 Task: Find connections with filter location Luxu with filter topic #HRwith filter profile language French with filter current company Diamondpick with filter school Sreenidhi Institute of Science and Technology with filter industry Health and Human Services with filter service category Trade Shows with filter keywords title Habitat for Humanity Builder
Action: Mouse moved to (705, 116)
Screenshot: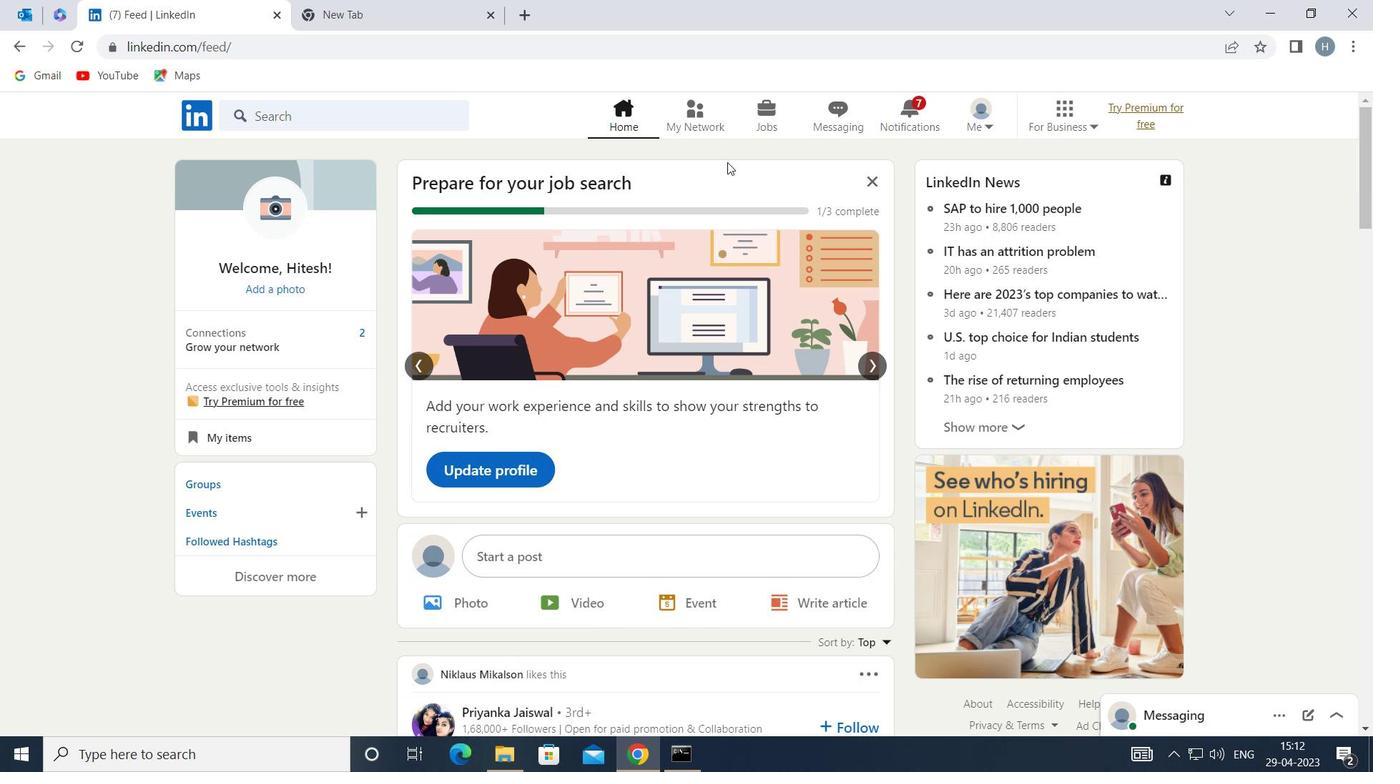 
Action: Mouse pressed left at (705, 116)
Screenshot: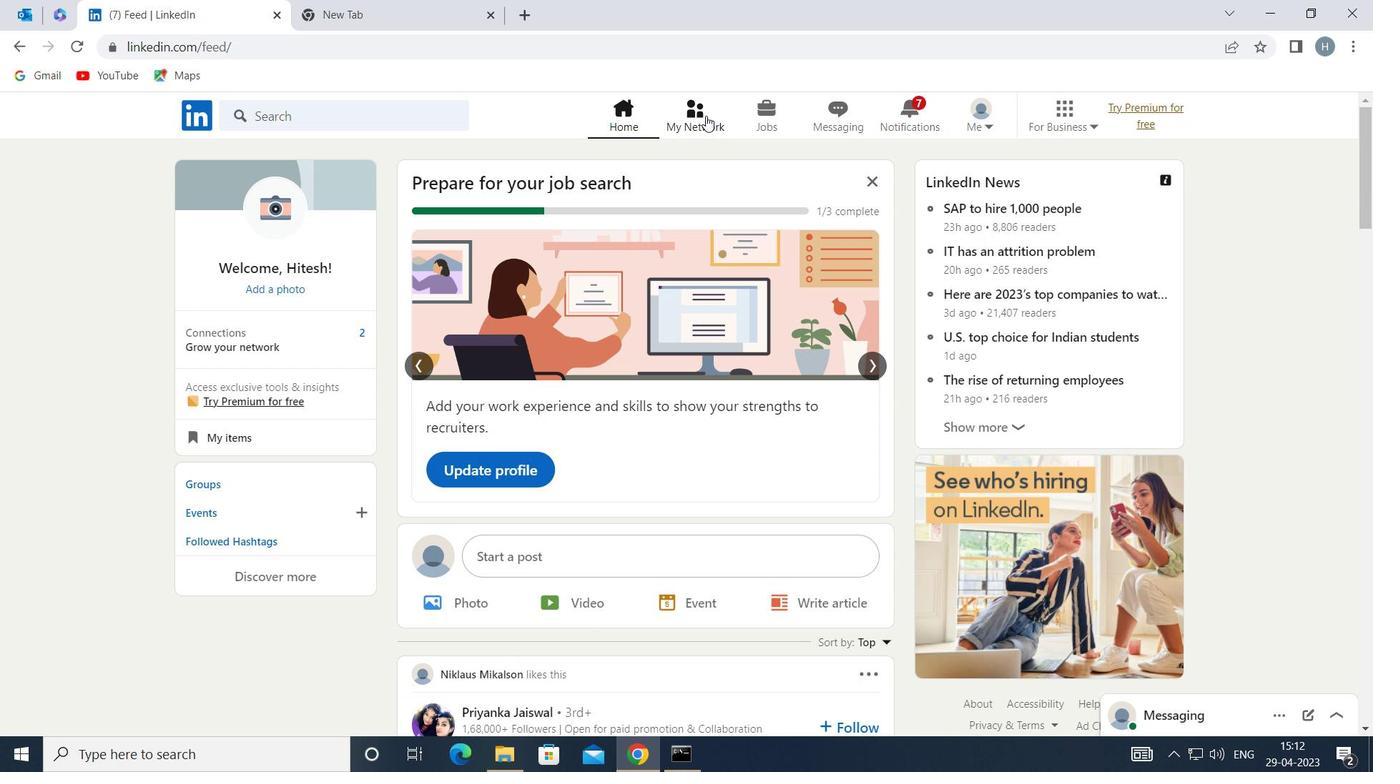 
Action: Mouse moved to (384, 217)
Screenshot: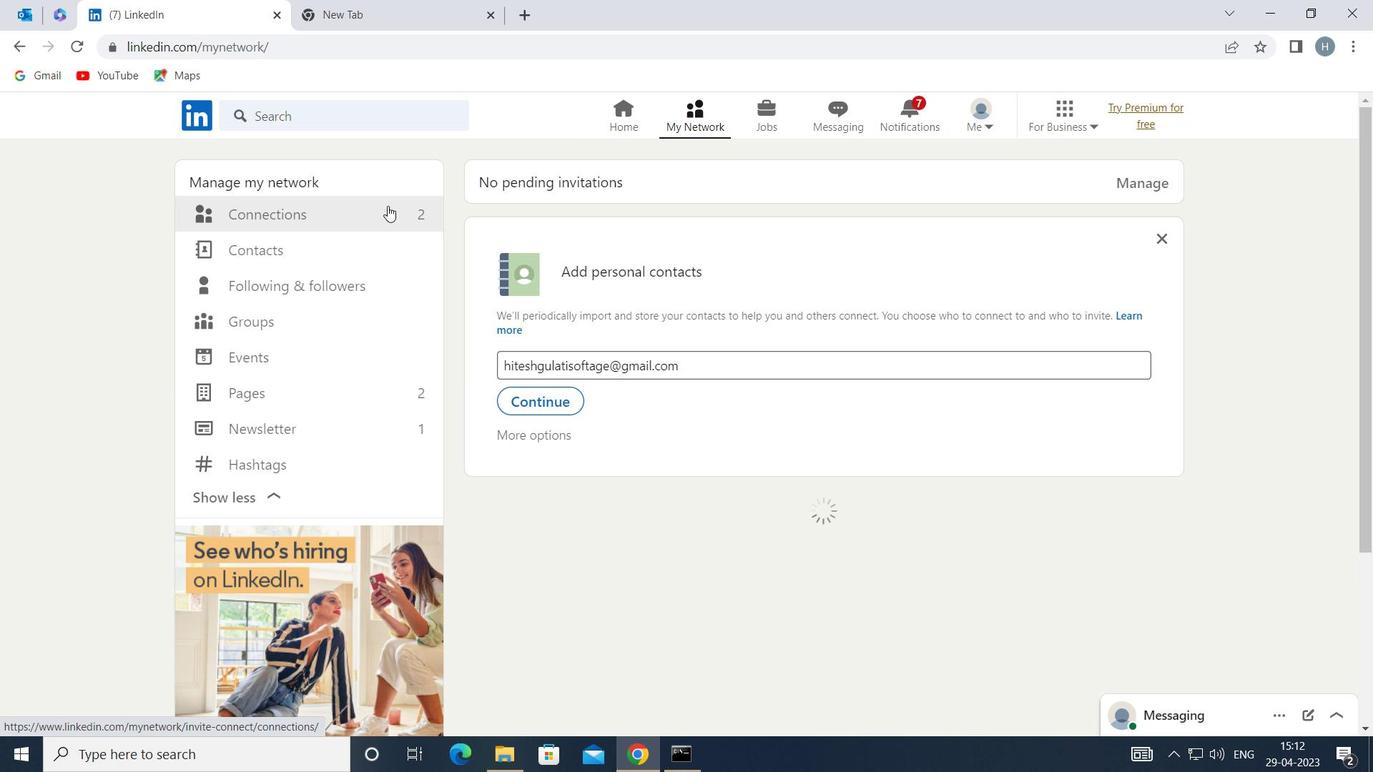
Action: Mouse pressed left at (384, 217)
Screenshot: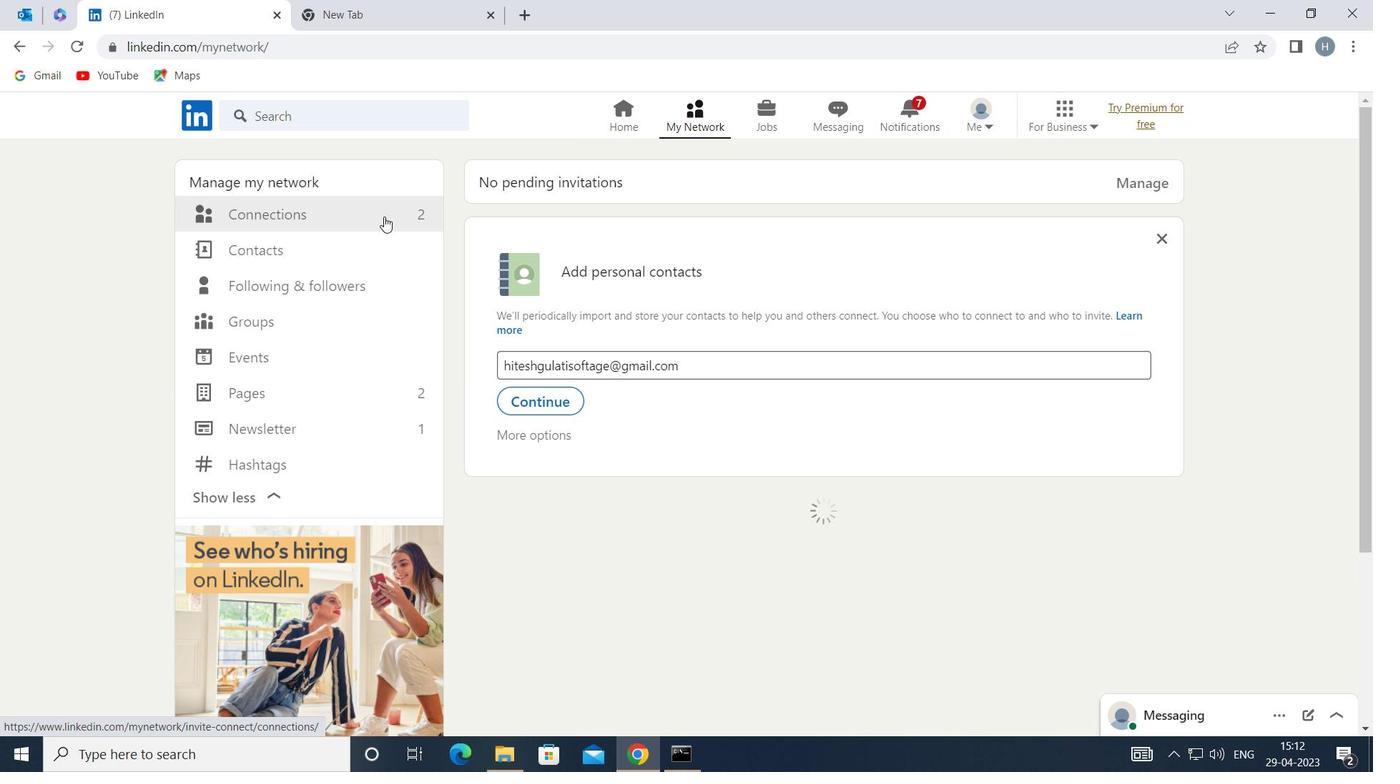 
Action: Mouse moved to (814, 216)
Screenshot: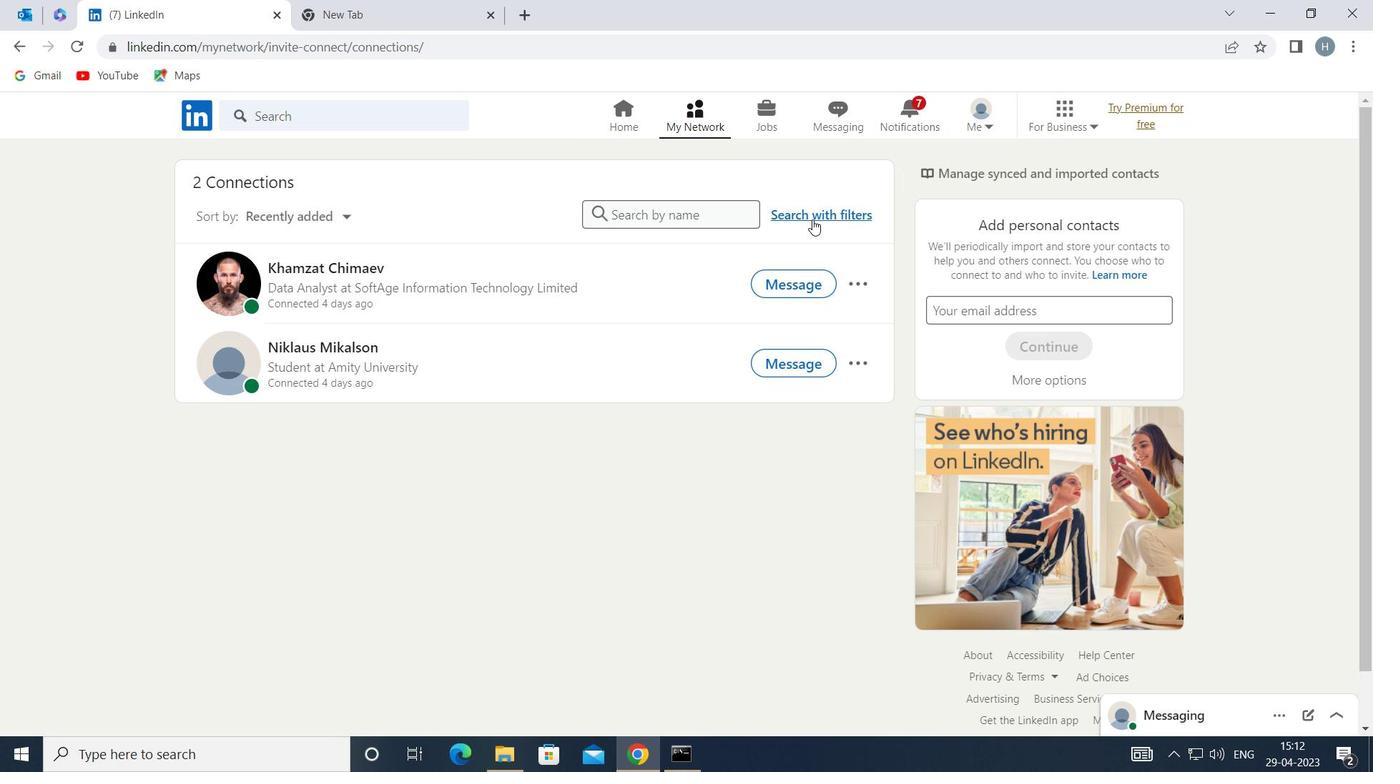 
Action: Mouse pressed left at (814, 216)
Screenshot: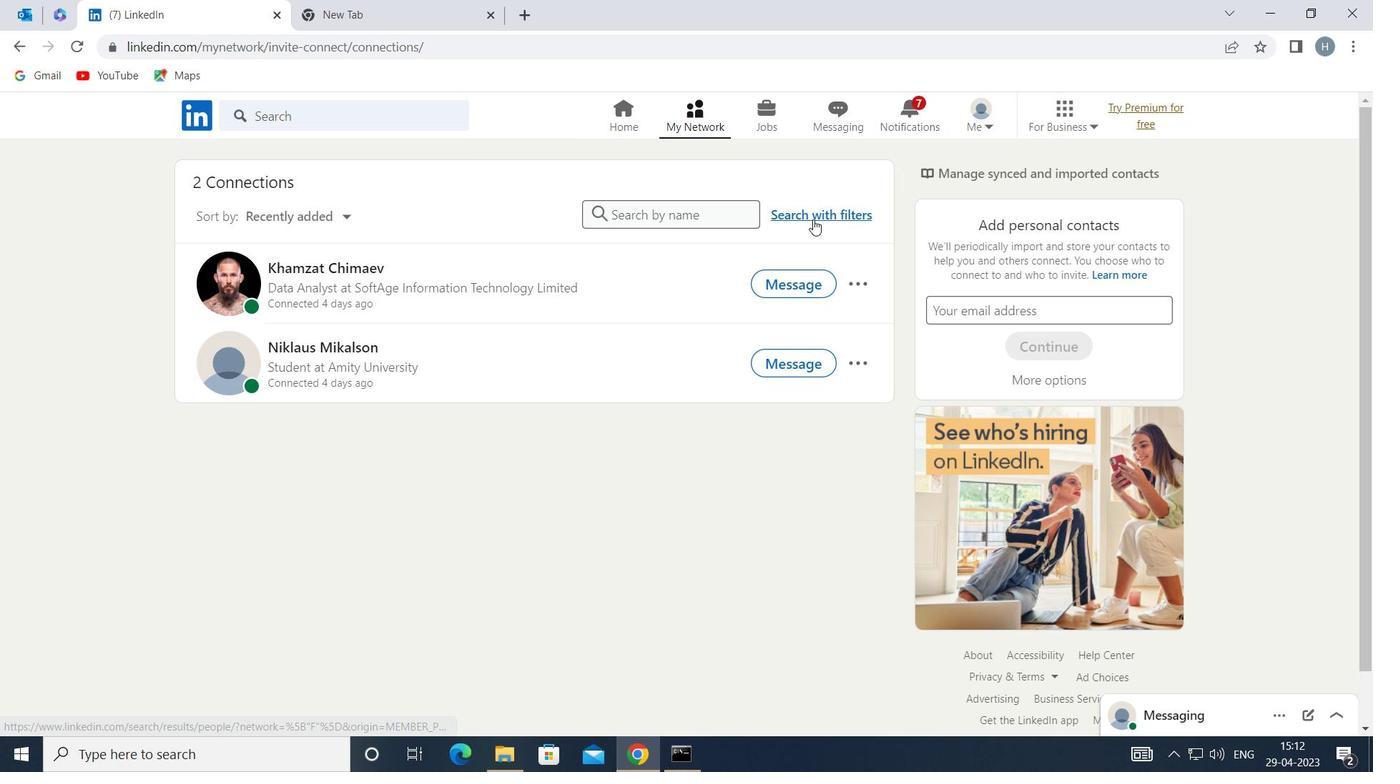 
Action: Mouse moved to (759, 168)
Screenshot: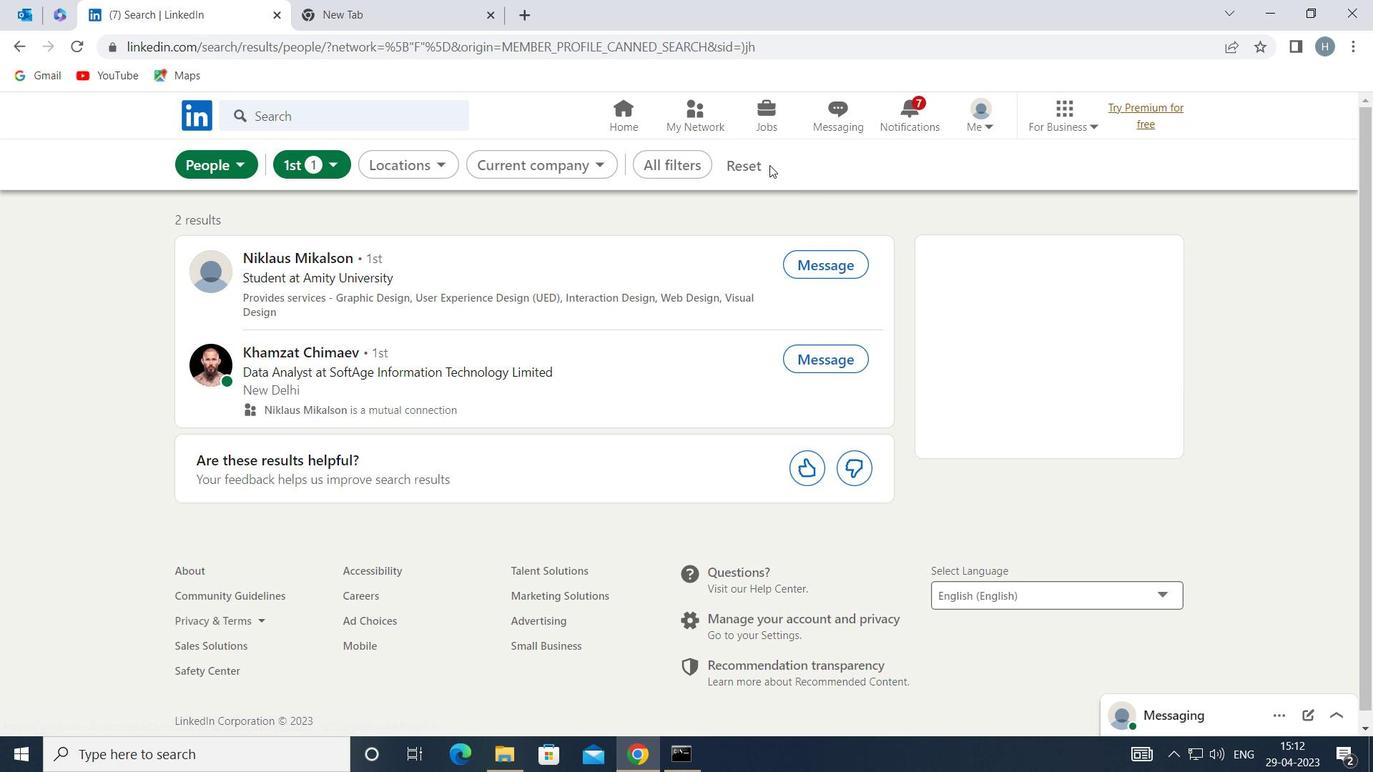 
Action: Mouse pressed left at (759, 168)
Screenshot: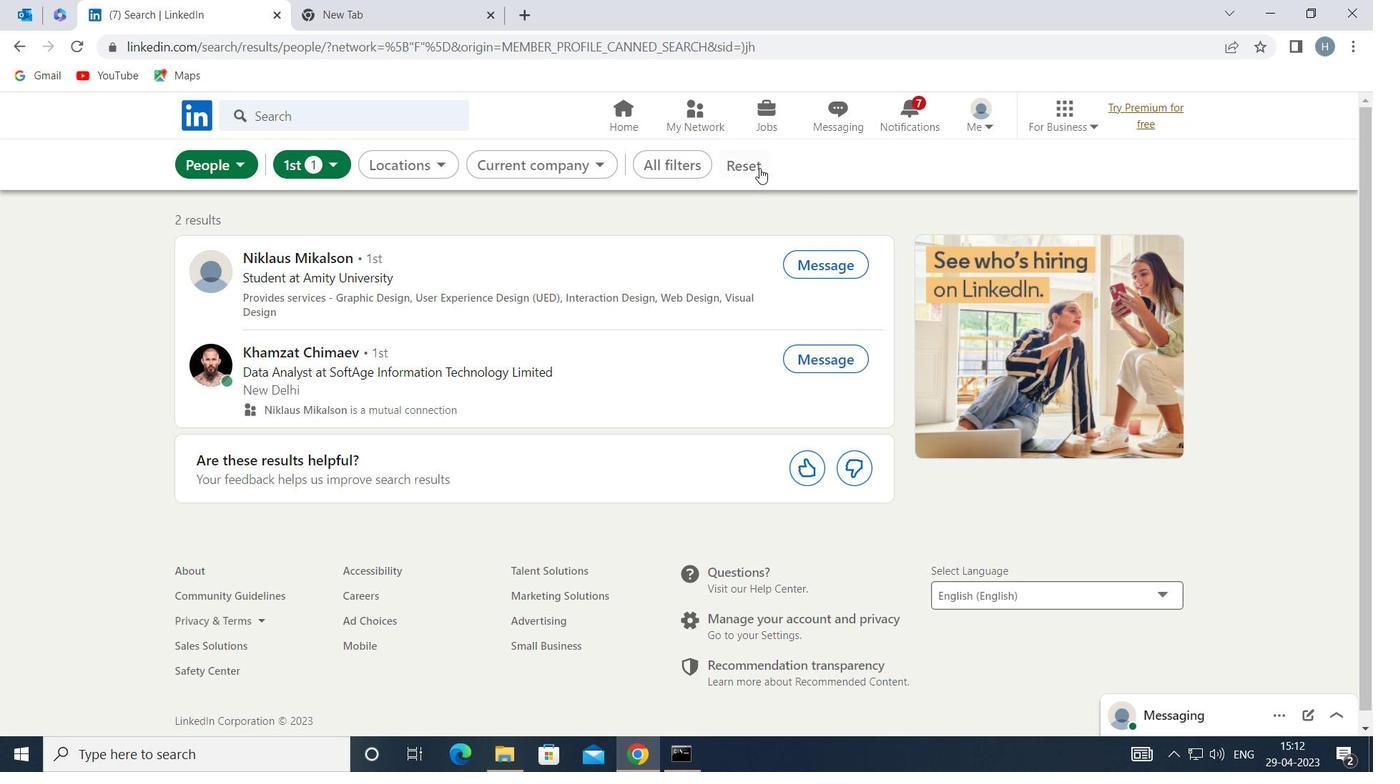 
Action: Mouse moved to (719, 165)
Screenshot: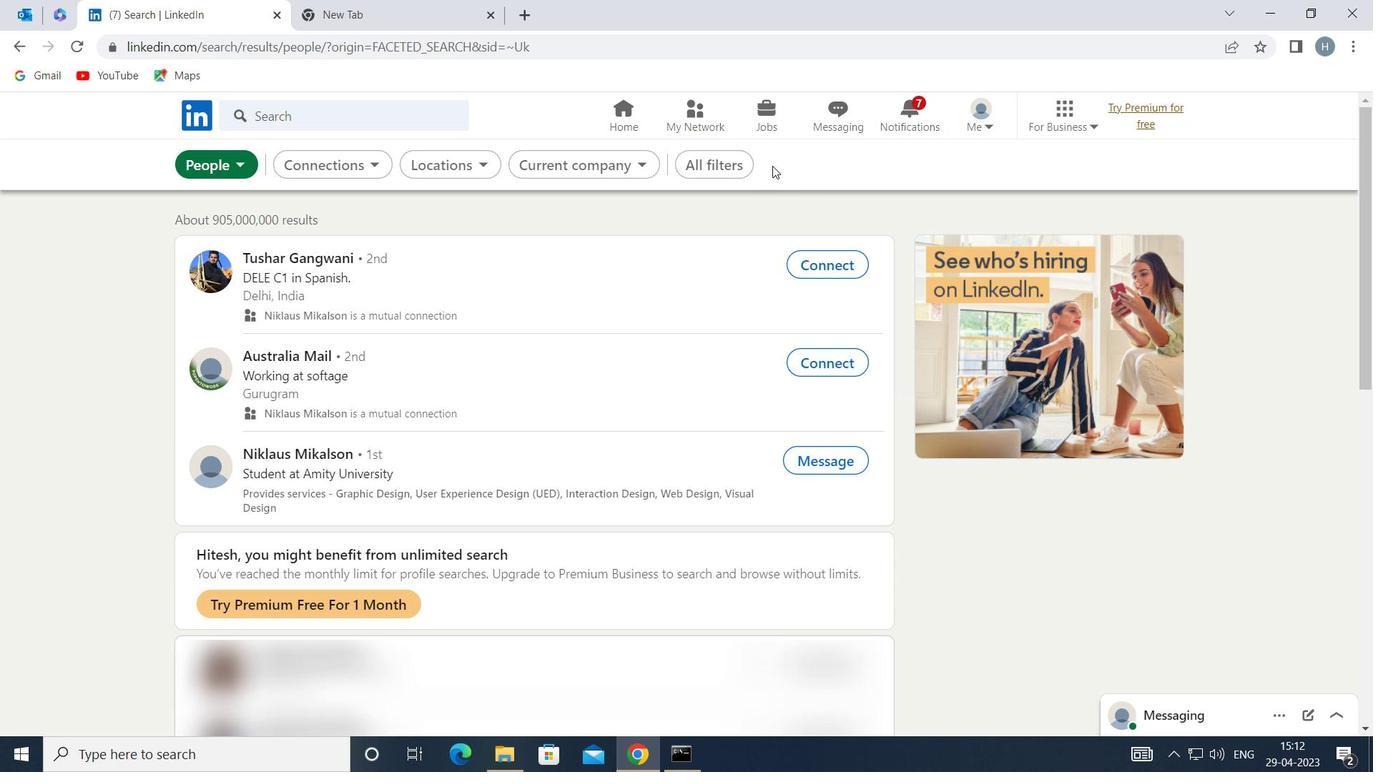 
Action: Mouse pressed left at (719, 165)
Screenshot: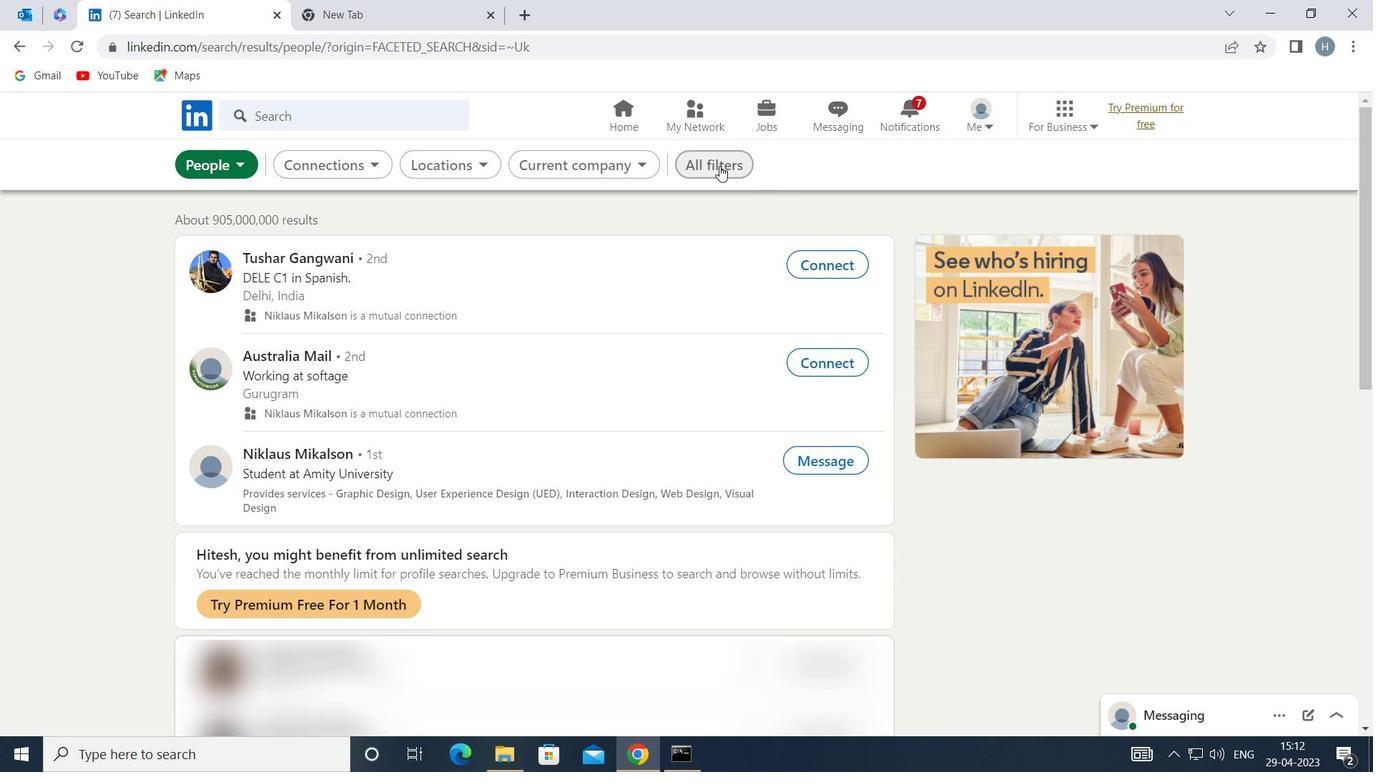 
Action: Mouse moved to (1062, 332)
Screenshot: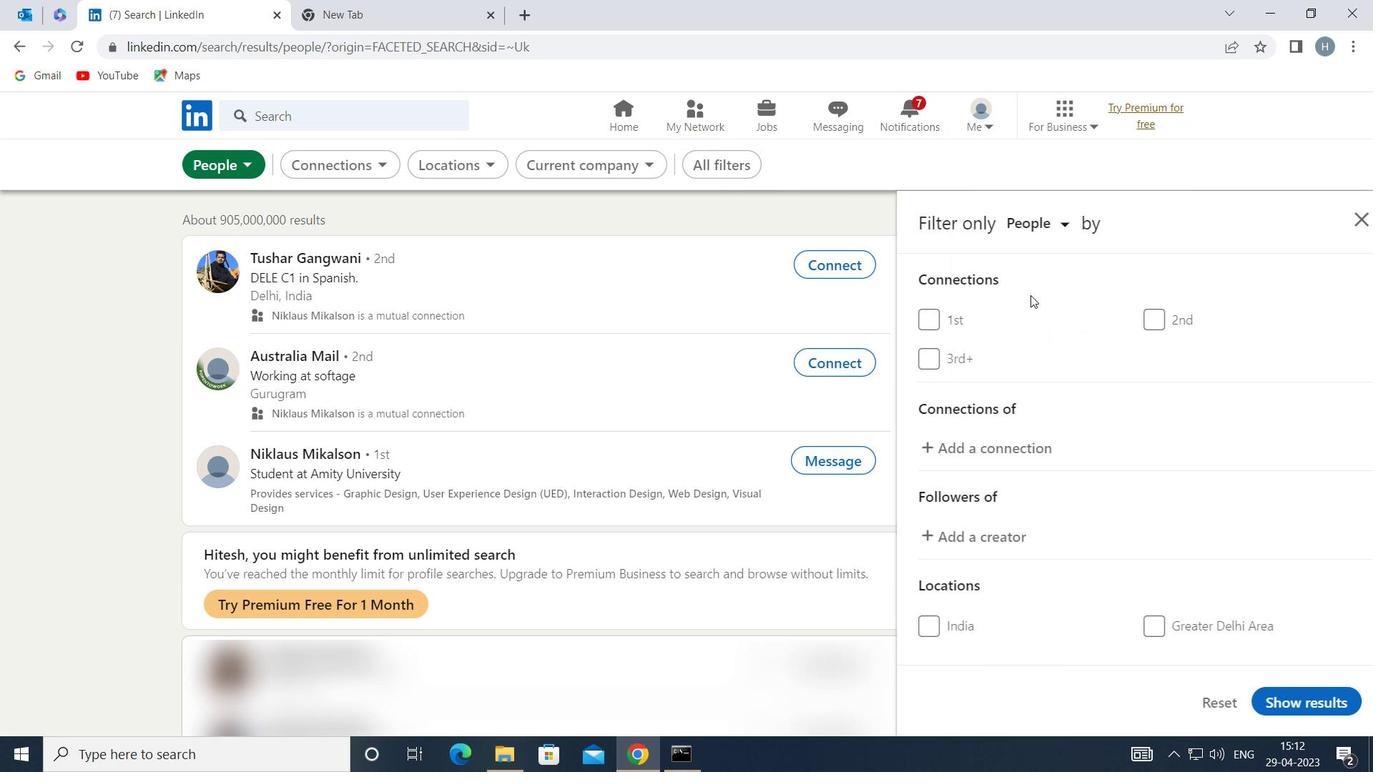 
Action: Mouse scrolled (1062, 331) with delta (0, 0)
Screenshot: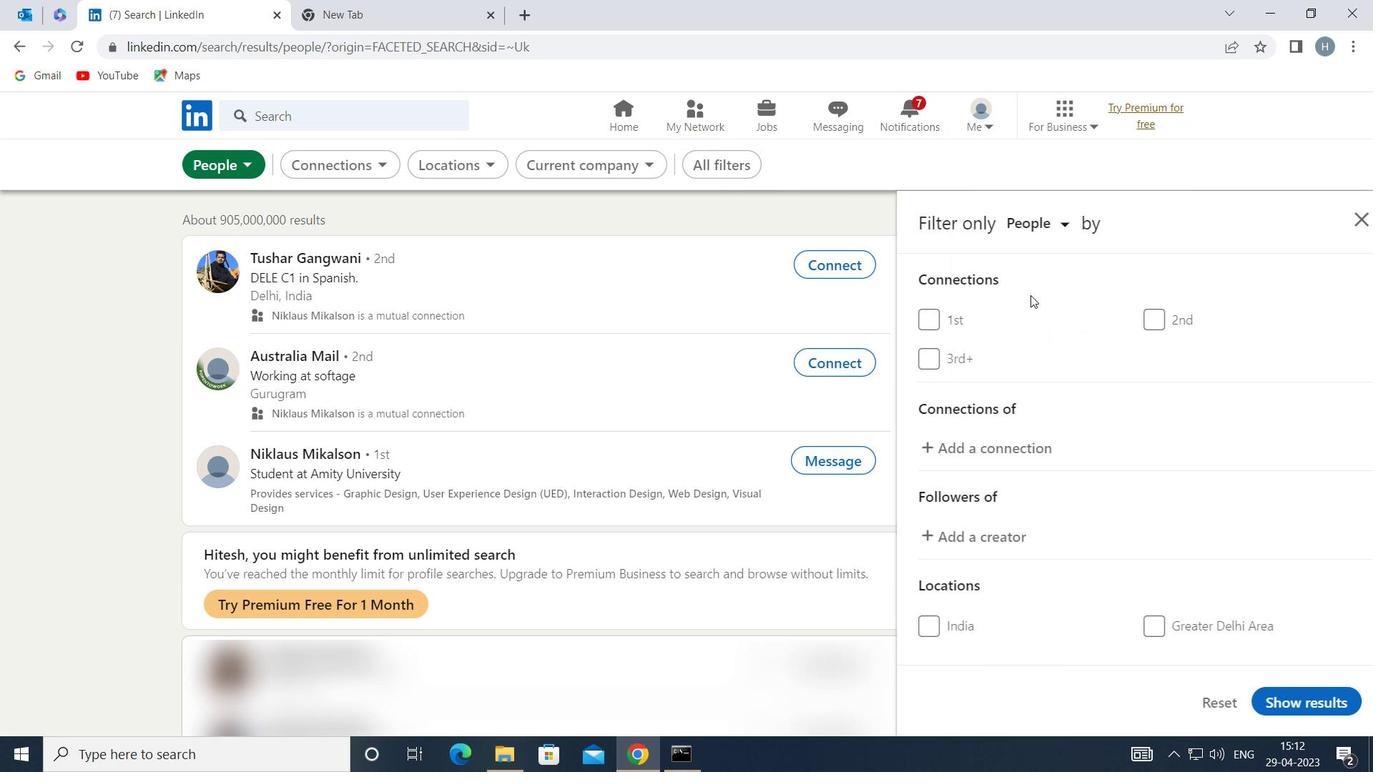 
Action: Mouse moved to (1065, 336)
Screenshot: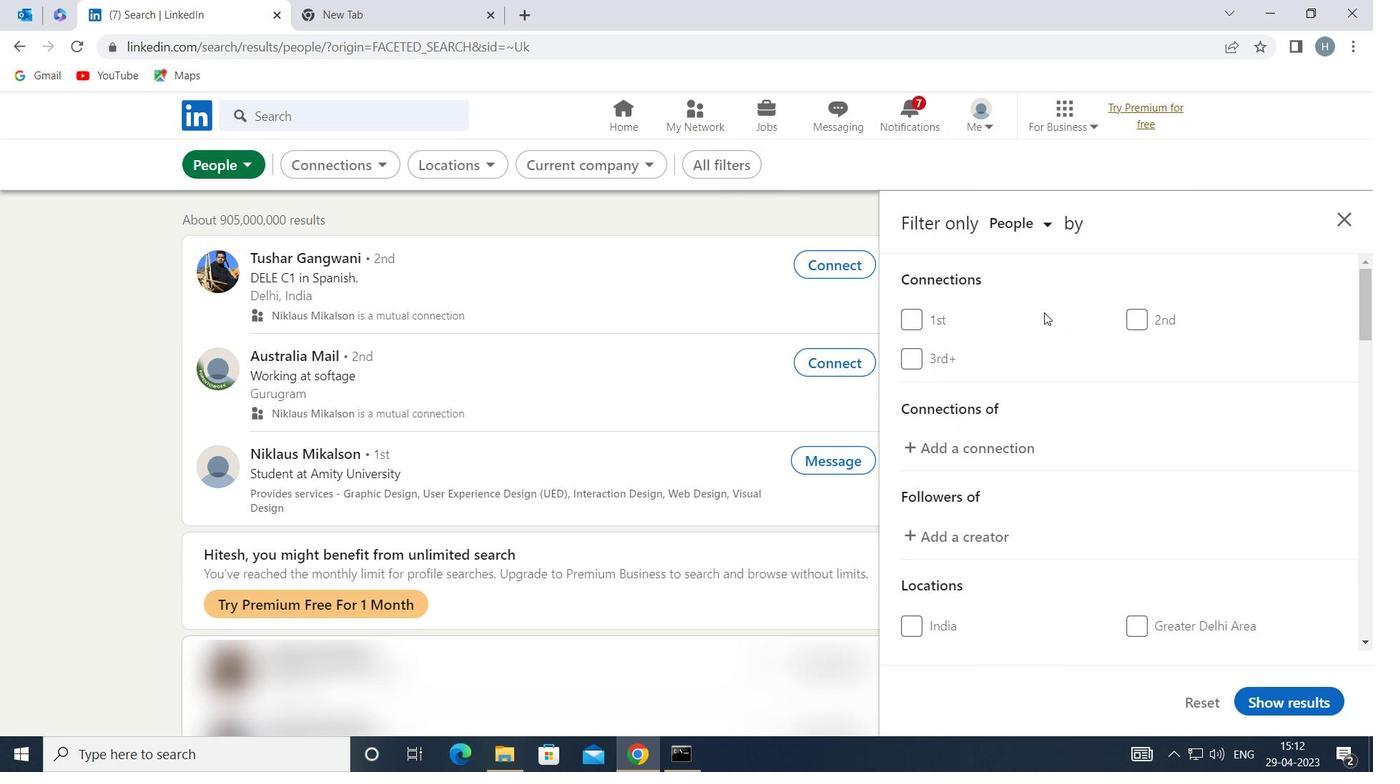 
Action: Mouse scrolled (1065, 336) with delta (0, 0)
Screenshot: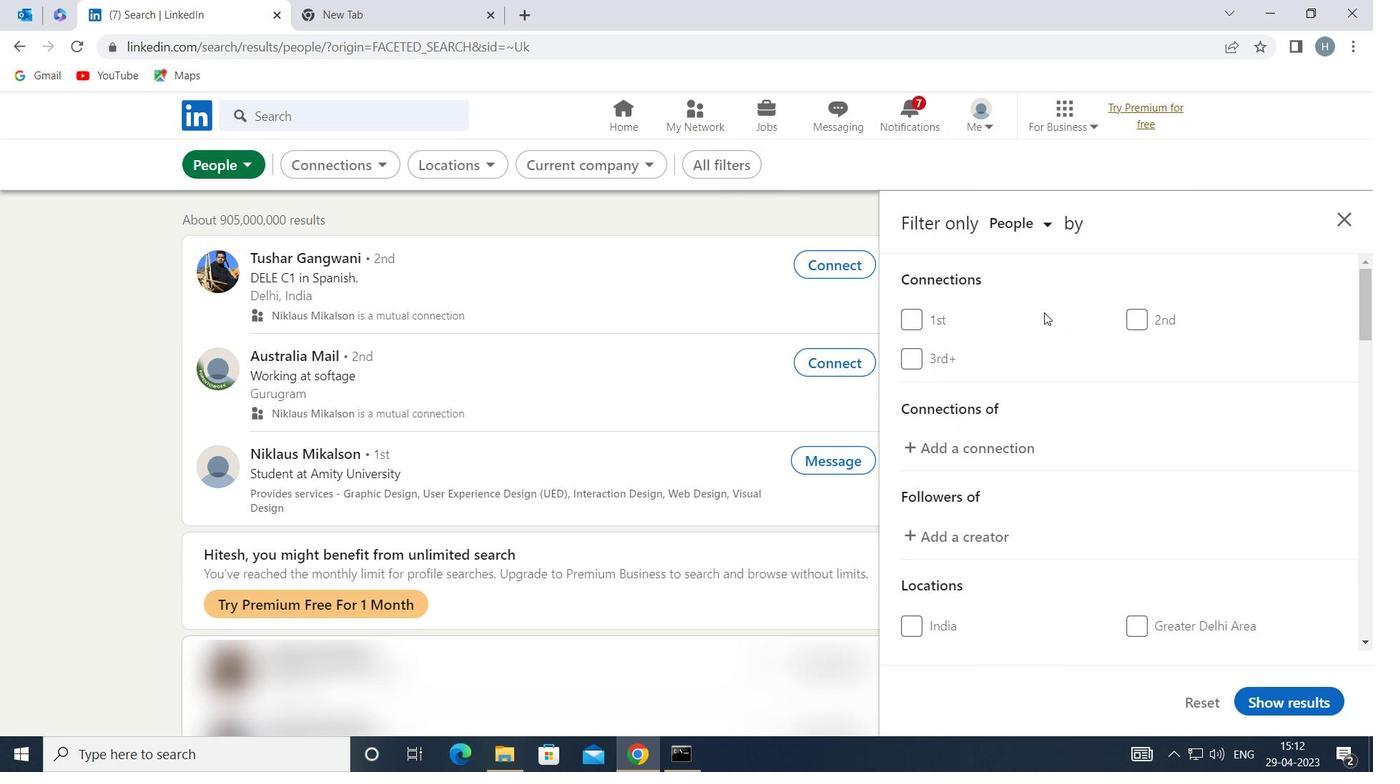 
Action: Mouse scrolled (1065, 336) with delta (0, 0)
Screenshot: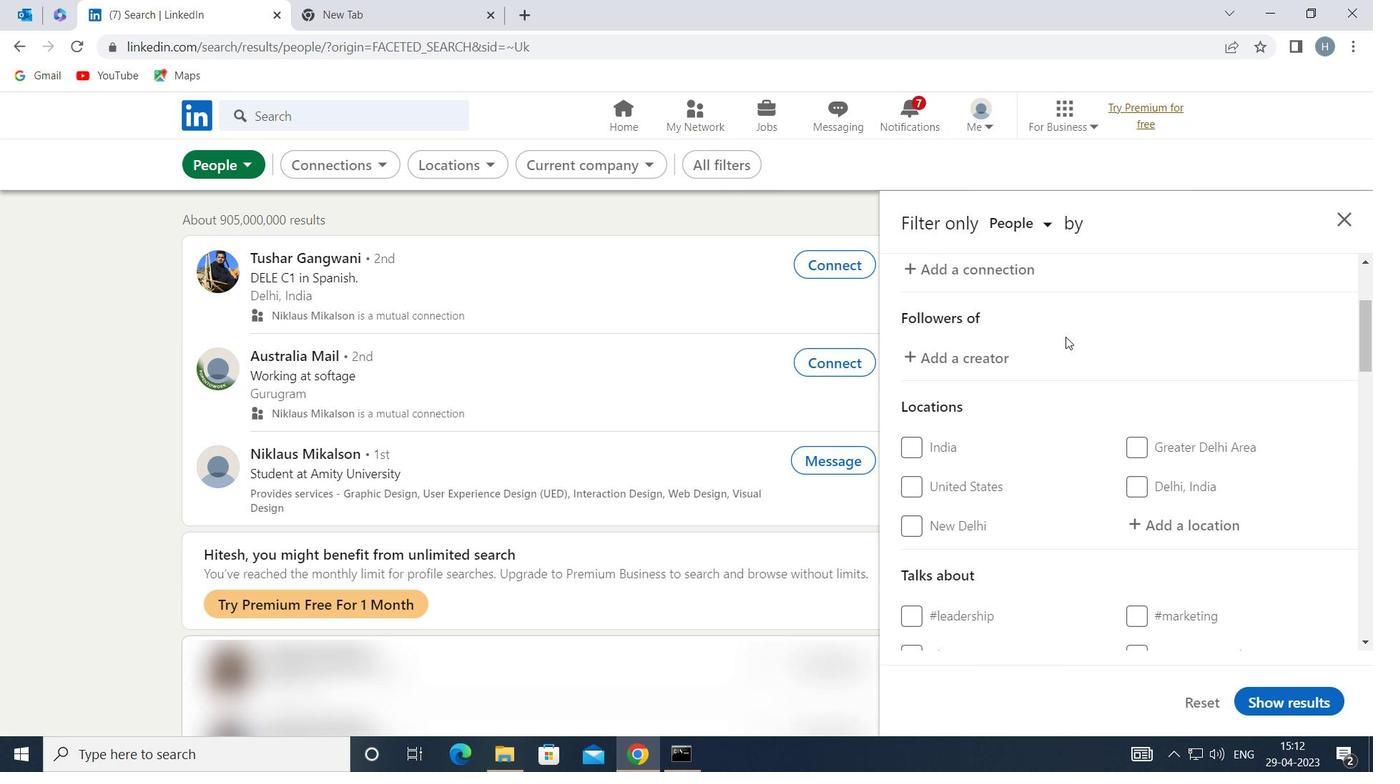 
Action: Mouse moved to (1164, 435)
Screenshot: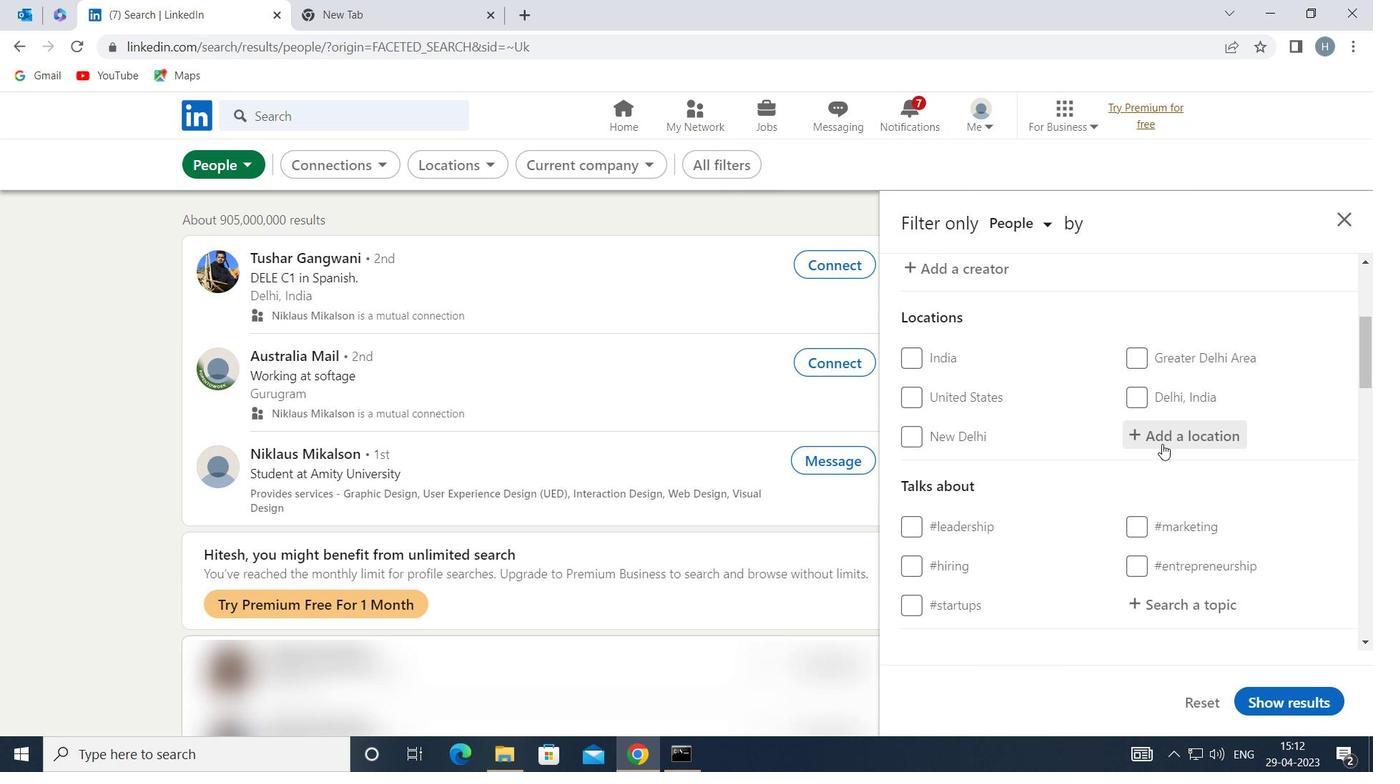 
Action: Mouse pressed left at (1164, 435)
Screenshot: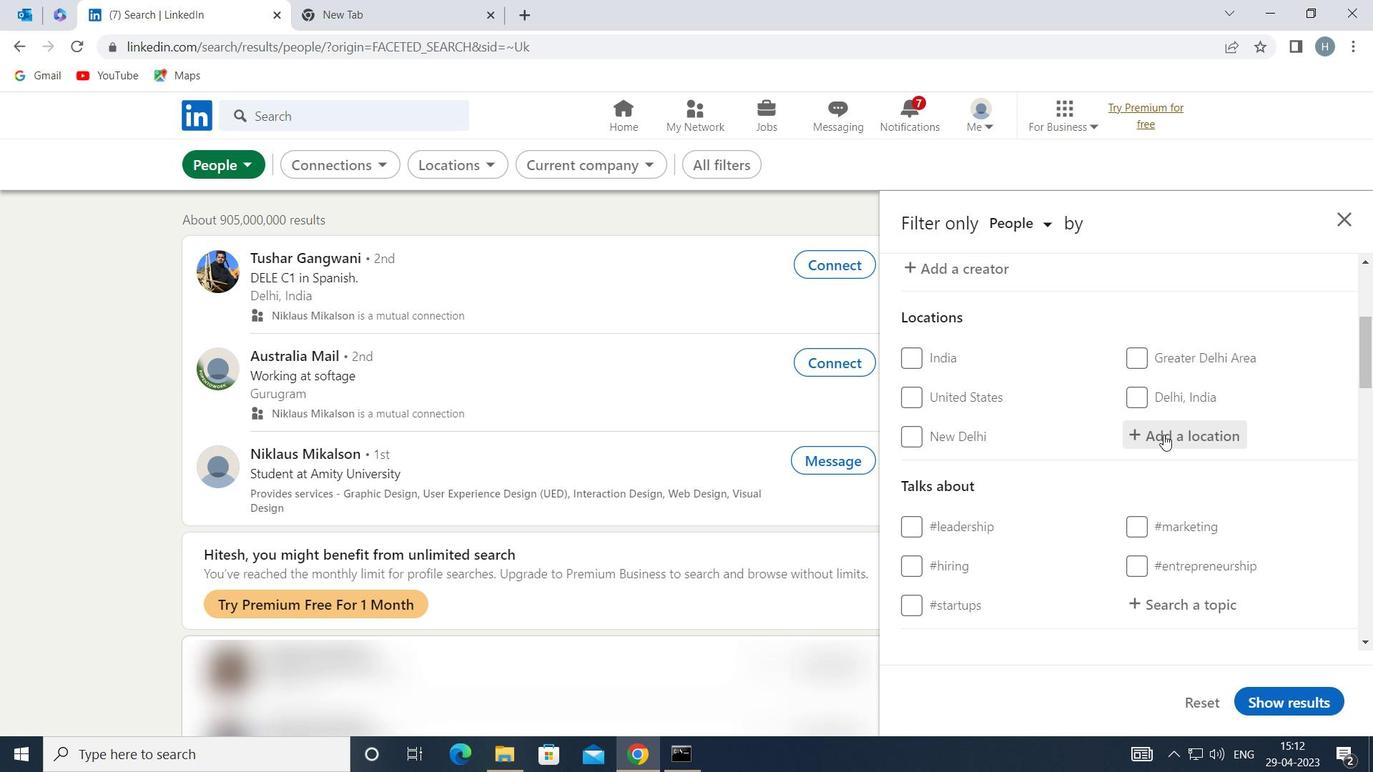 
Action: Mouse moved to (1166, 434)
Screenshot: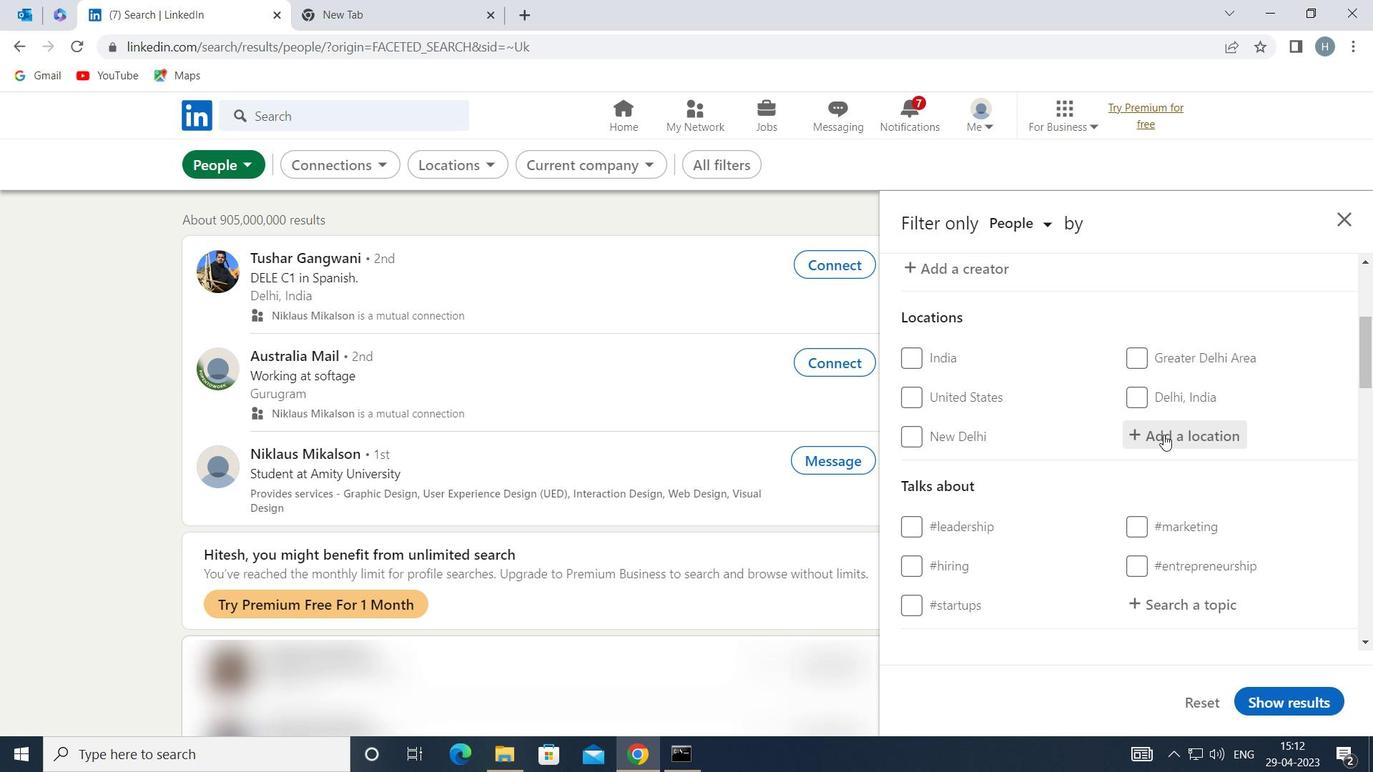 
Action: Key pressed <Key.shift>LUXU<Key.space><Key.enter>
Screenshot: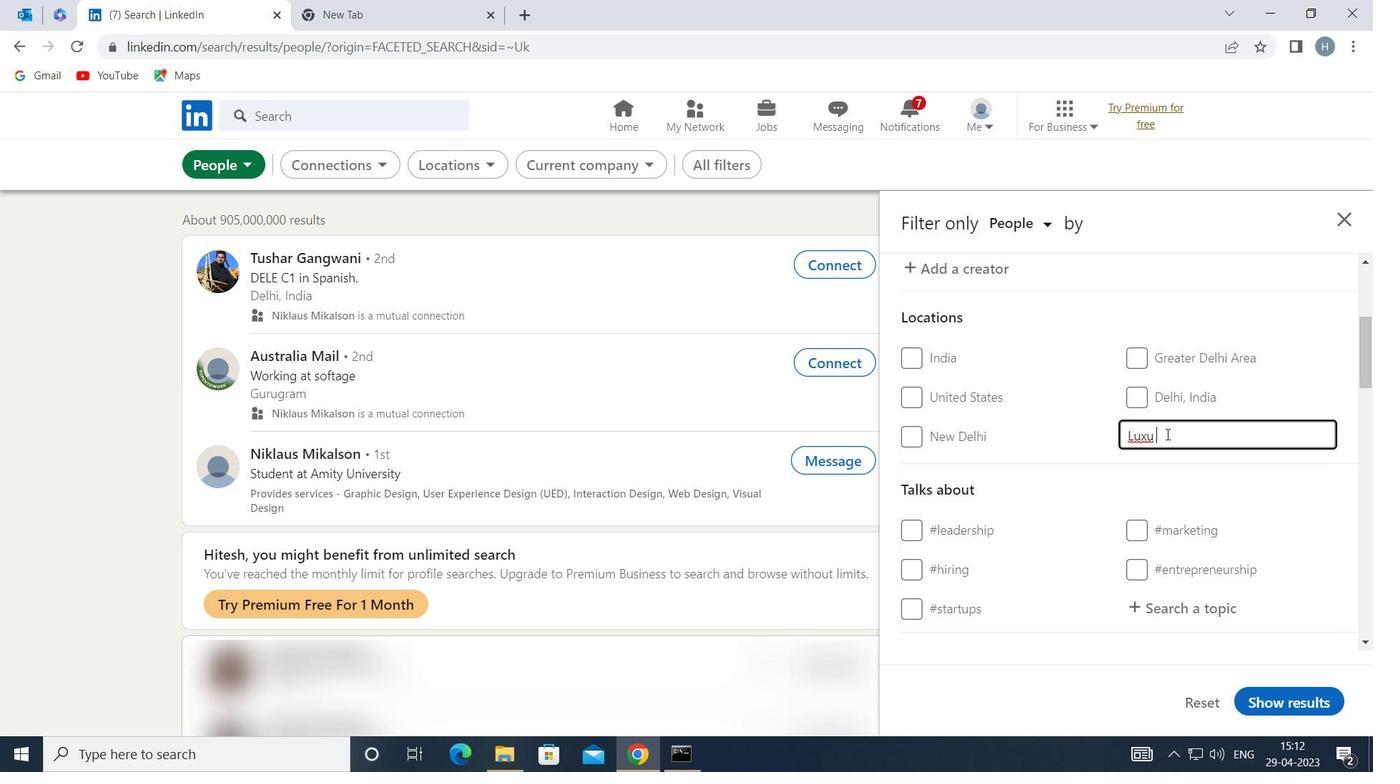 
Action: Mouse moved to (1243, 551)
Screenshot: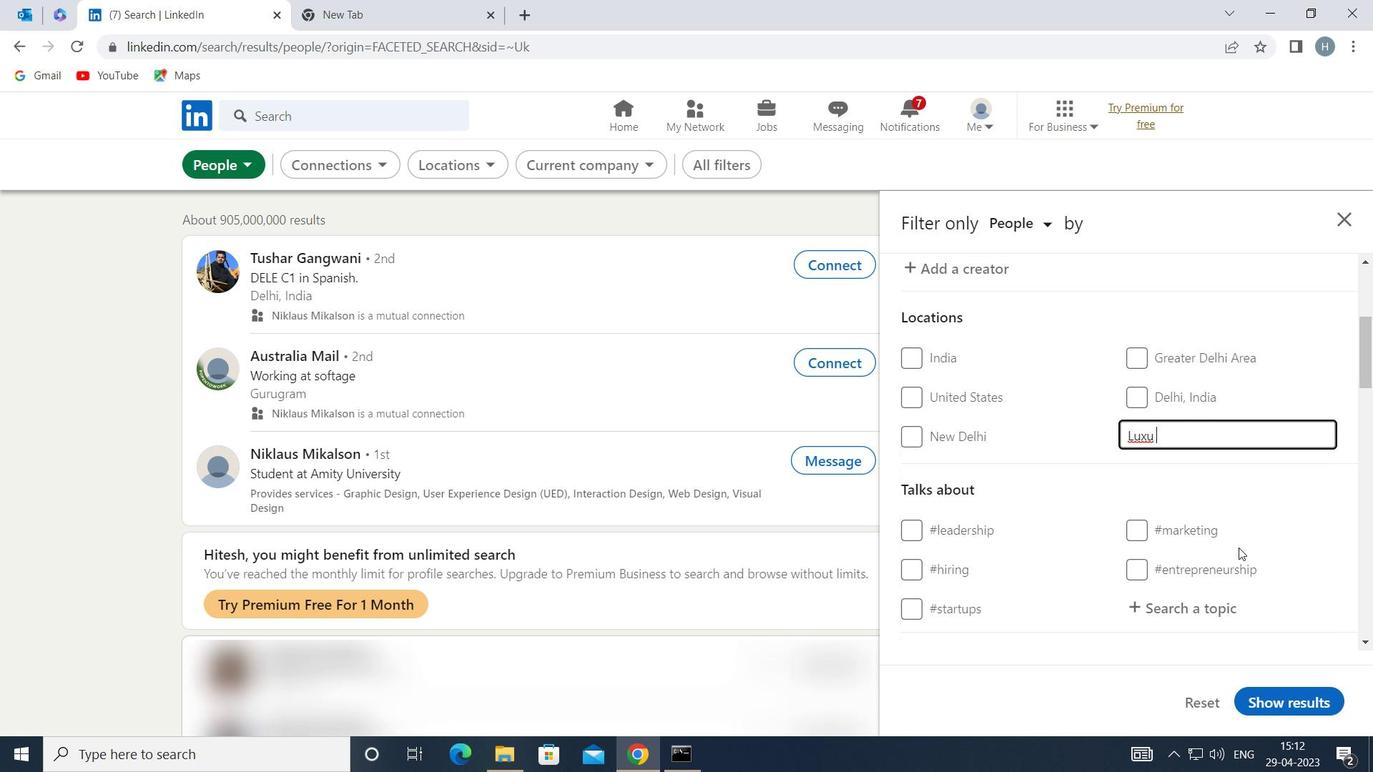 
Action: Mouse scrolled (1243, 550) with delta (0, 0)
Screenshot: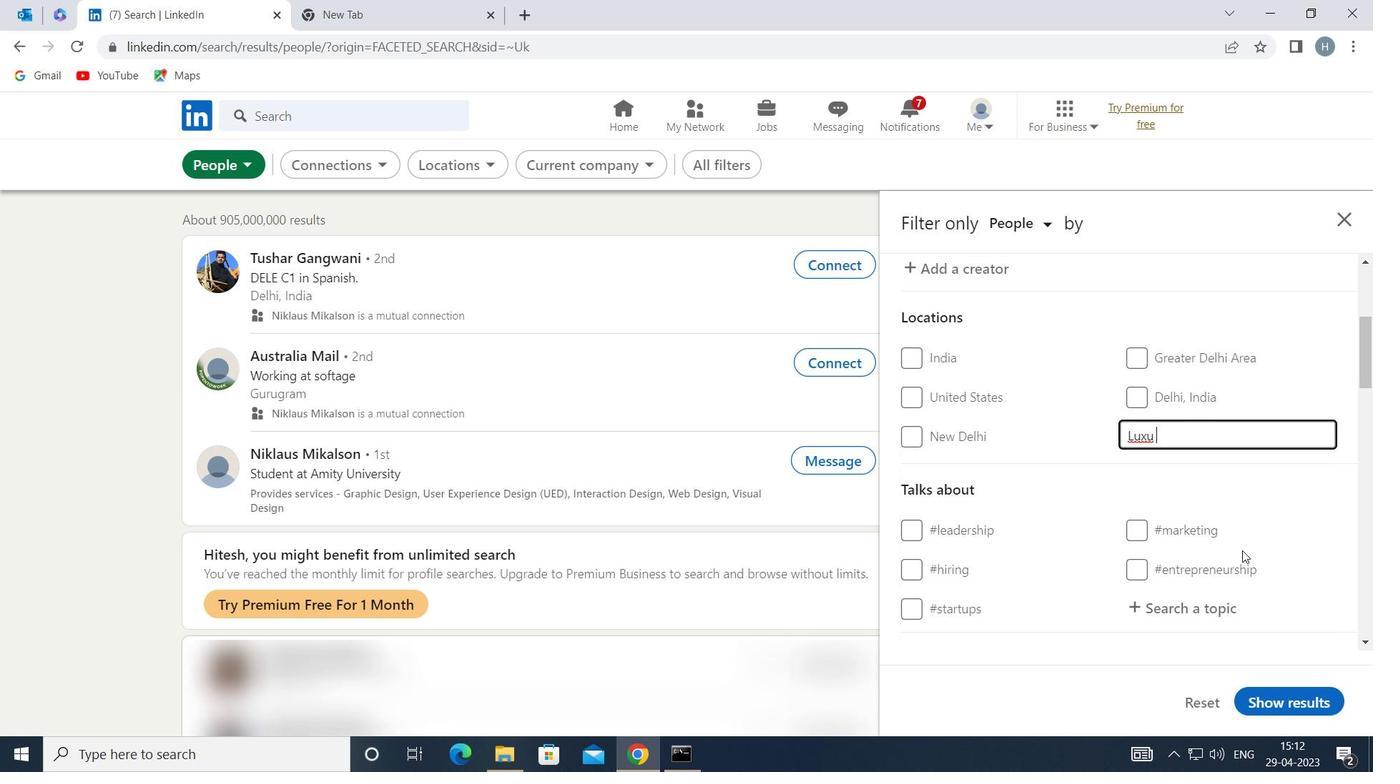 
Action: Mouse moved to (1219, 512)
Screenshot: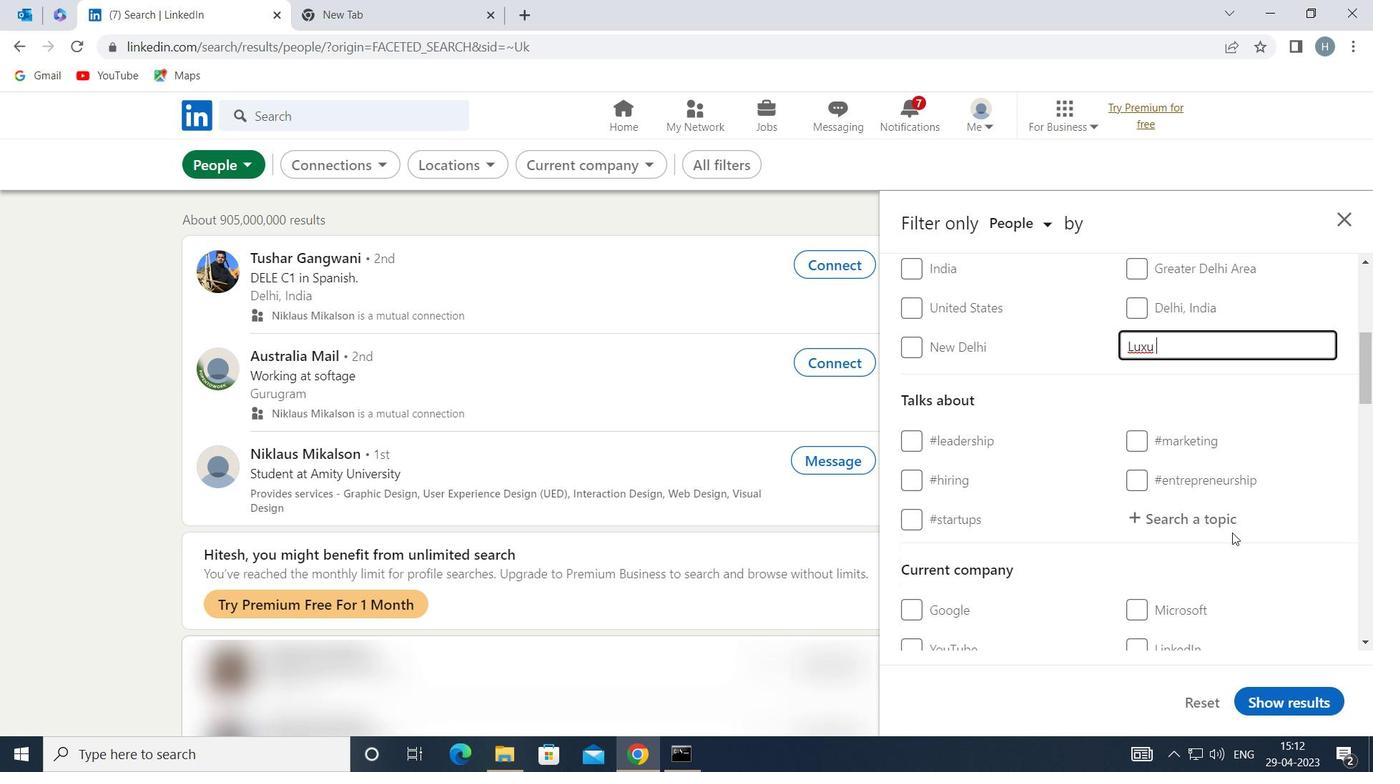 
Action: Mouse pressed left at (1219, 512)
Screenshot: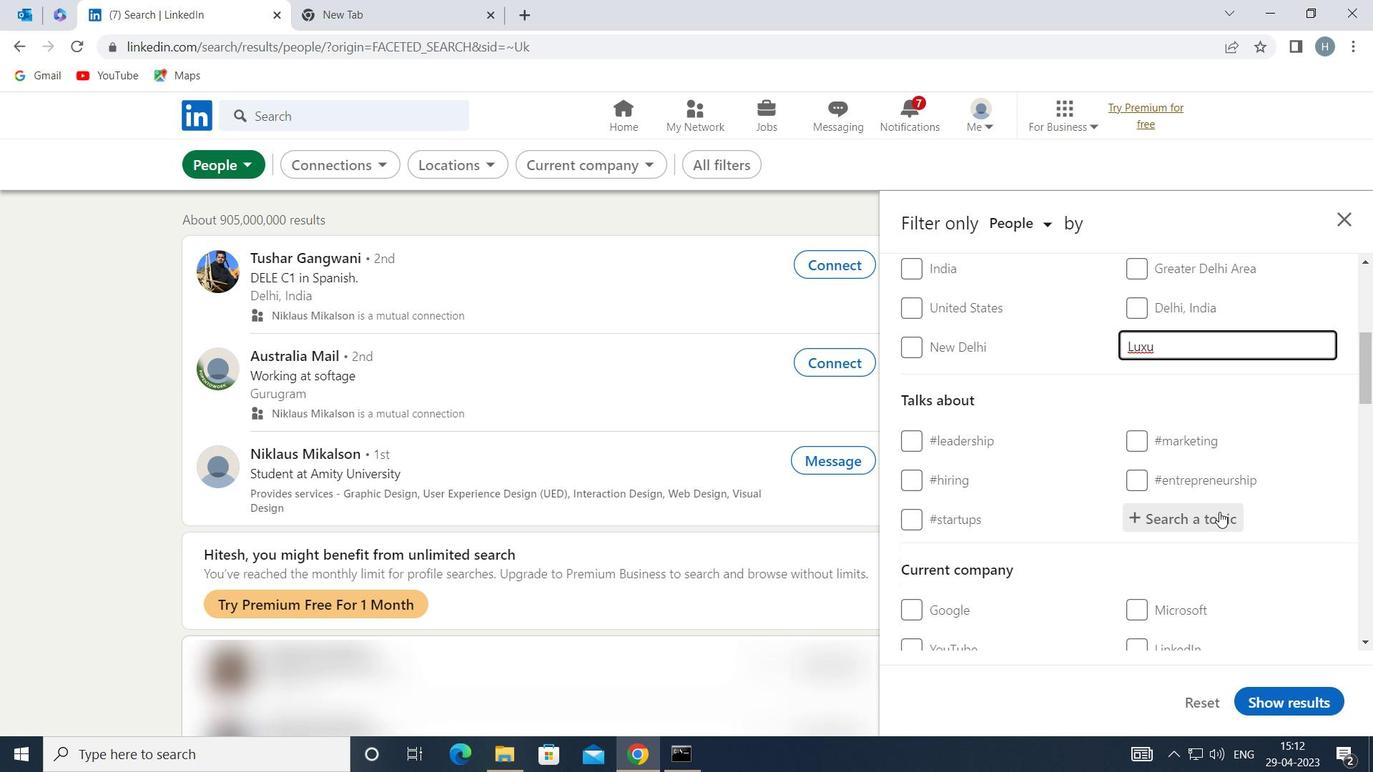
Action: Key pressed <Key.shift>#HR
Screenshot: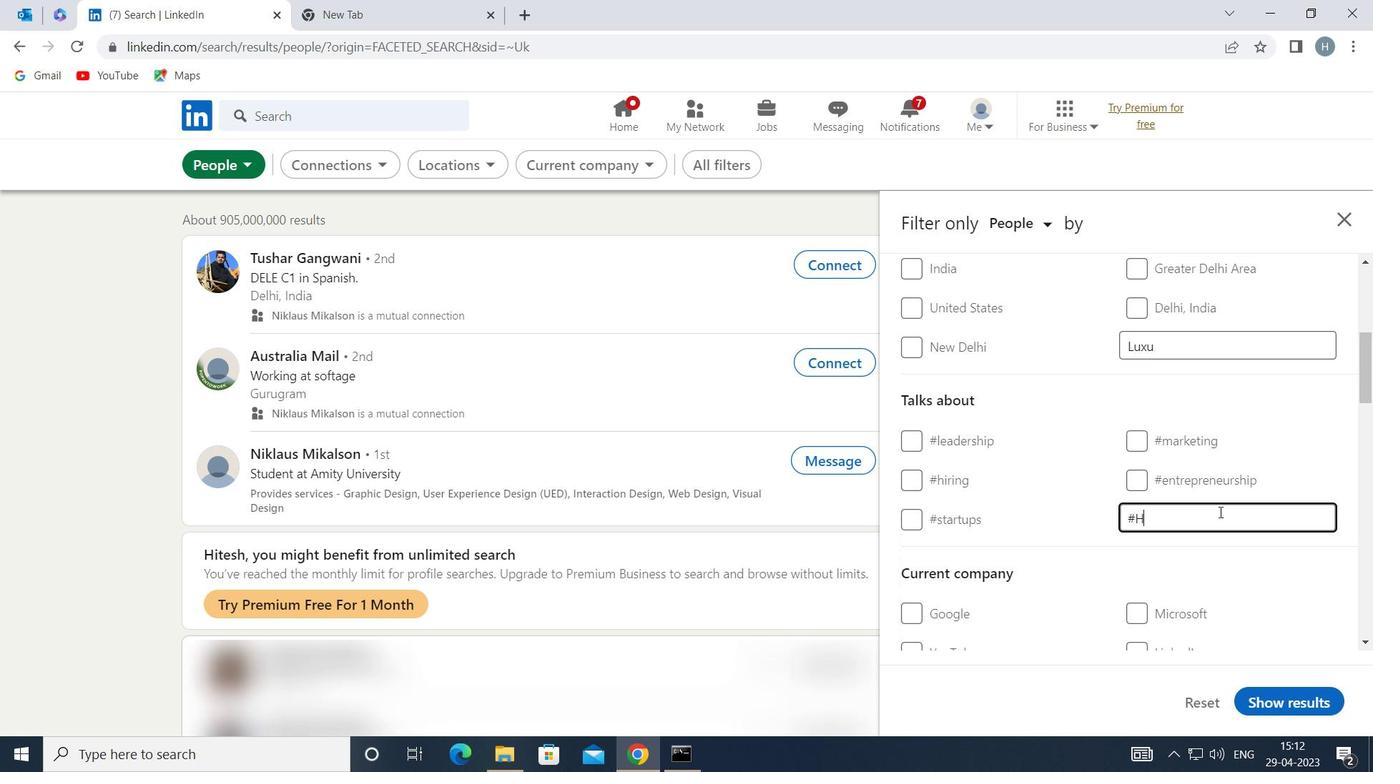 
Action: Mouse moved to (1241, 539)
Screenshot: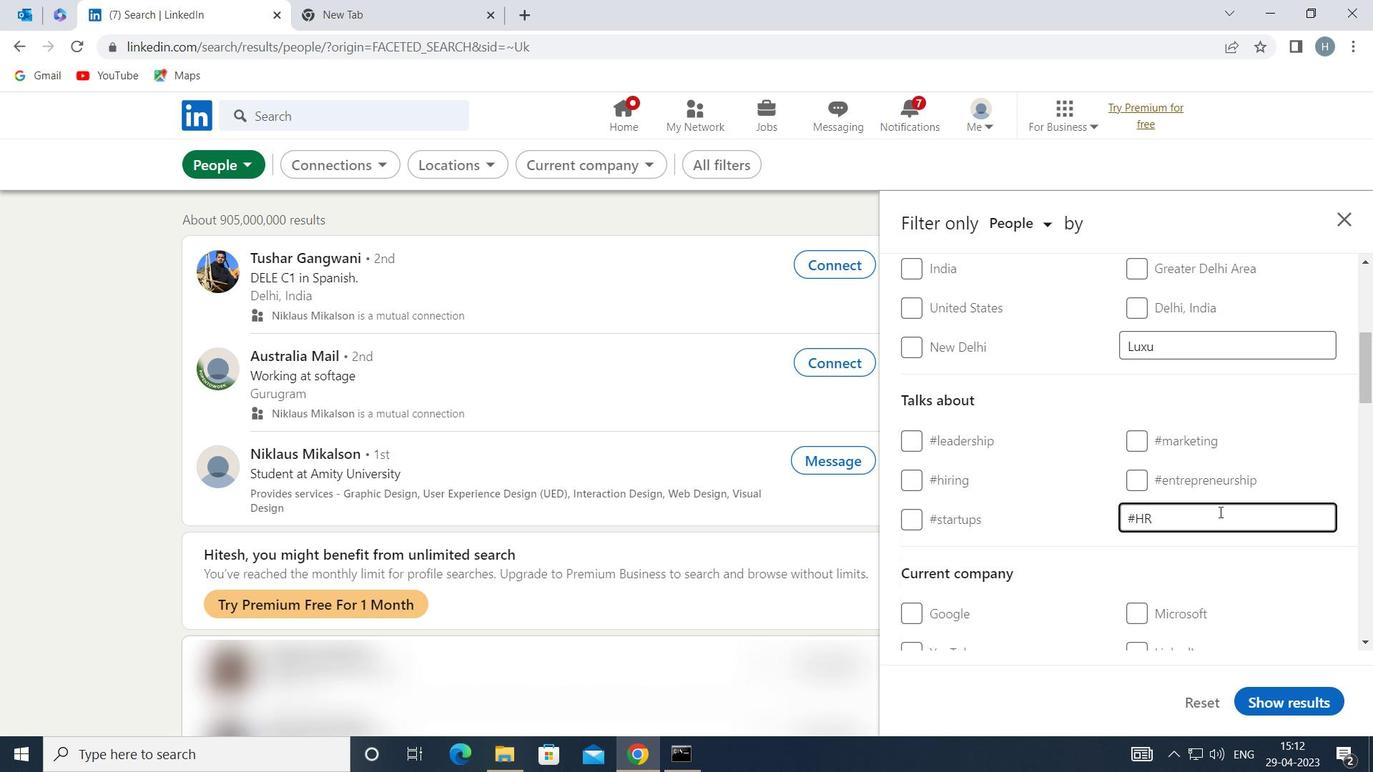 
Action: Mouse pressed left at (1241, 539)
Screenshot: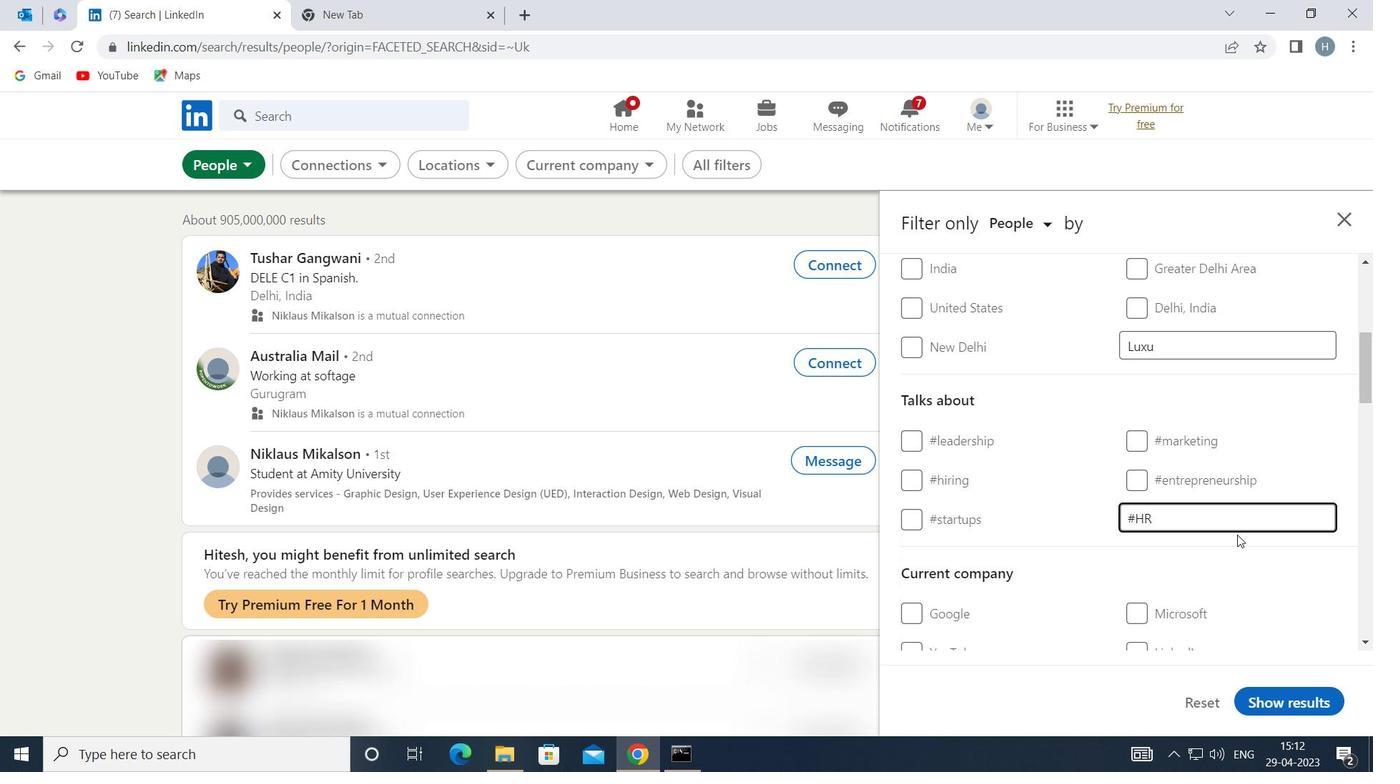 
Action: Mouse scrolled (1241, 538) with delta (0, 0)
Screenshot: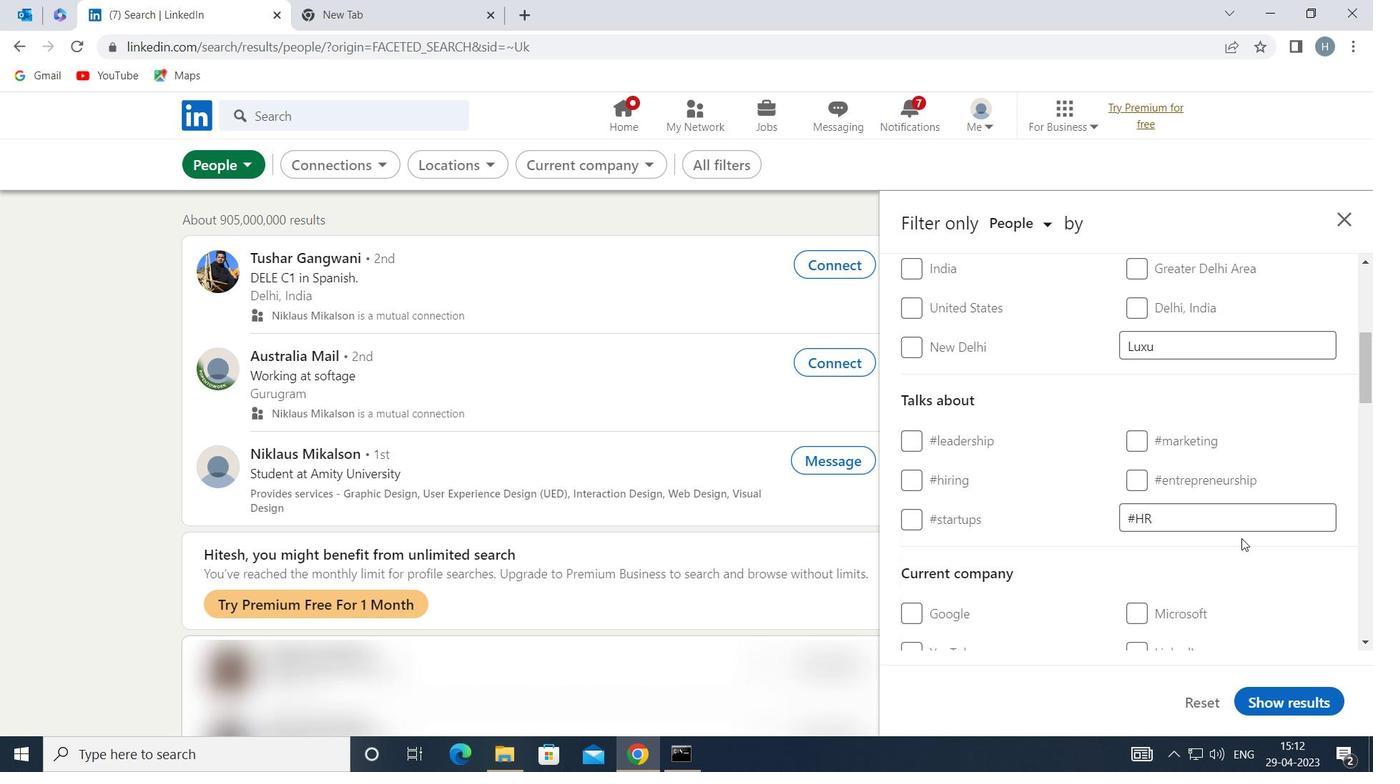 
Action: Mouse moved to (1238, 548)
Screenshot: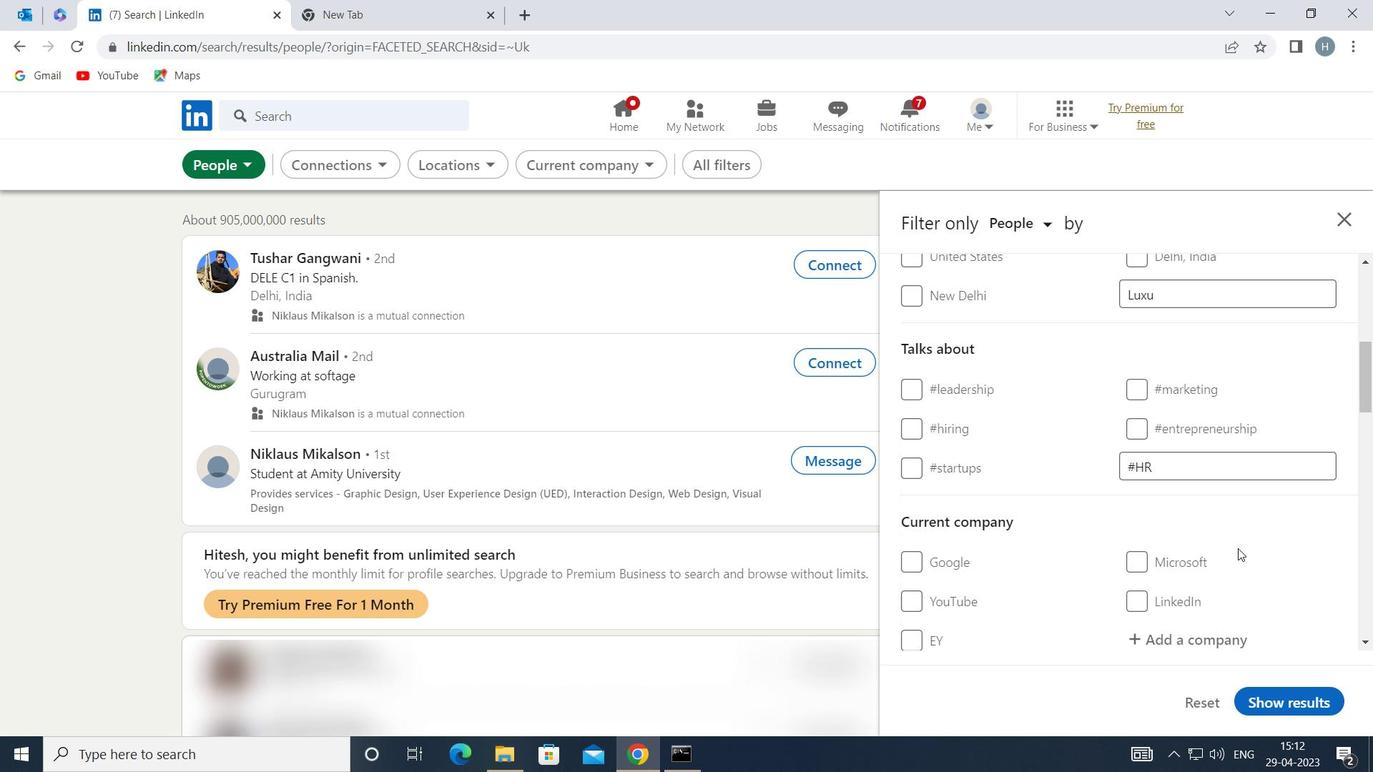 
Action: Mouse scrolled (1238, 547) with delta (0, 0)
Screenshot: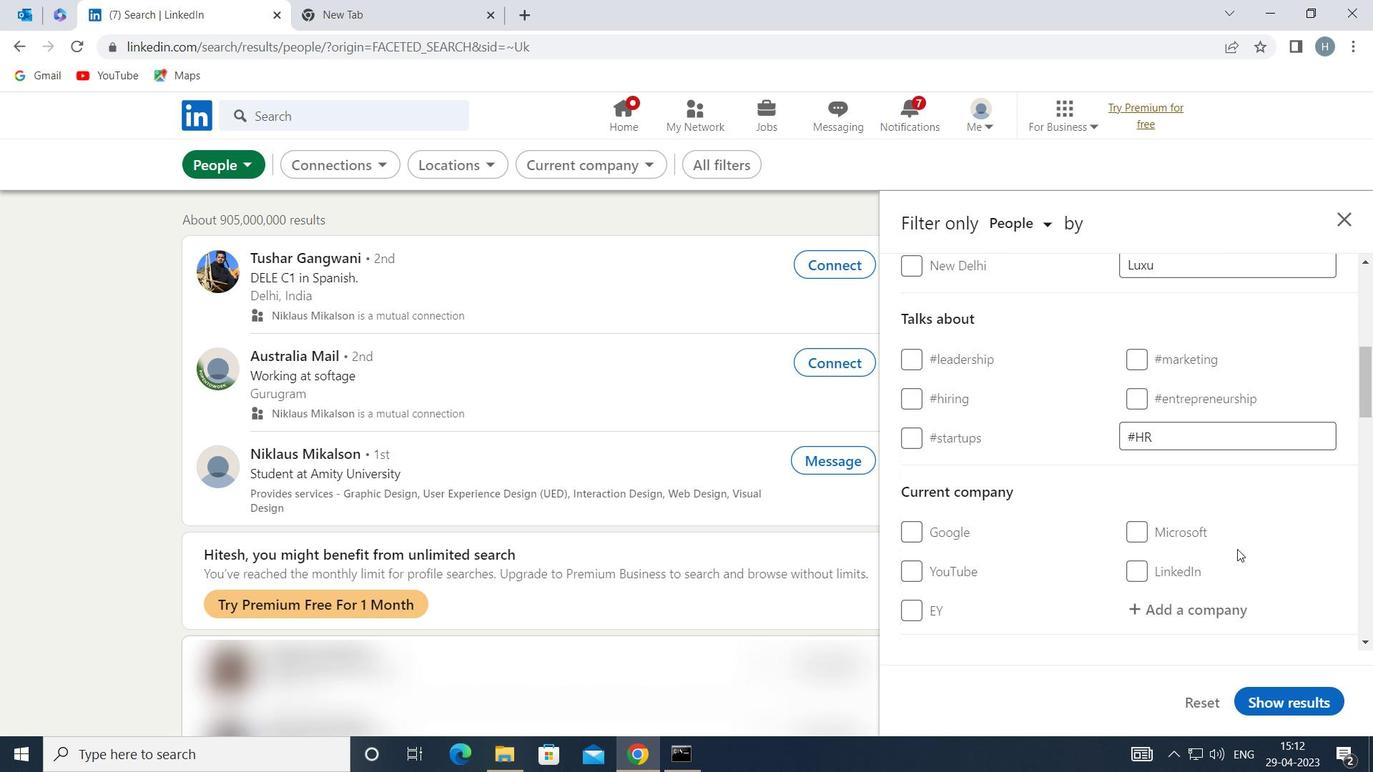 
Action: Mouse moved to (1237, 537)
Screenshot: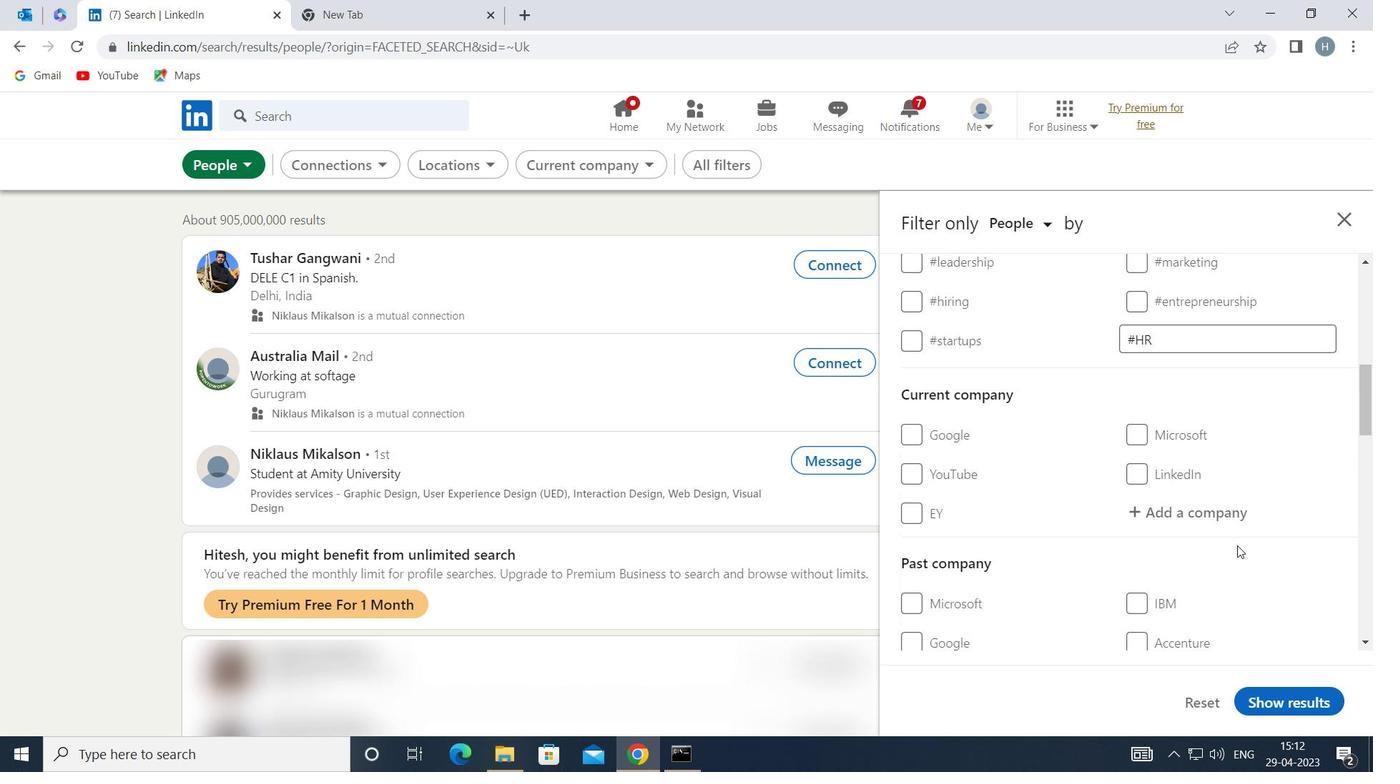 
Action: Mouse scrolled (1237, 536) with delta (0, 0)
Screenshot: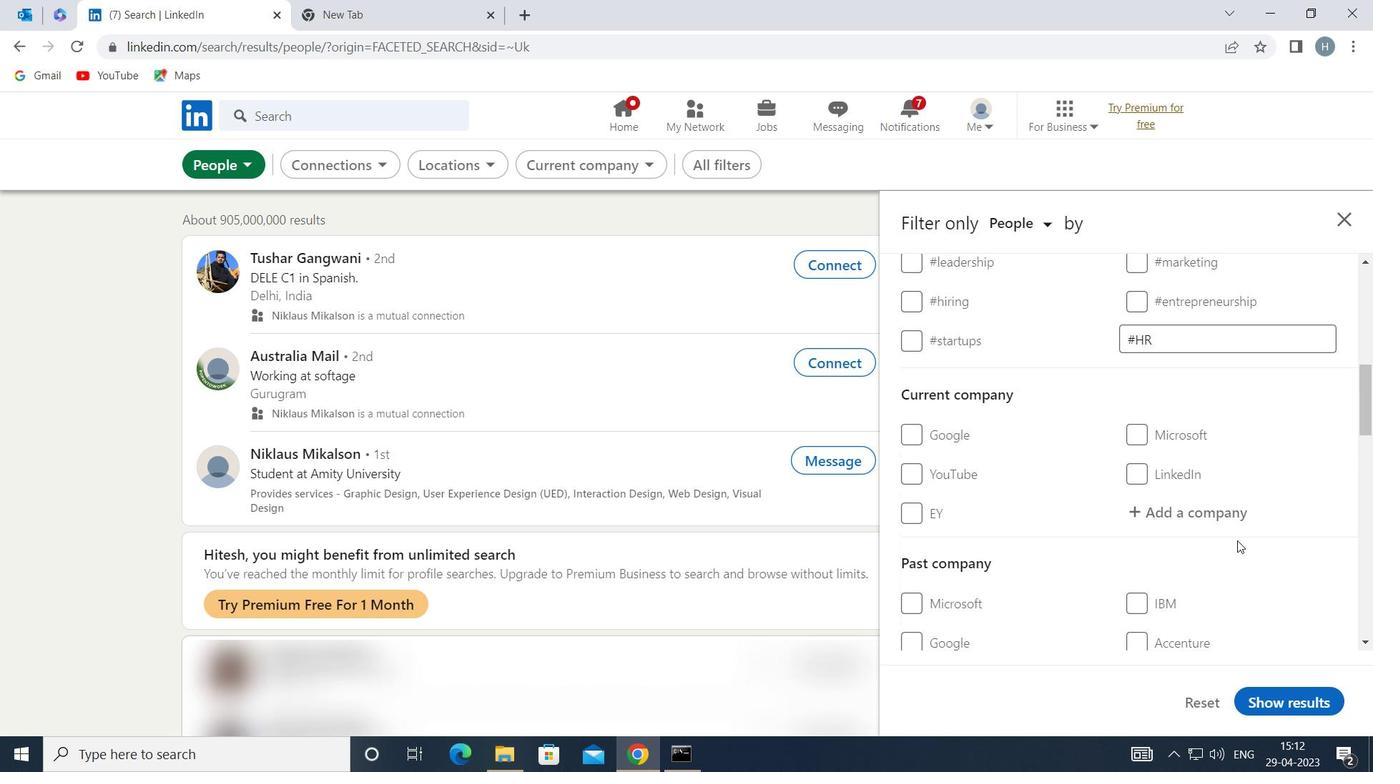 
Action: Mouse moved to (1238, 532)
Screenshot: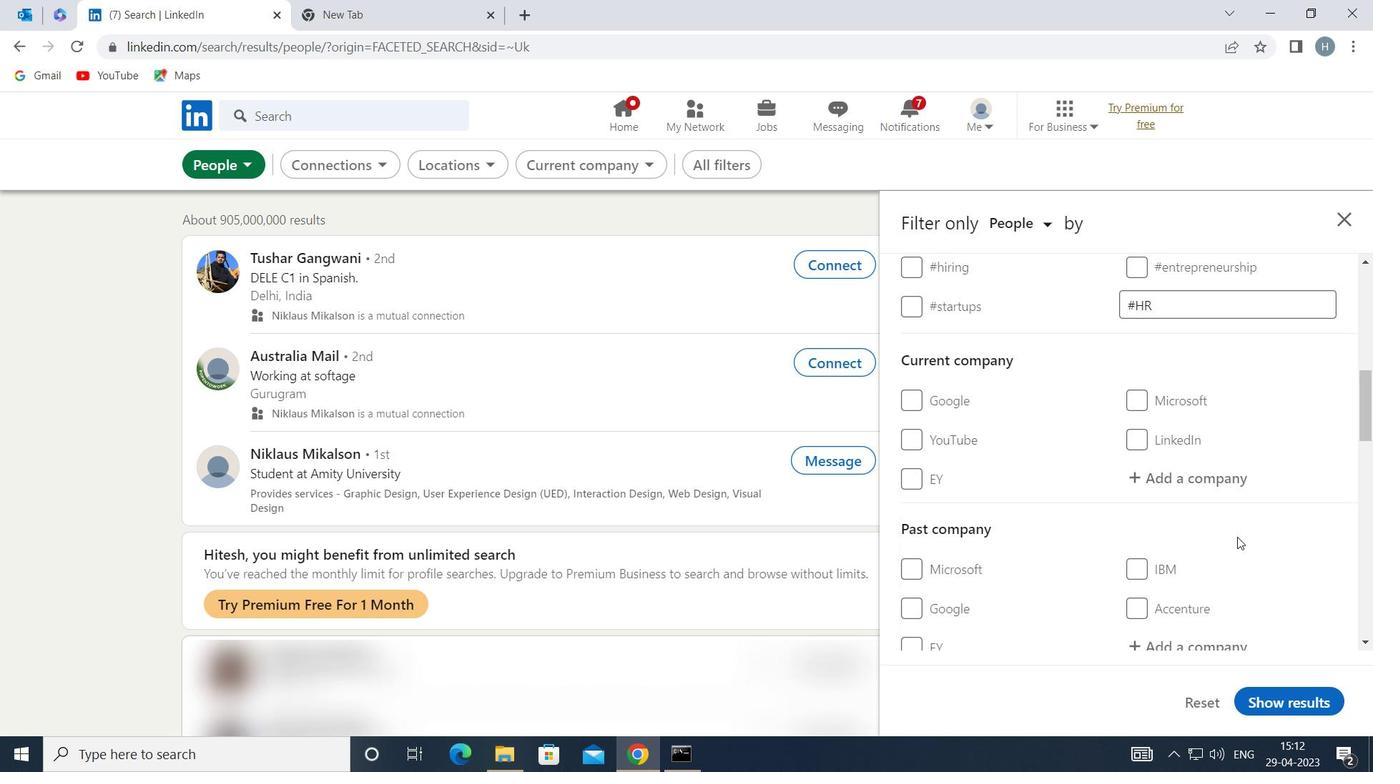 
Action: Mouse scrolled (1238, 532) with delta (0, 0)
Screenshot: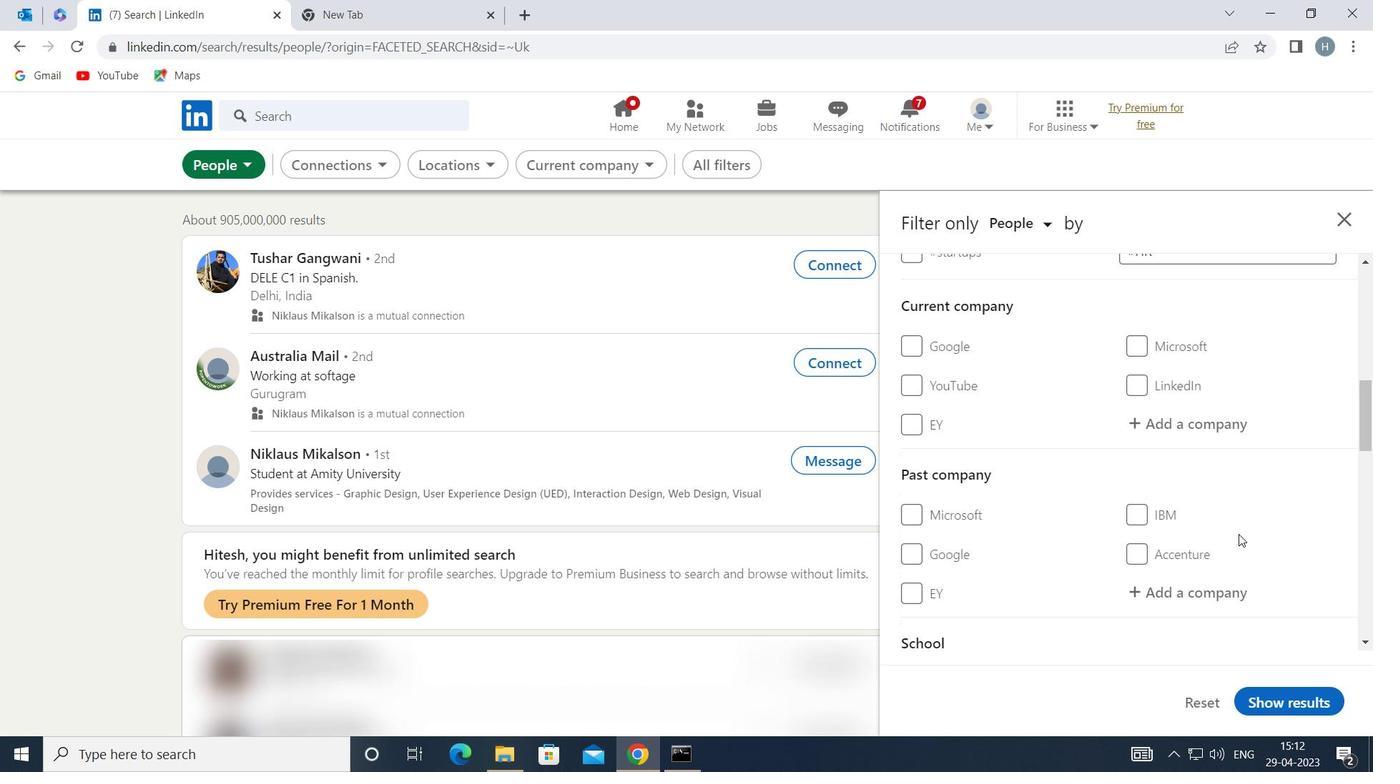 
Action: Mouse moved to (1241, 532)
Screenshot: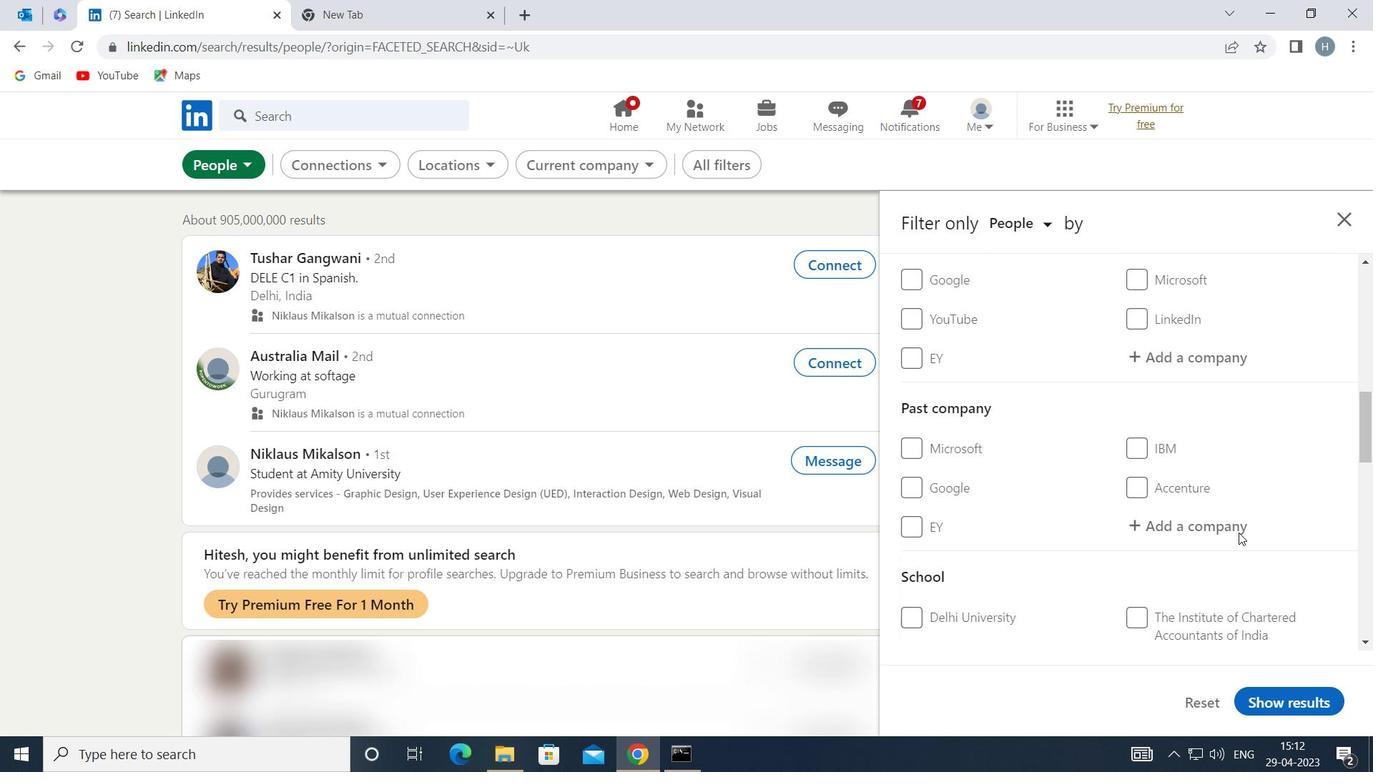 
Action: Mouse scrolled (1241, 532) with delta (0, 0)
Screenshot: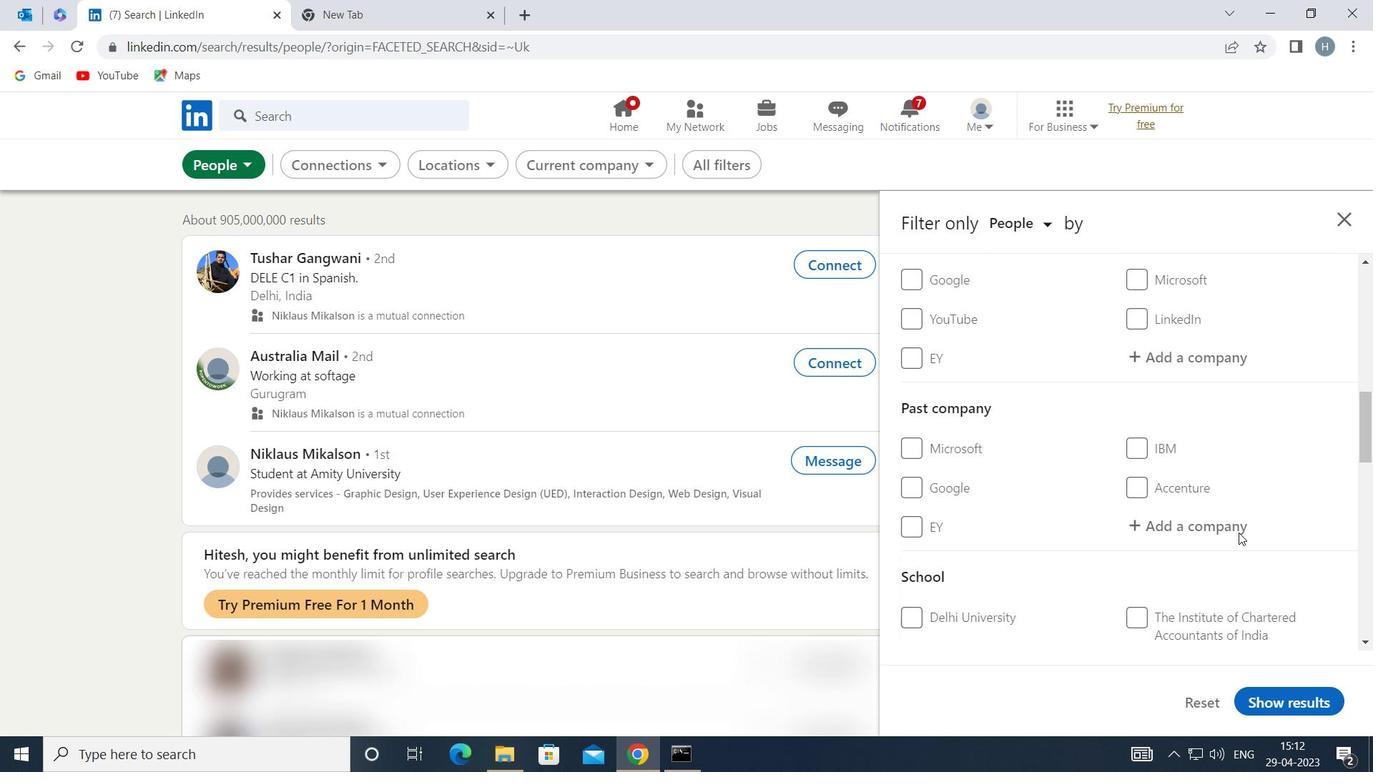 
Action: Mouse moved to (1242, 531)
Screenshot: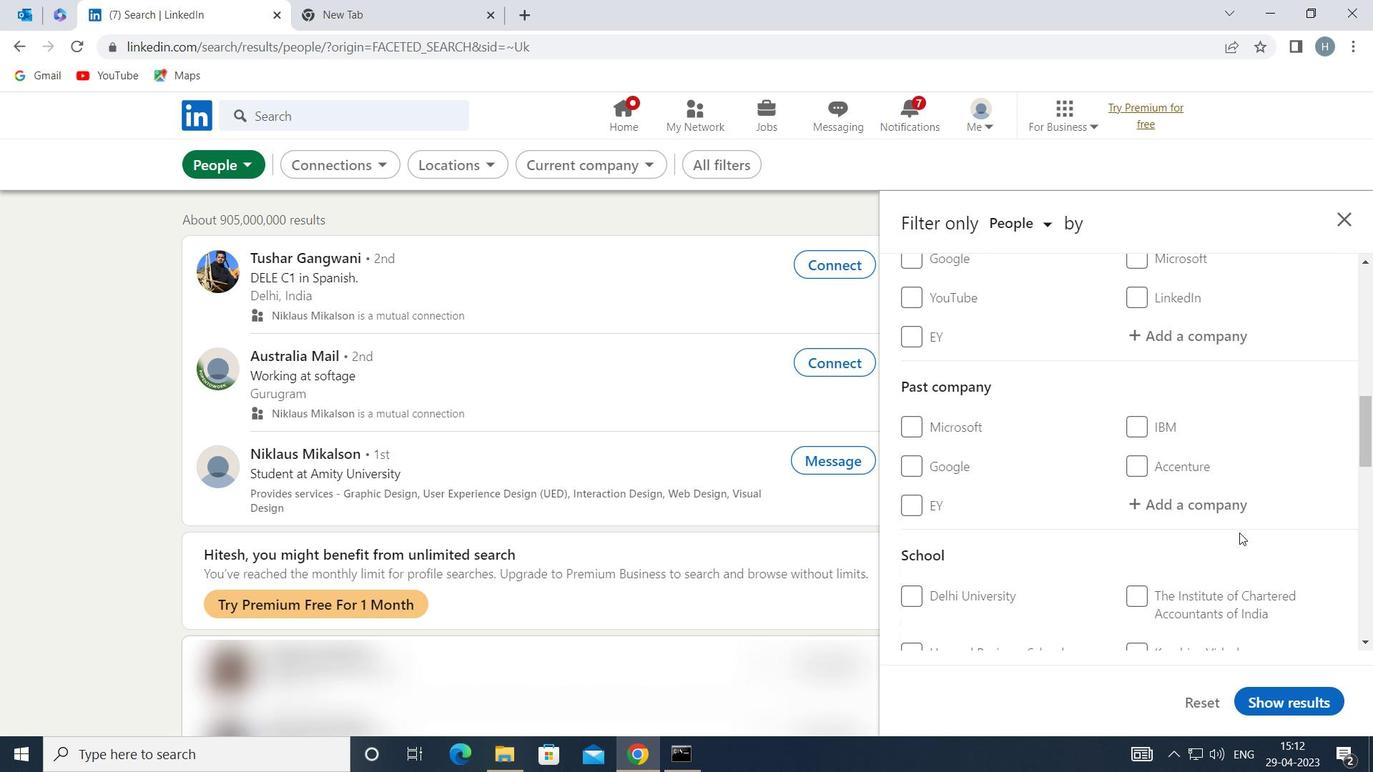 
Action: Mouse scrolled (1242, 530) with delta (0, 0)
Screenshot: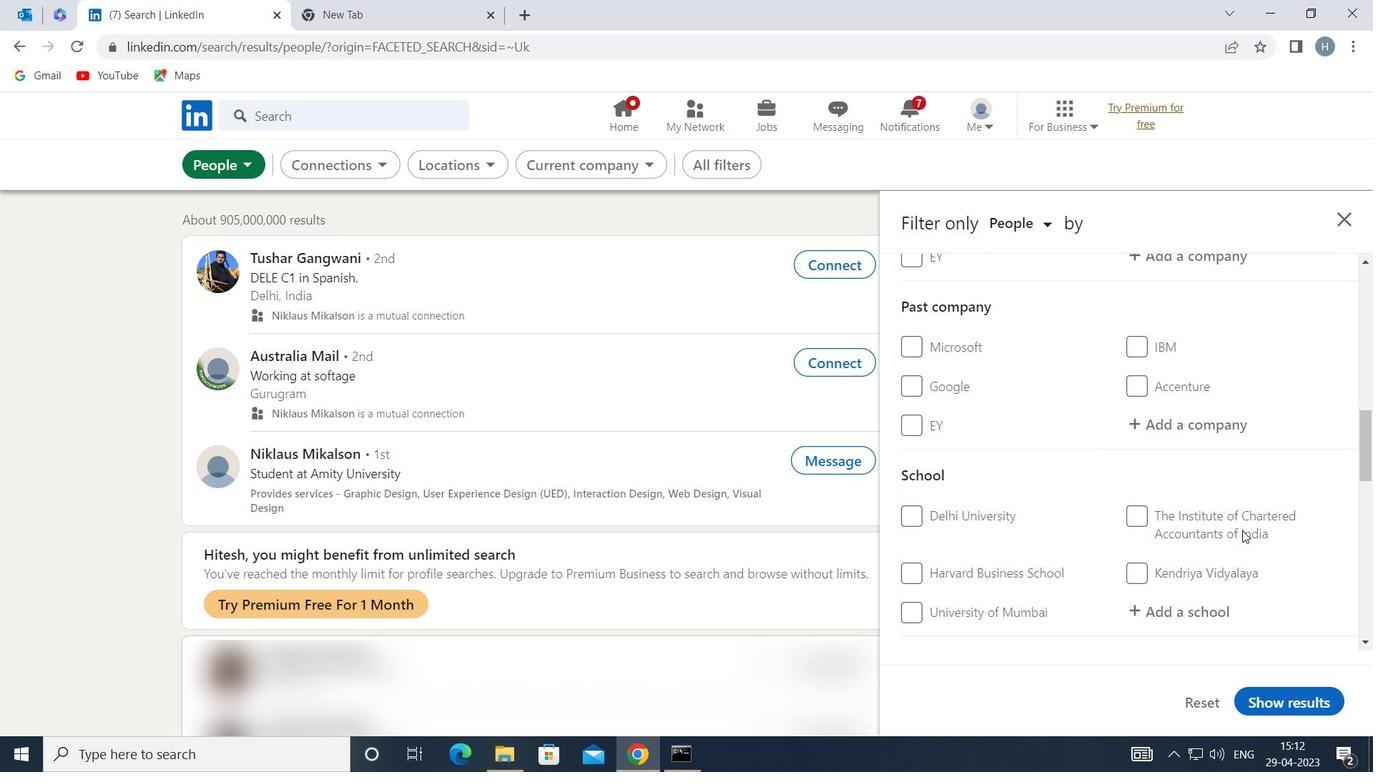 
Action: Mouse moved to (1242, 531)
Screenshot: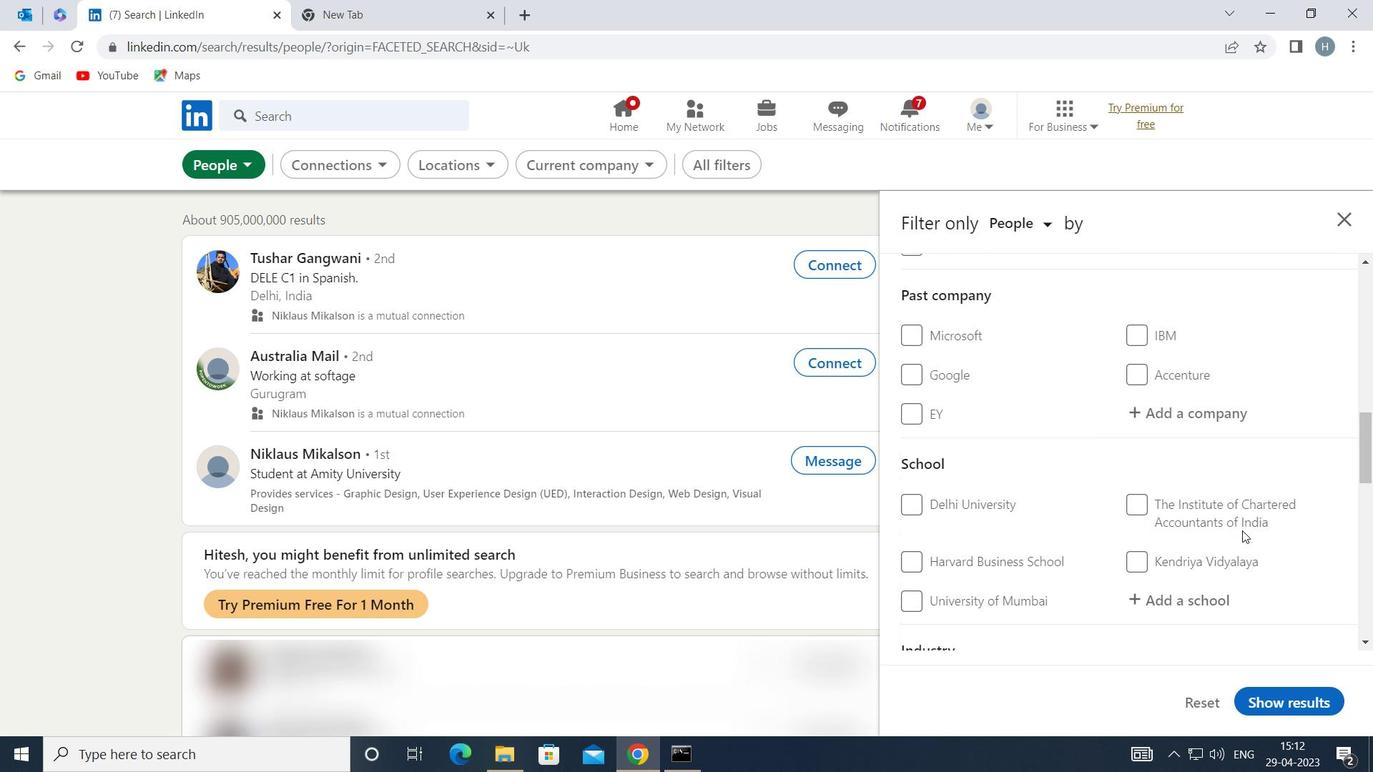 
Action: Mouse scrolled (1242, 530) with delta (0, 0)
Screenshot: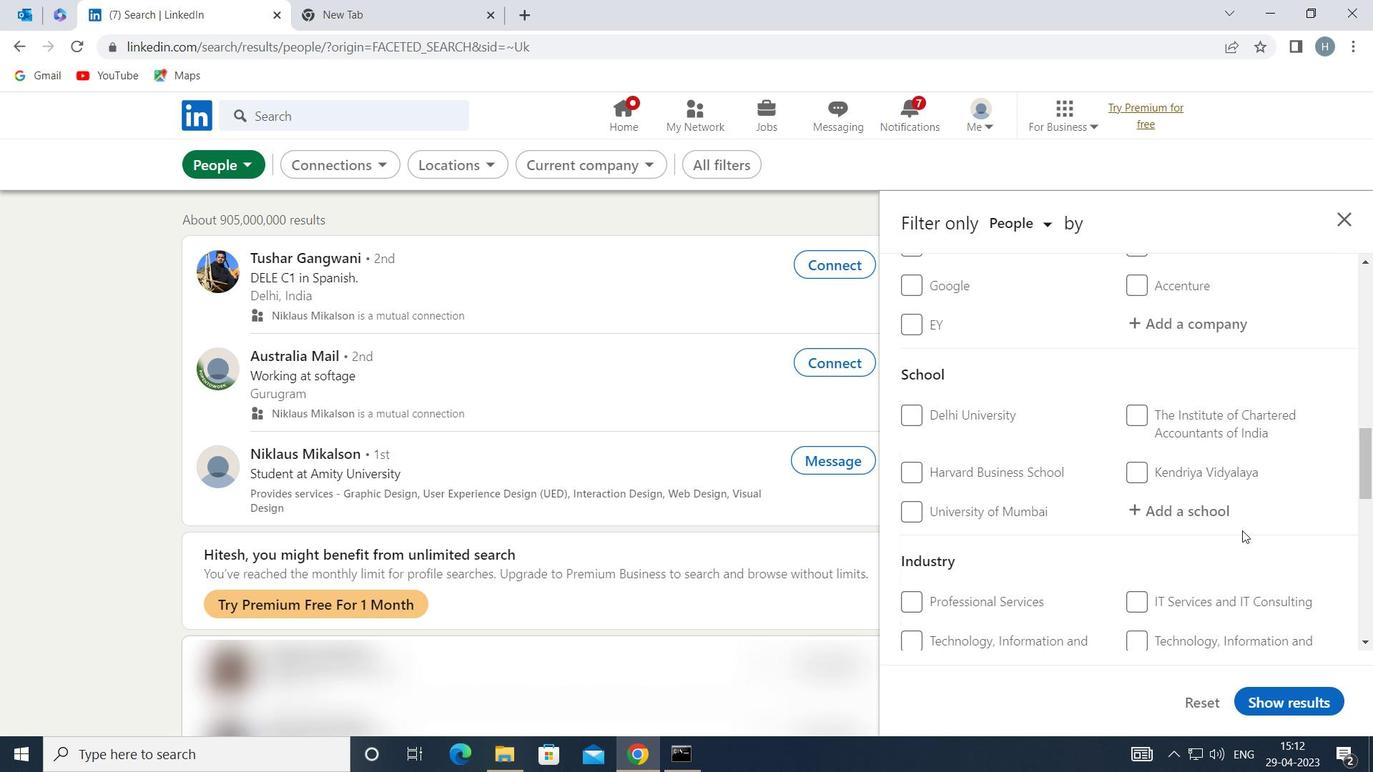 
Action: Mouse scrolled (1242, 530) with delta (0, 0)
Screenshot: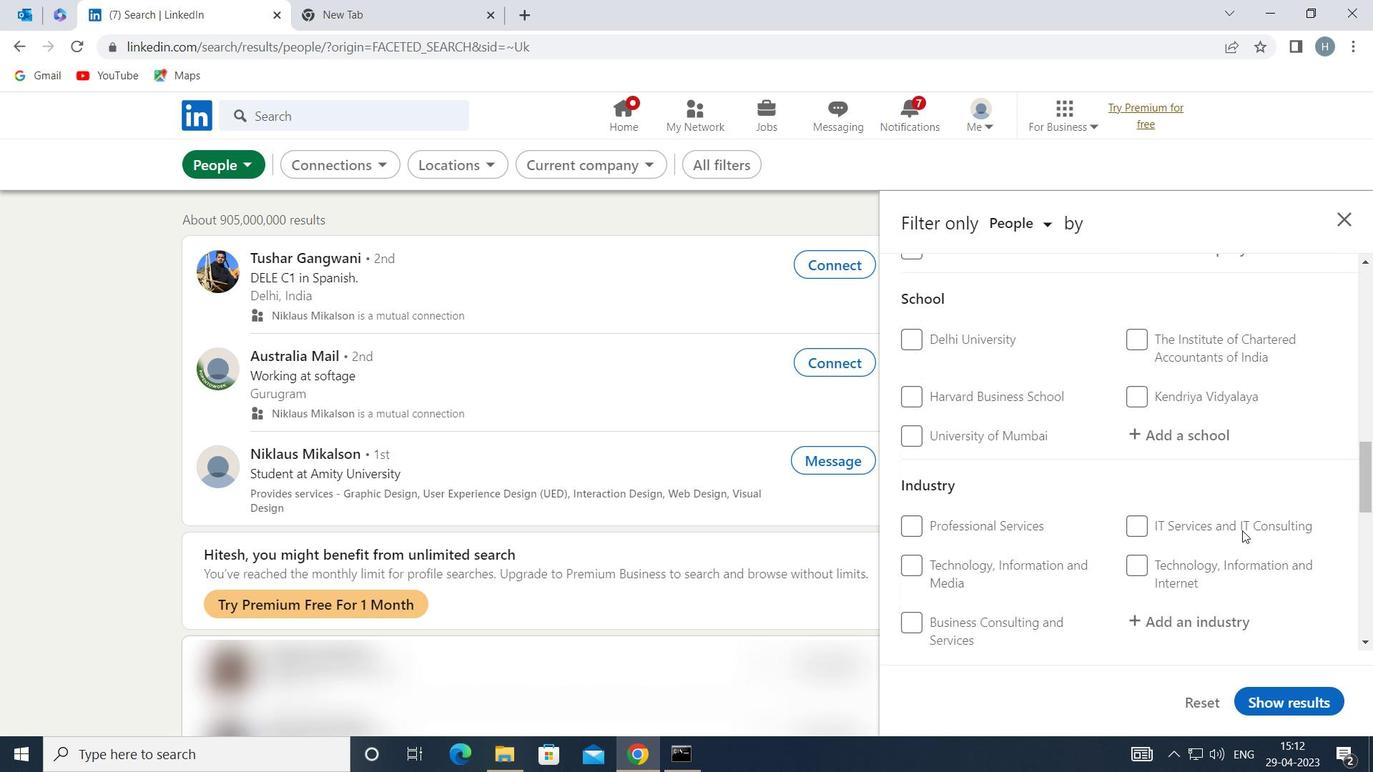
Action: Mouse scrolled (1242, 530) with delta (0, 0)
Screenshot: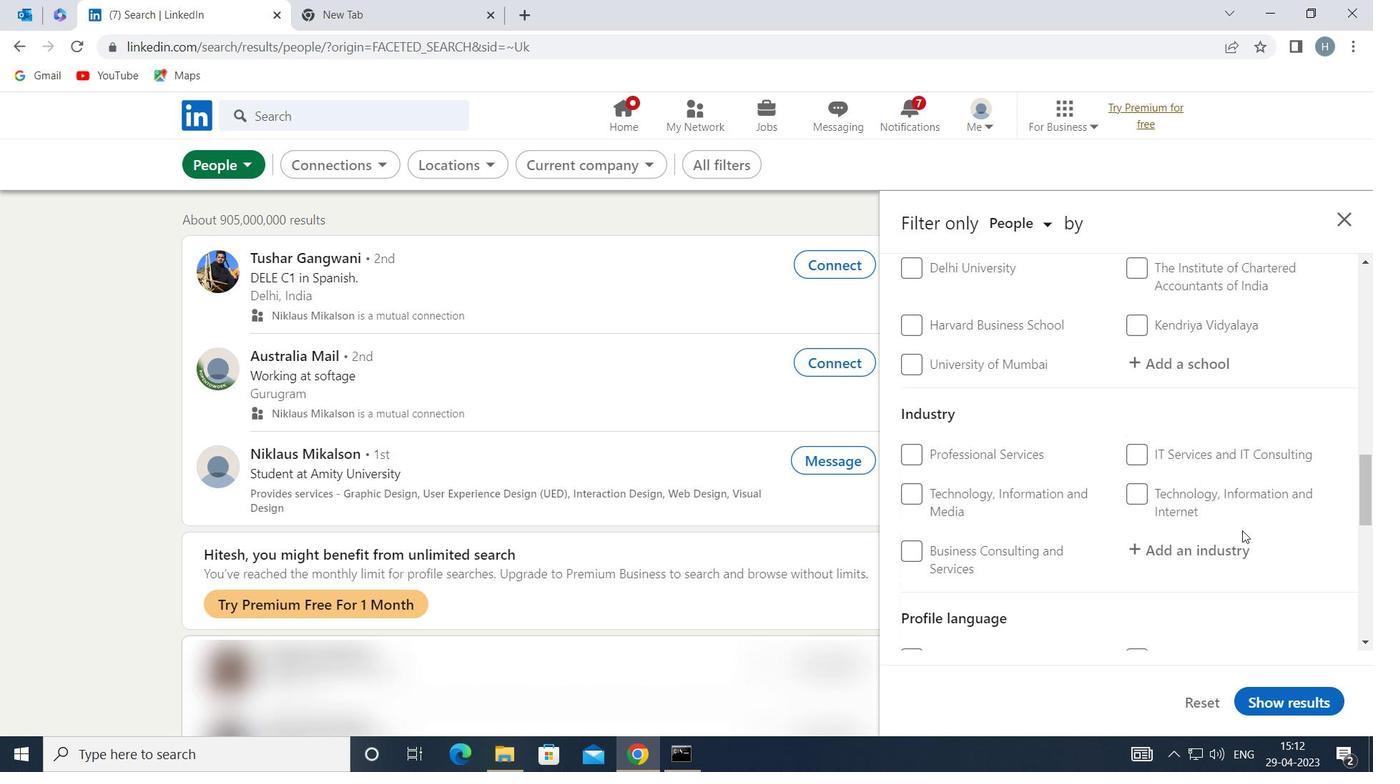 
Action: Mouse moved to (1142, 543)
Screenshot: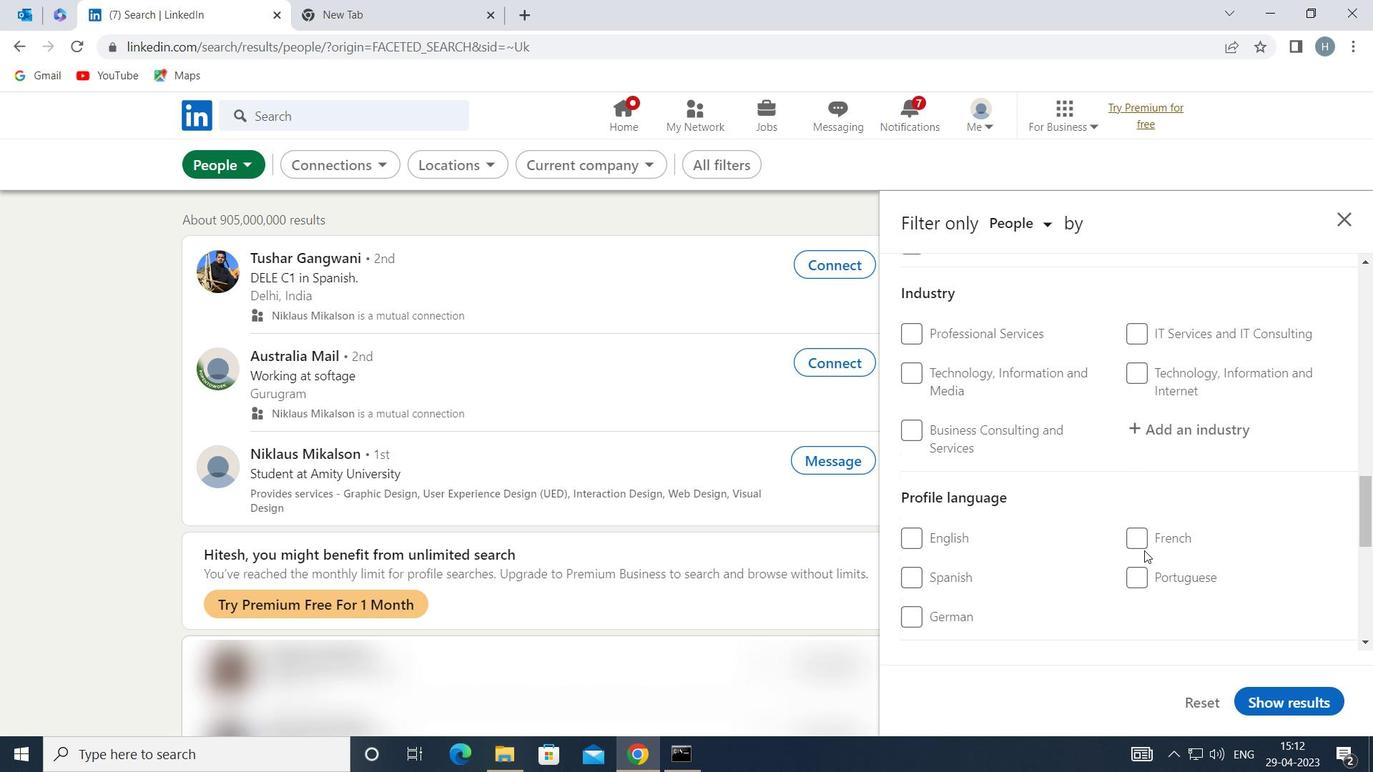 
Action: Mouse pressed left at (1142, 543)
Screenshot: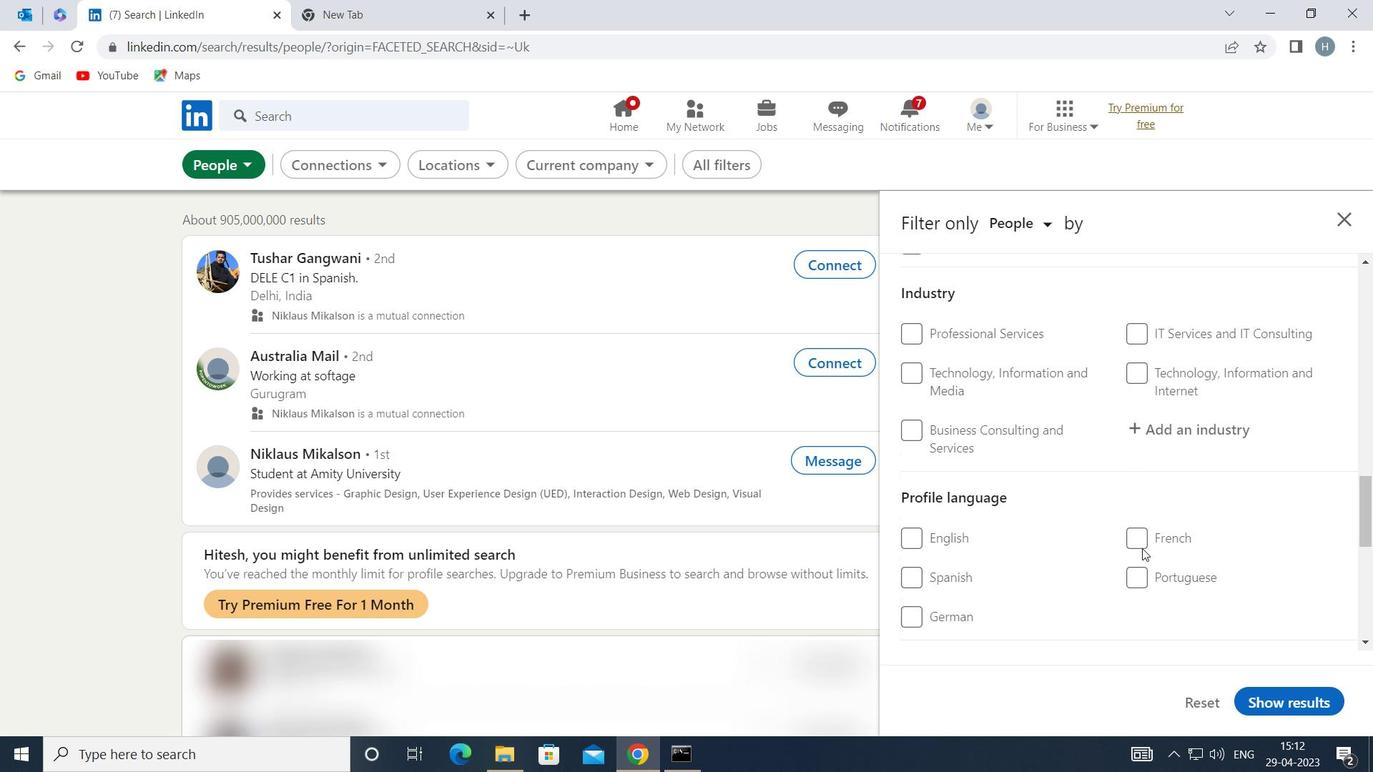 
Action: Mouse moved to (1222, 523)
Screenshot: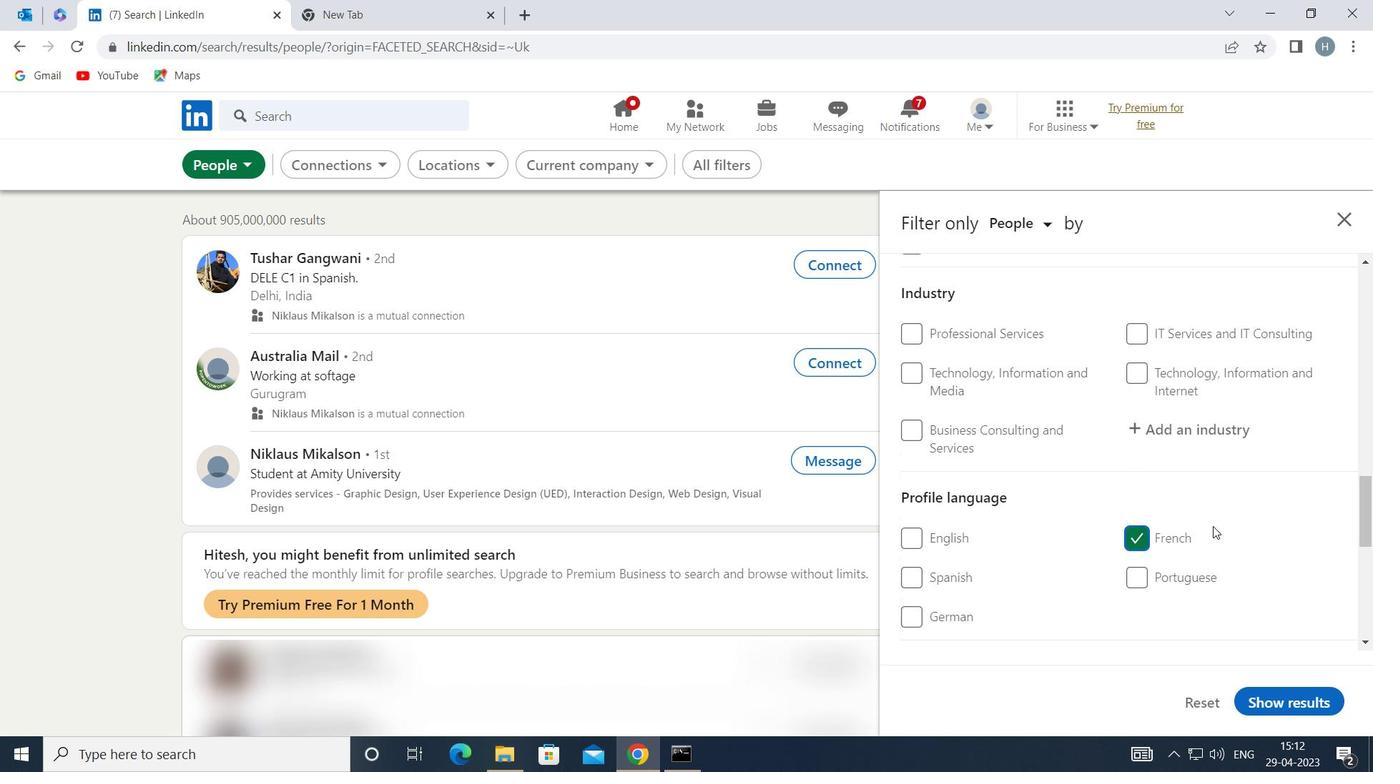
Action: Mouse scrolled (1222, 524) with delta (0, 0)
Screenshot: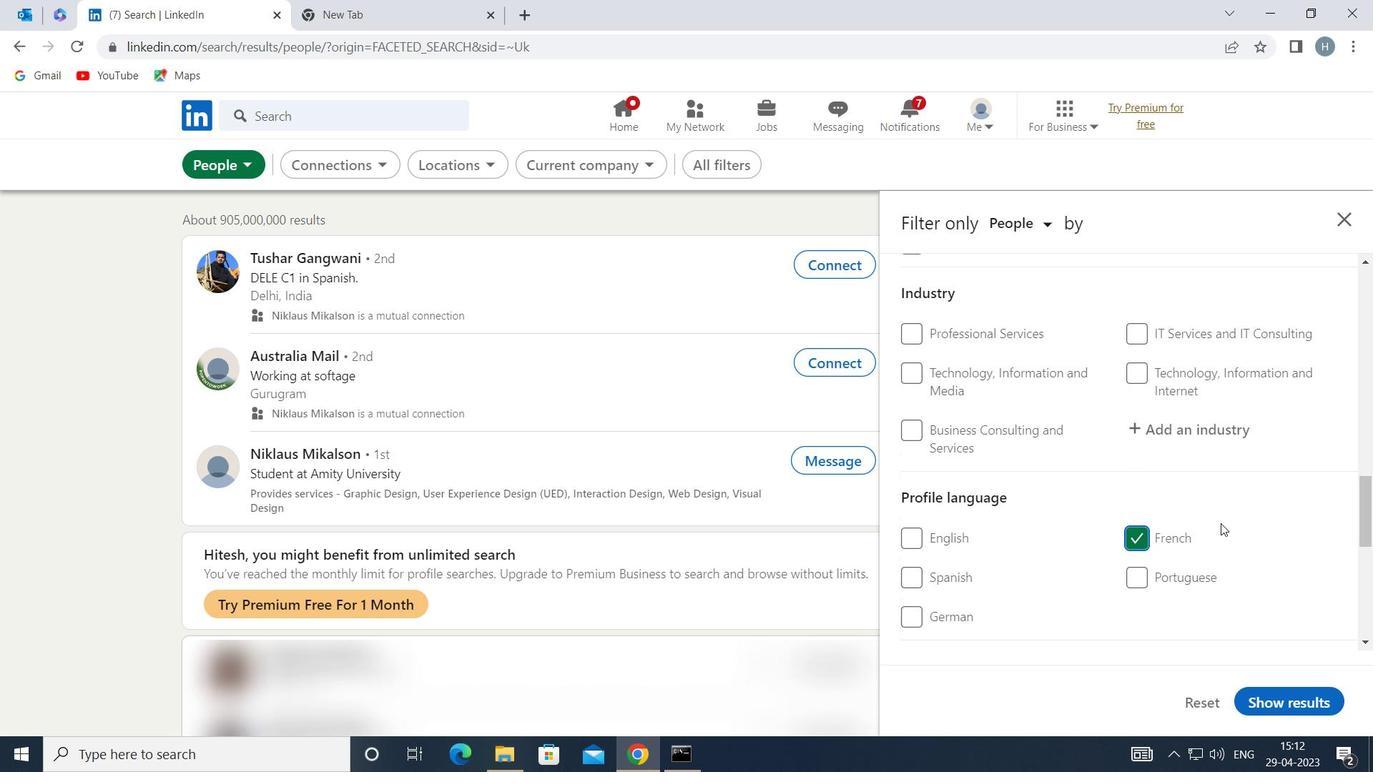 
Action: Mouse moved to (1223, 523)
Screenshot: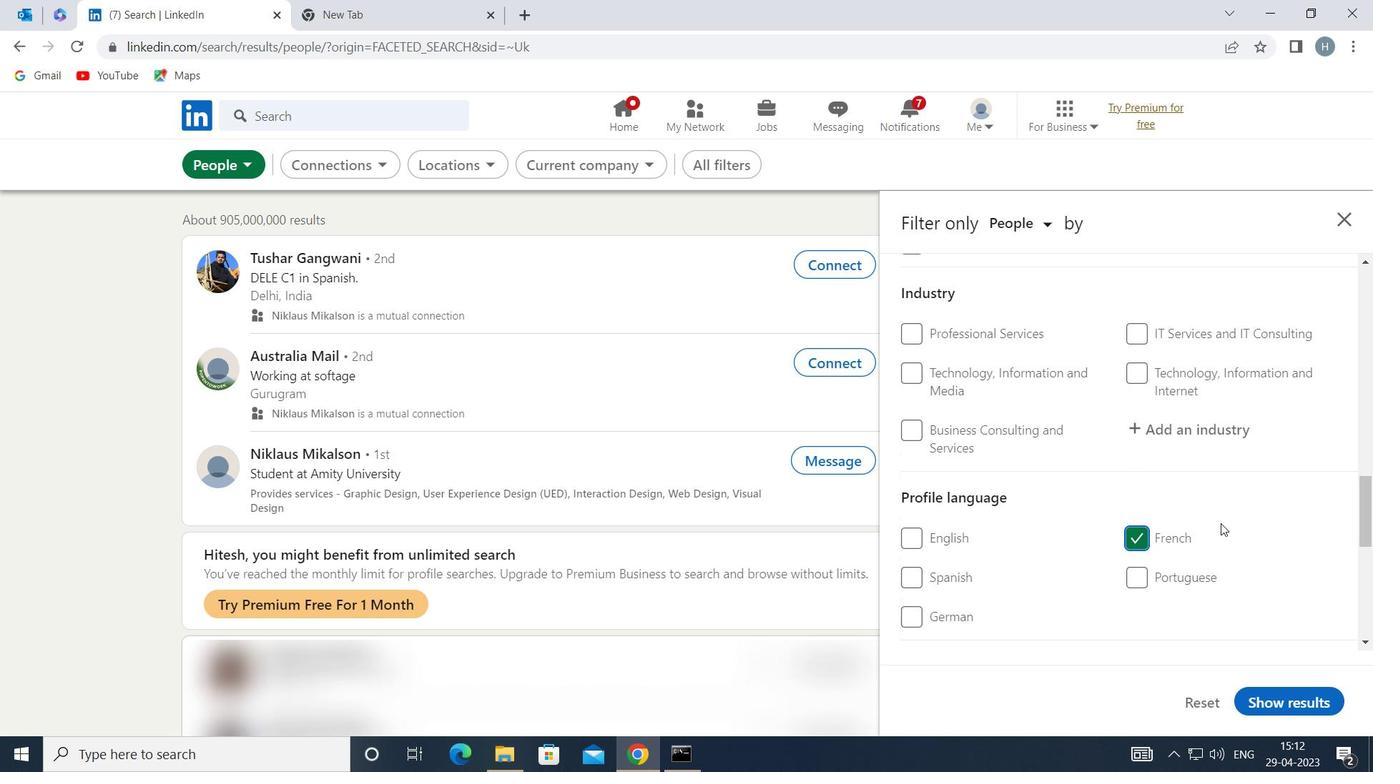 
Action: Mouse scrolled (1223, 524) with delta (0, 0)
Screenshot: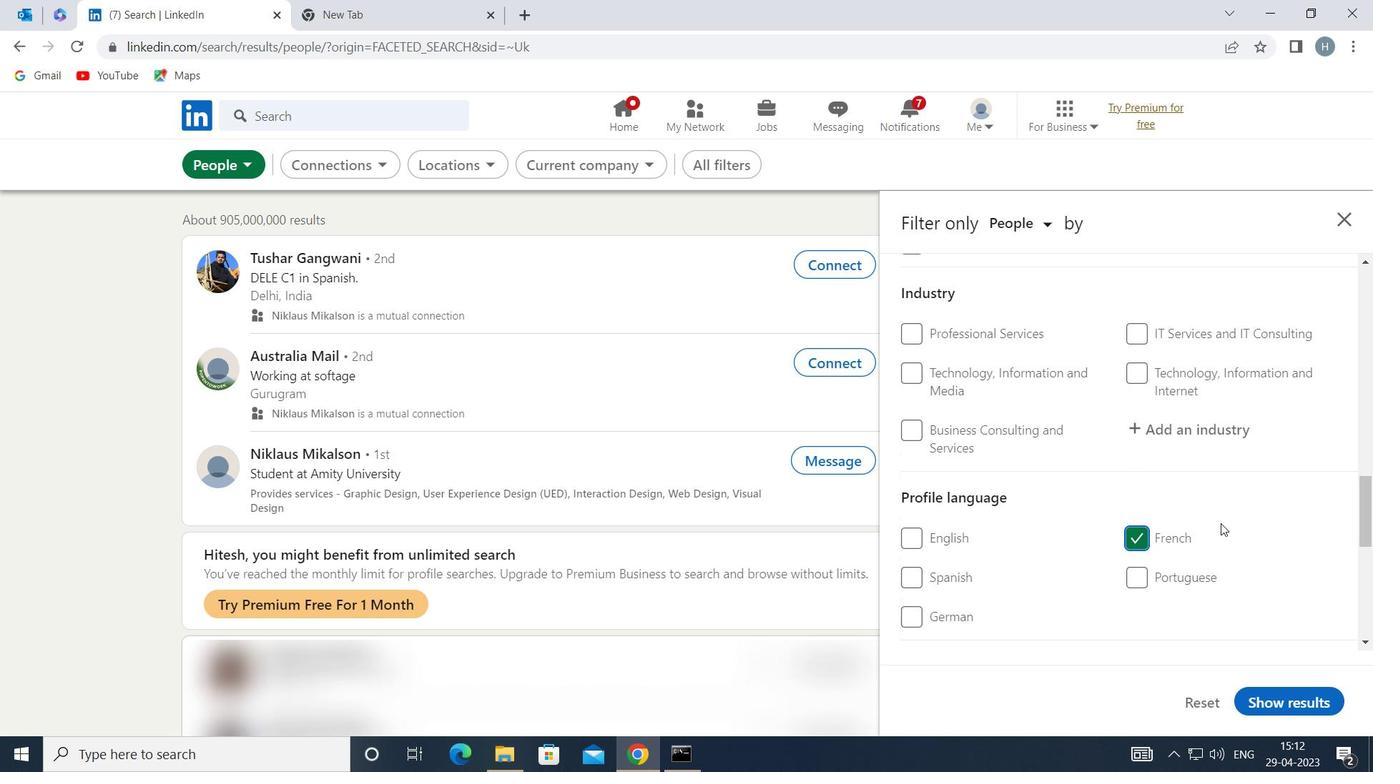 
Action: Mouse moved to (1228, 516)
Screenshot: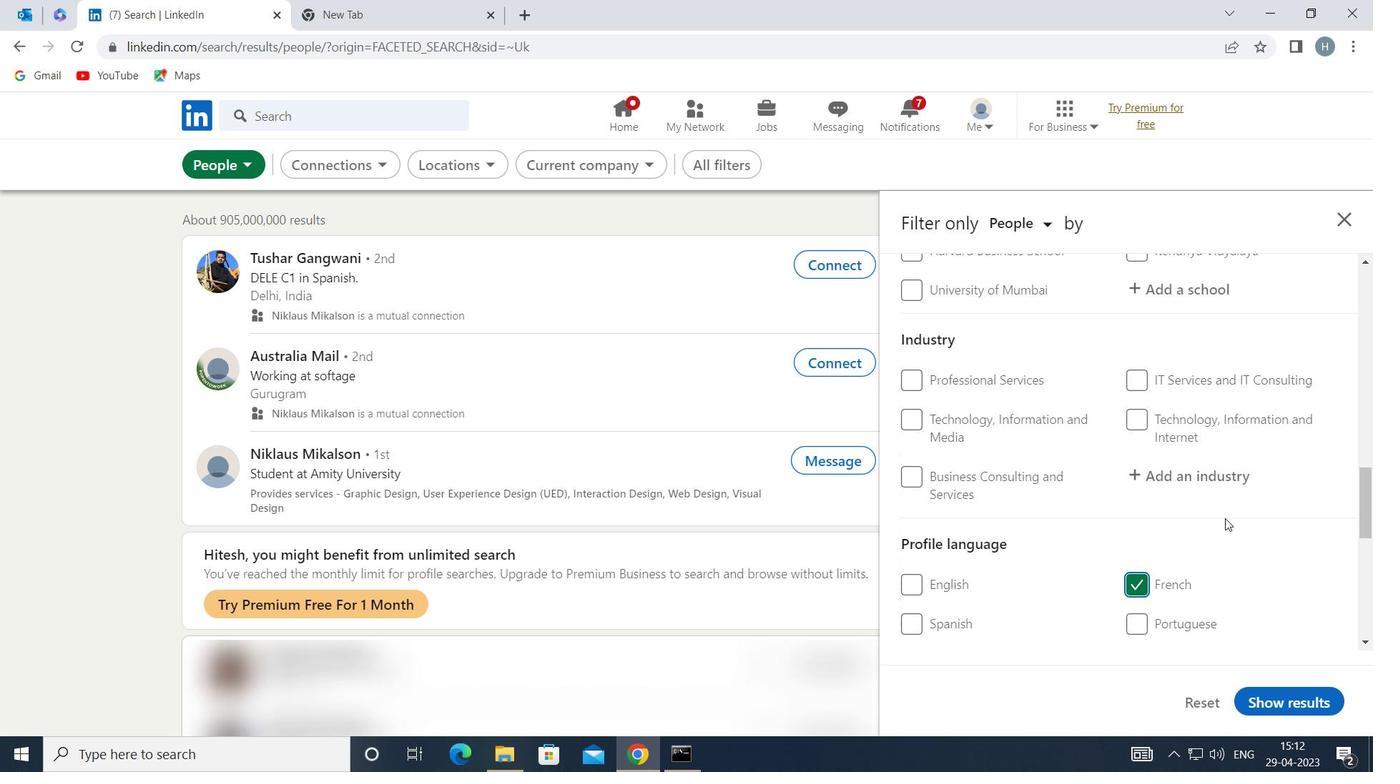 
Action: Mouse scrolled (1228, 517) with delta (0, 0)
Screenshot: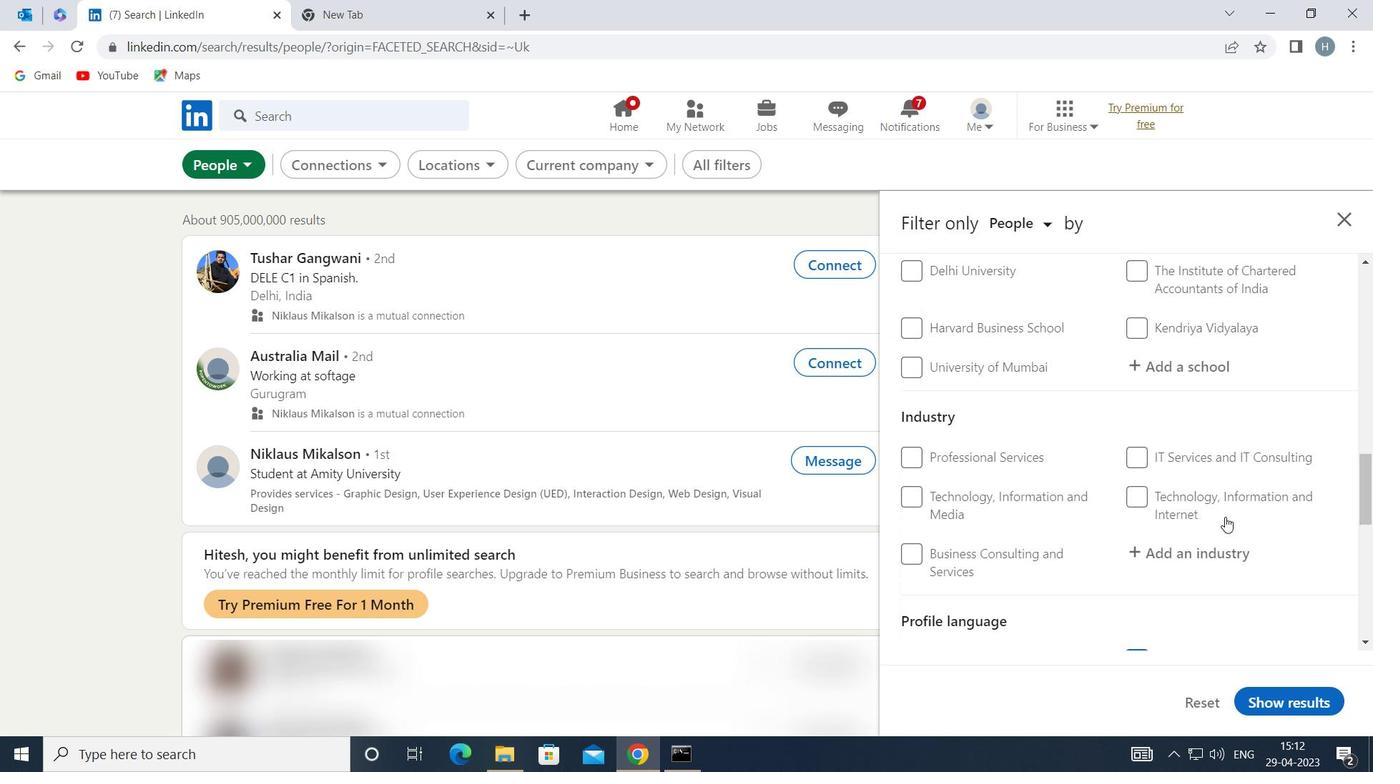 
Action: Mouse scrolled (1228, 517) with delta (0, 0)
Screenshot: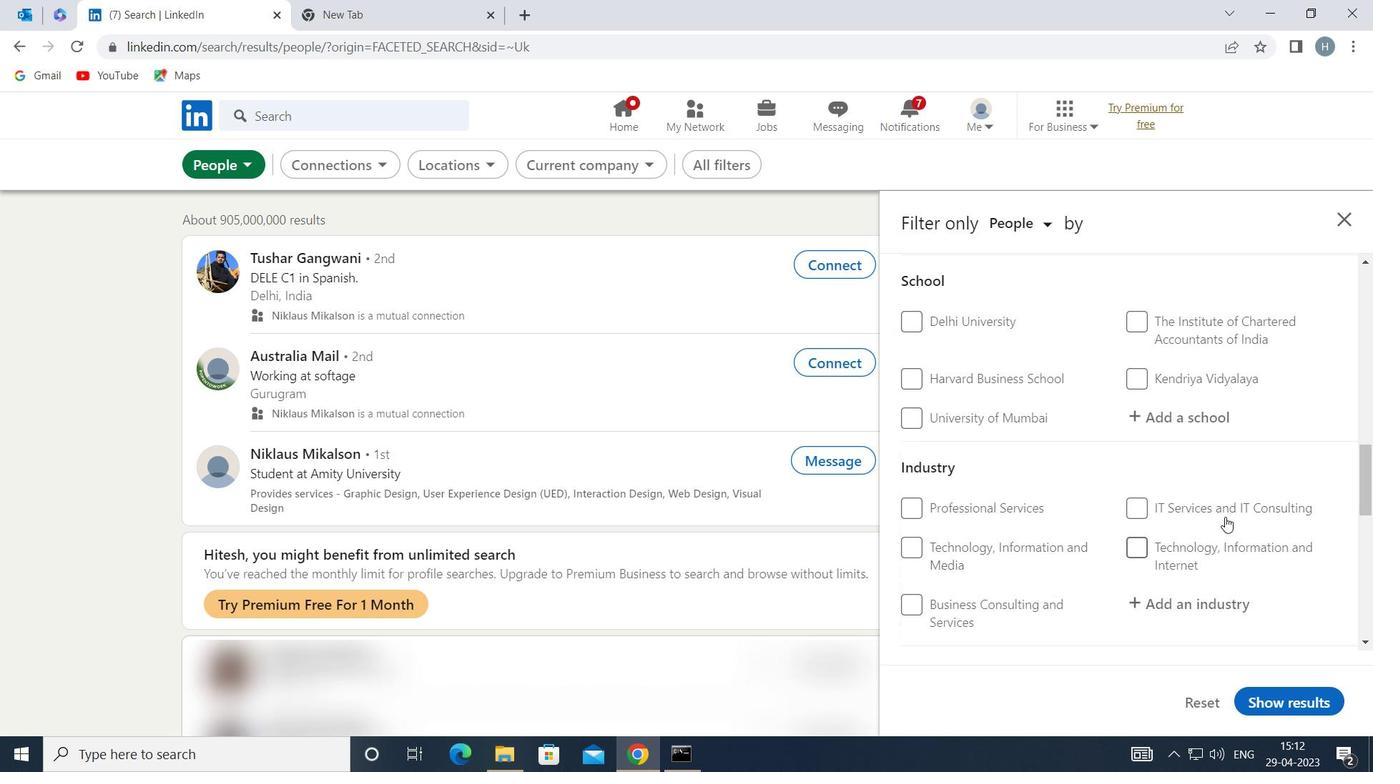
Action: Mouse moved to (1229, 515)
Screenshot: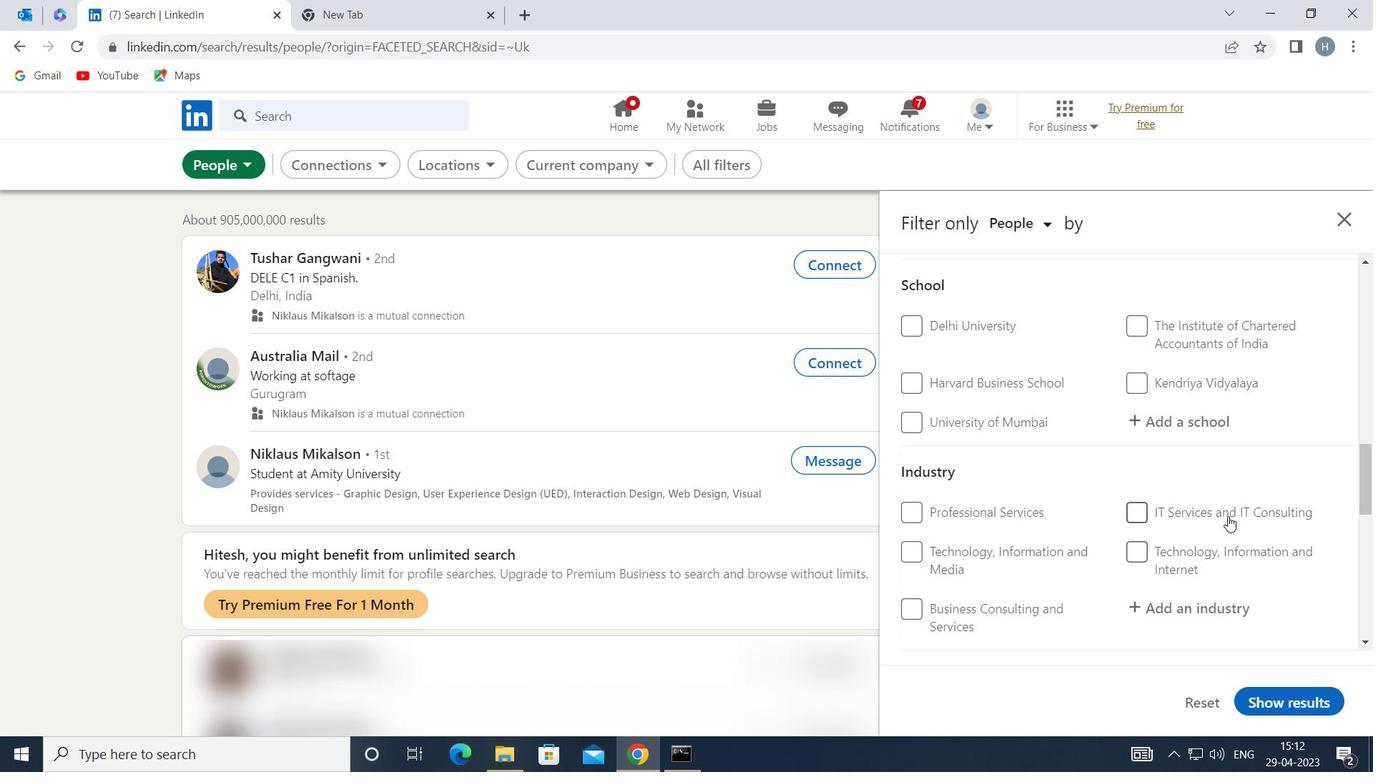 
Action: Mouse scrolled (1229, 516) with delta (0, 0)
Screenshot: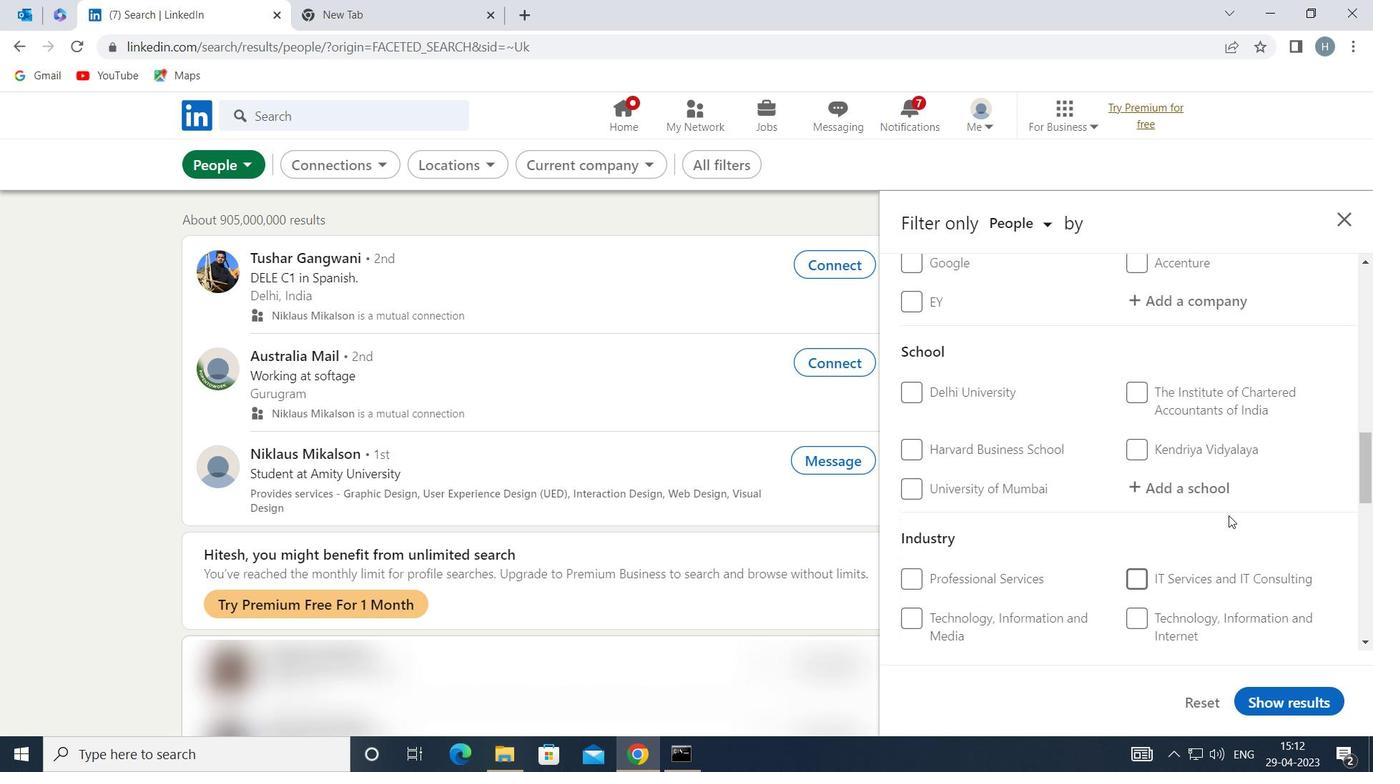 
Action: Mouse scrolled (1229, 516) with delta (0, 0)
Screenshot: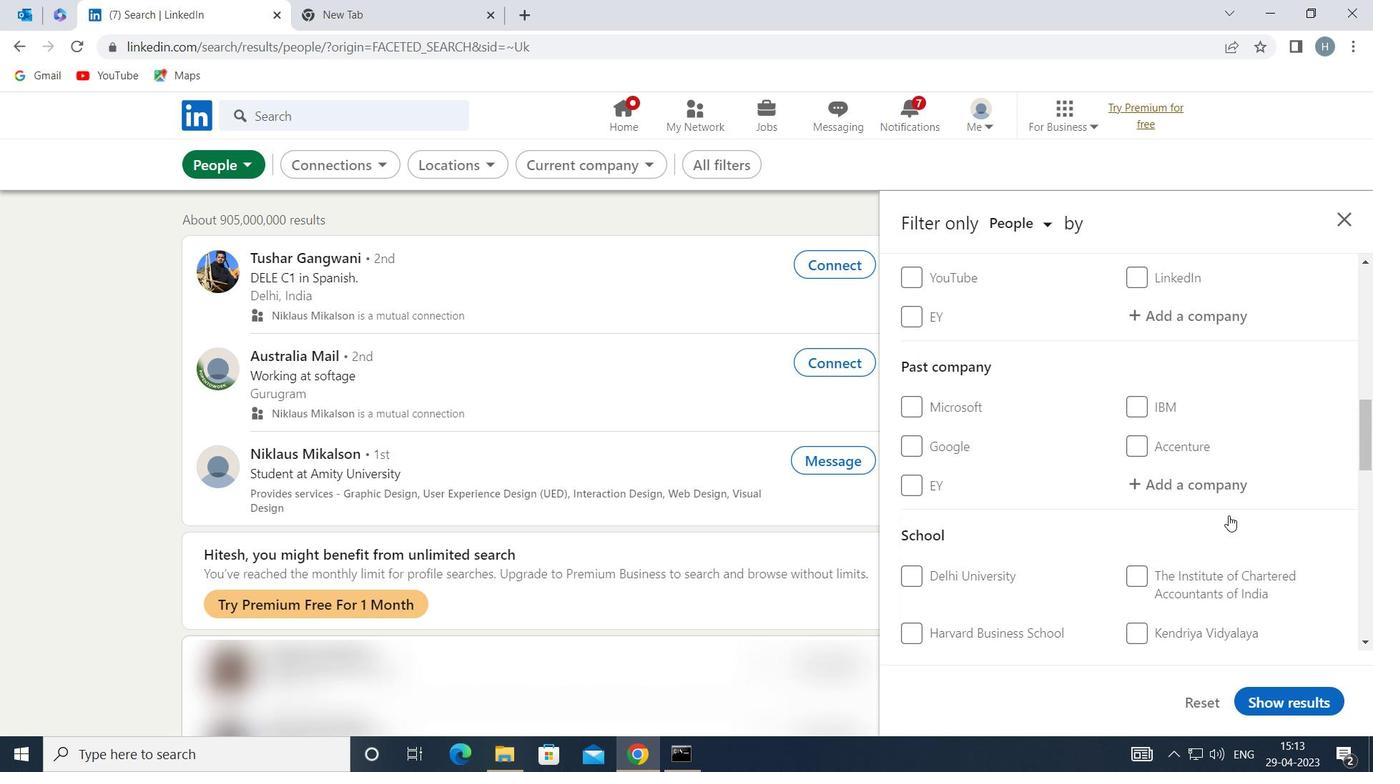 
Action: Mouse moved to (1220, 426)
Screenshot: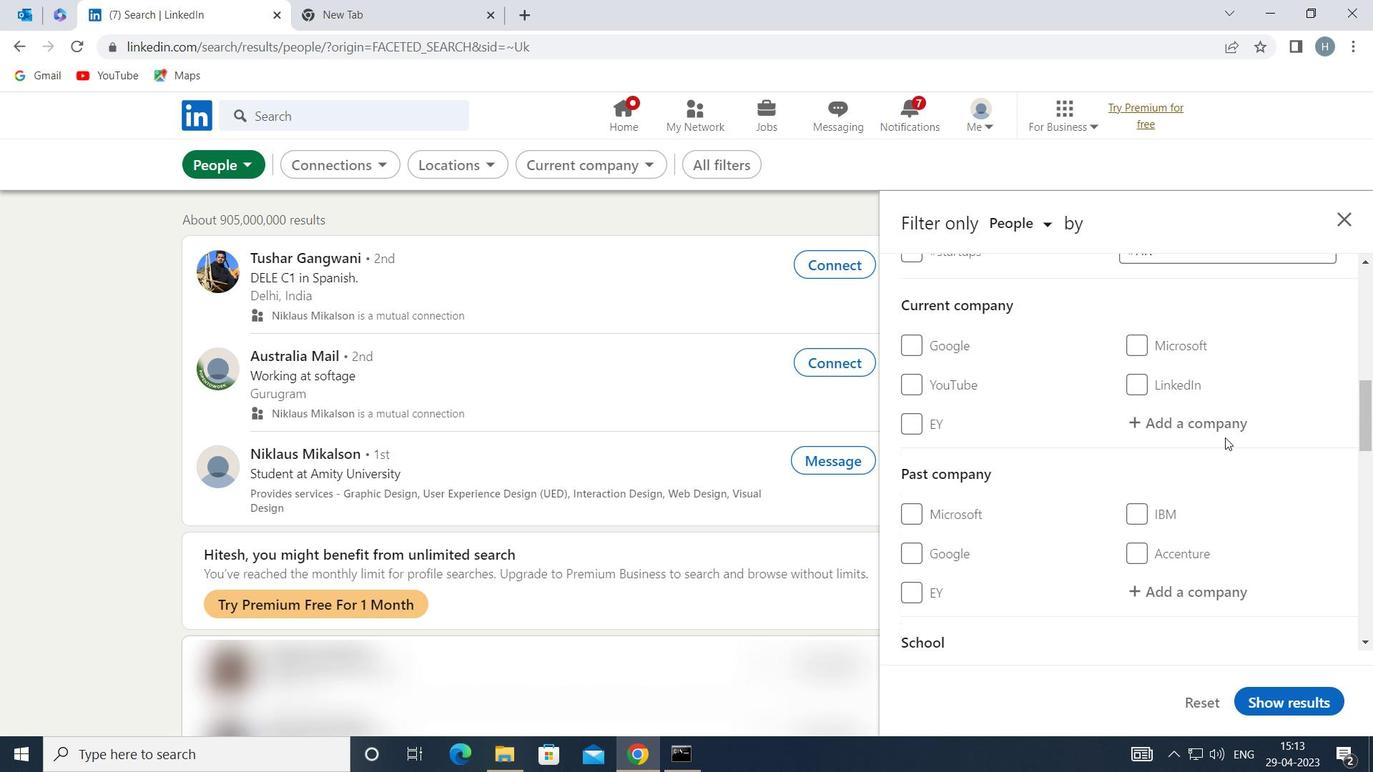 
Action: Mouse pressed left at (1220, 426)
Screenshot: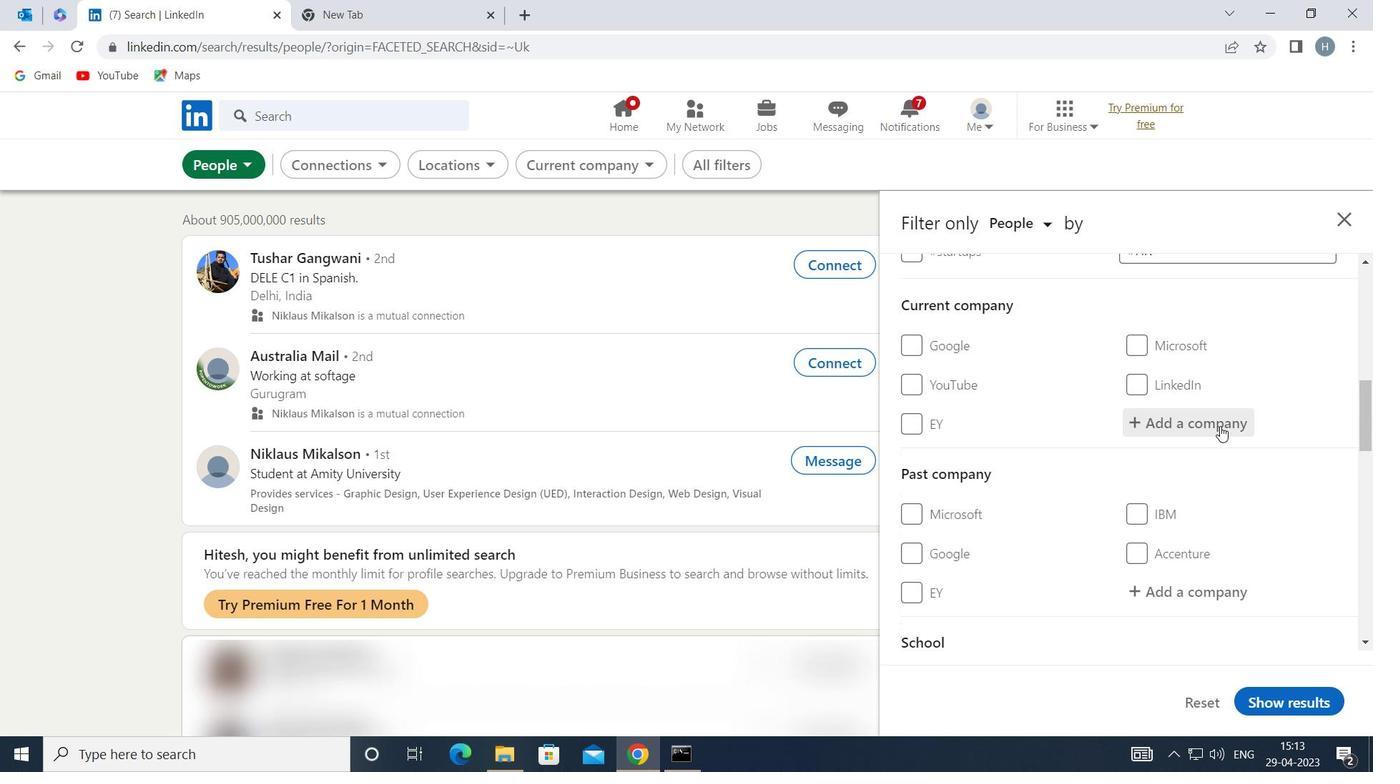 
Action: Mouse moved to (1223, 418)
Screenshot: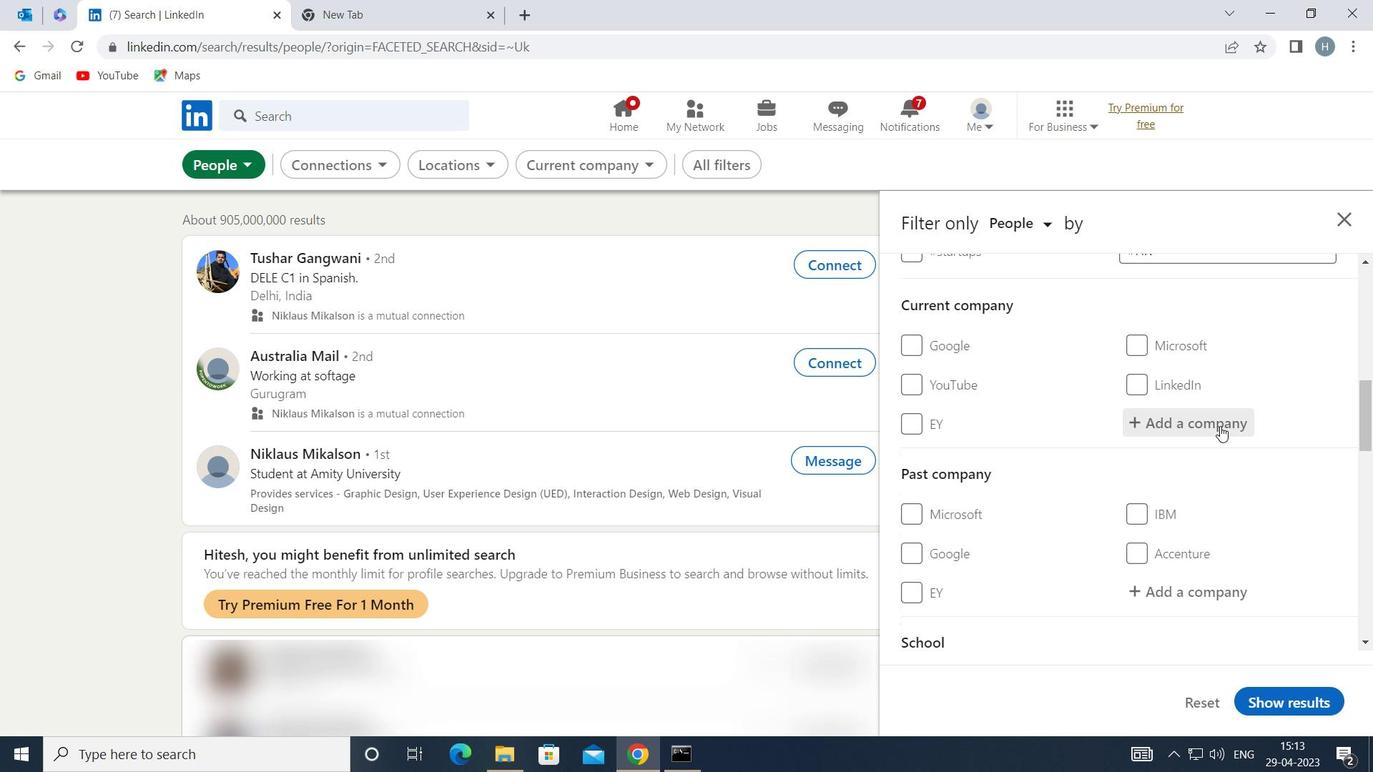 
Action: Key pressed <Key.shift>DIAMONDPI
Screenshot: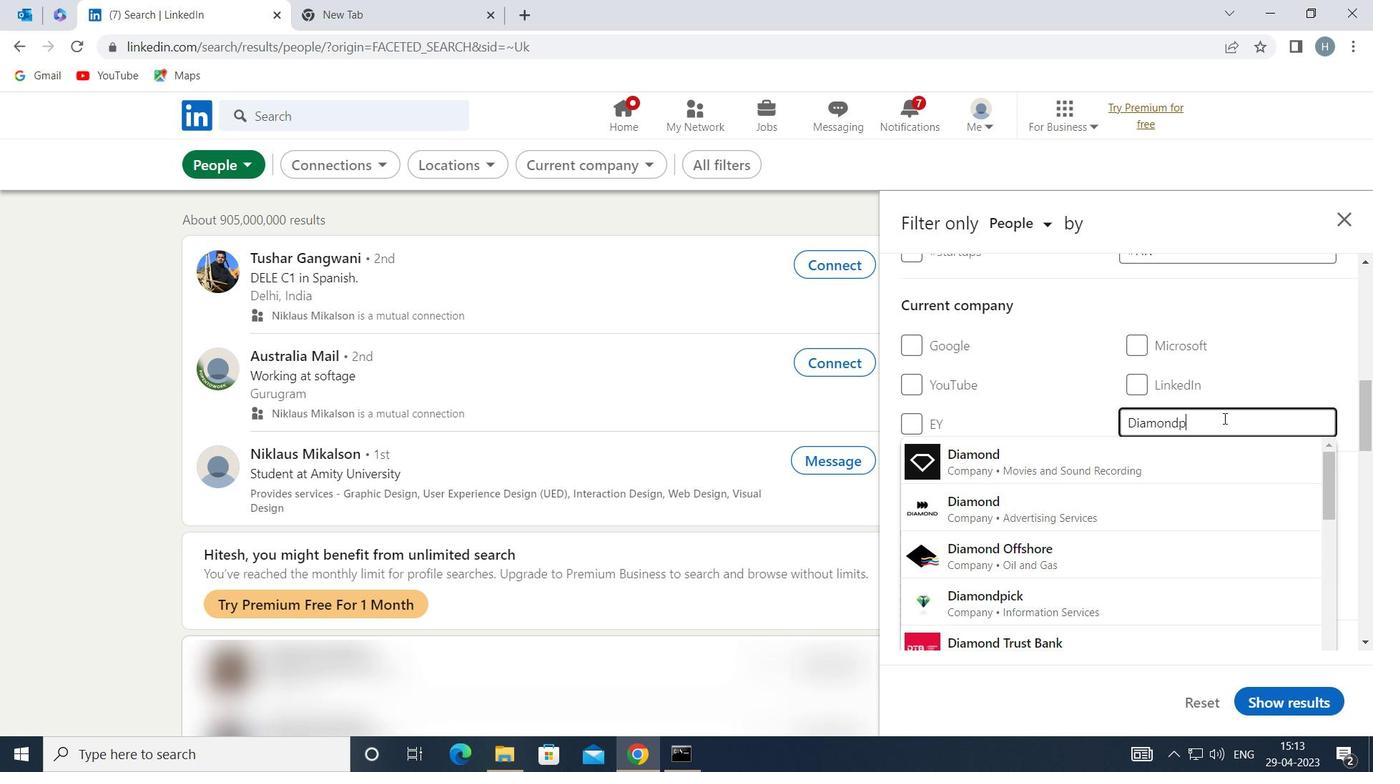 
Action: Mouse moved to (1159, 463)
Screenshot: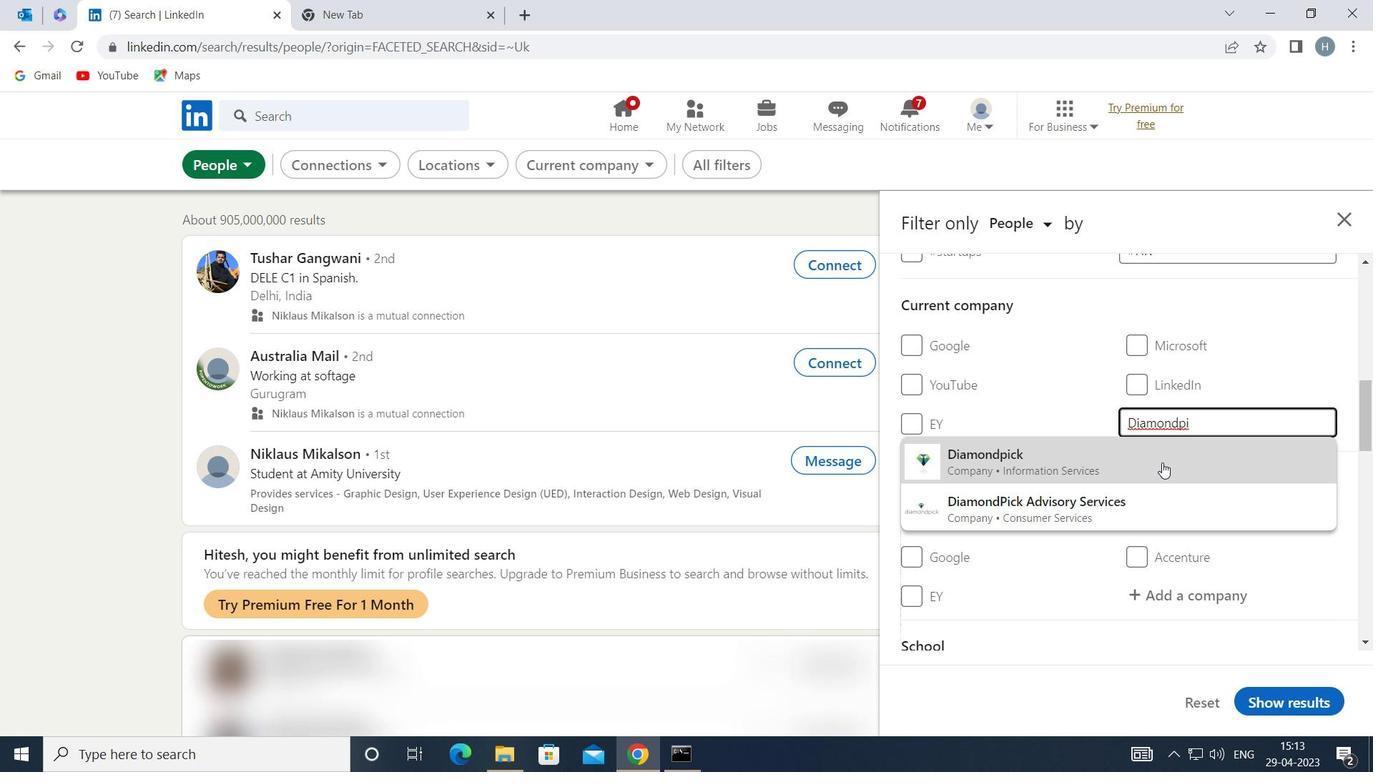 
Action: Mouse pressed left at (1159, 463)
Screenshot: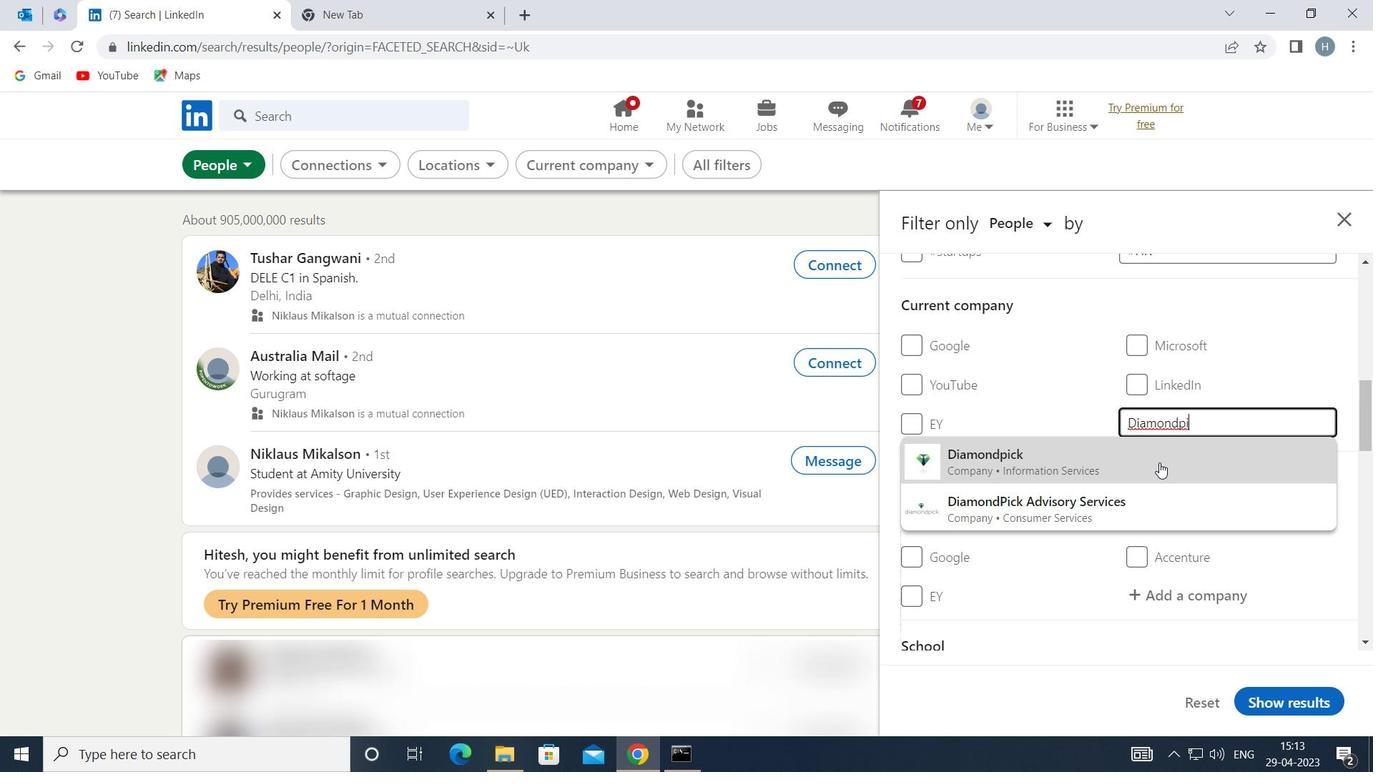 
Action: Mouse moved to (1121, 428)
Screenshot: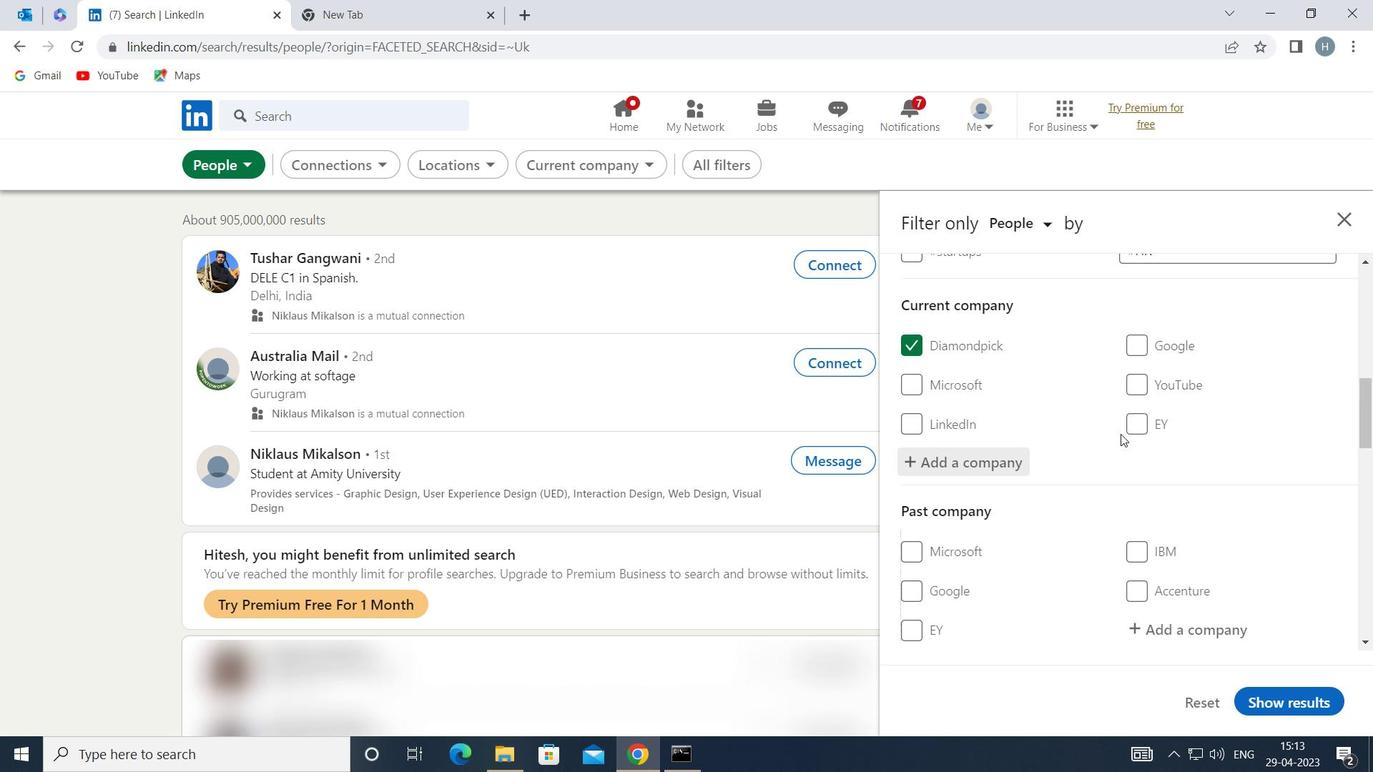 
Action: Mouse scrolled (1121, 427) with delta (0, 0)
Screenshot: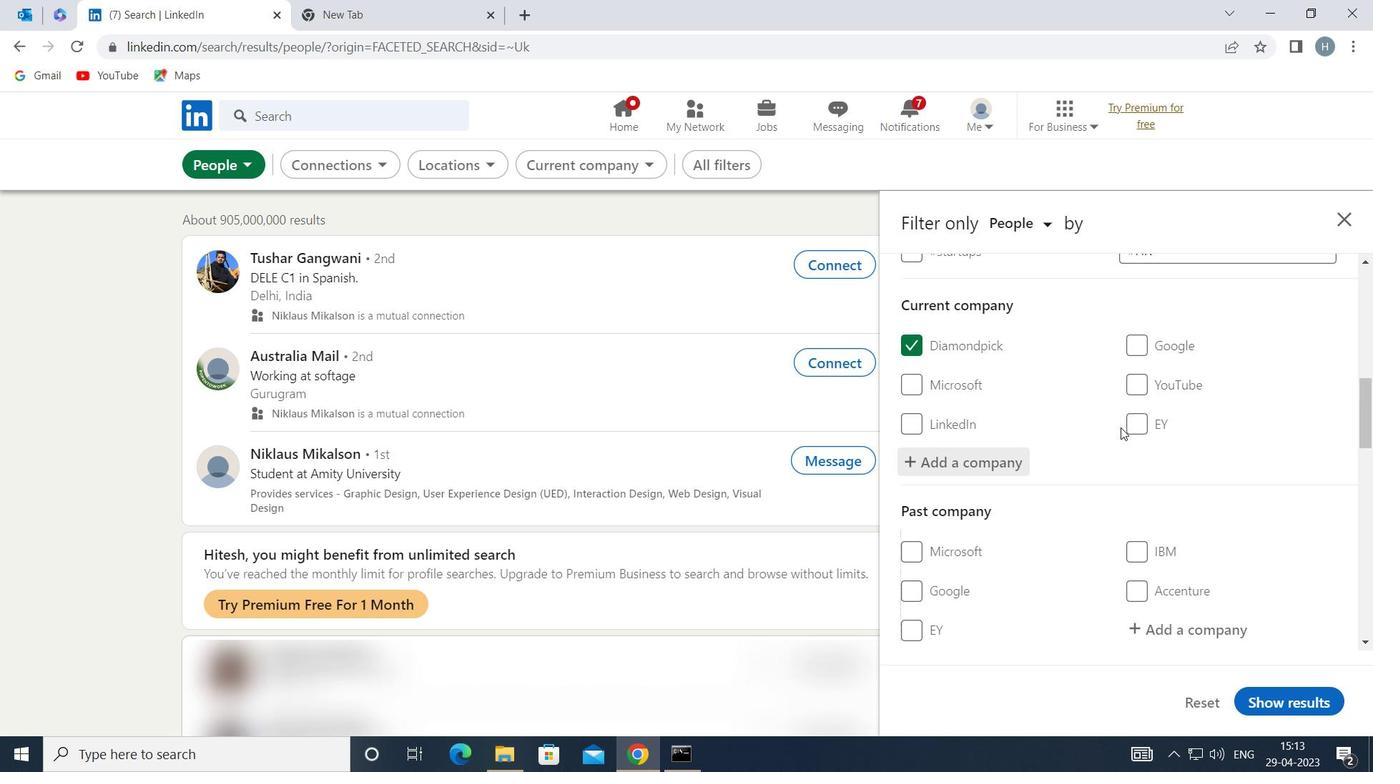 
Action: Mouse moved to (1122, 427)
Screenshot: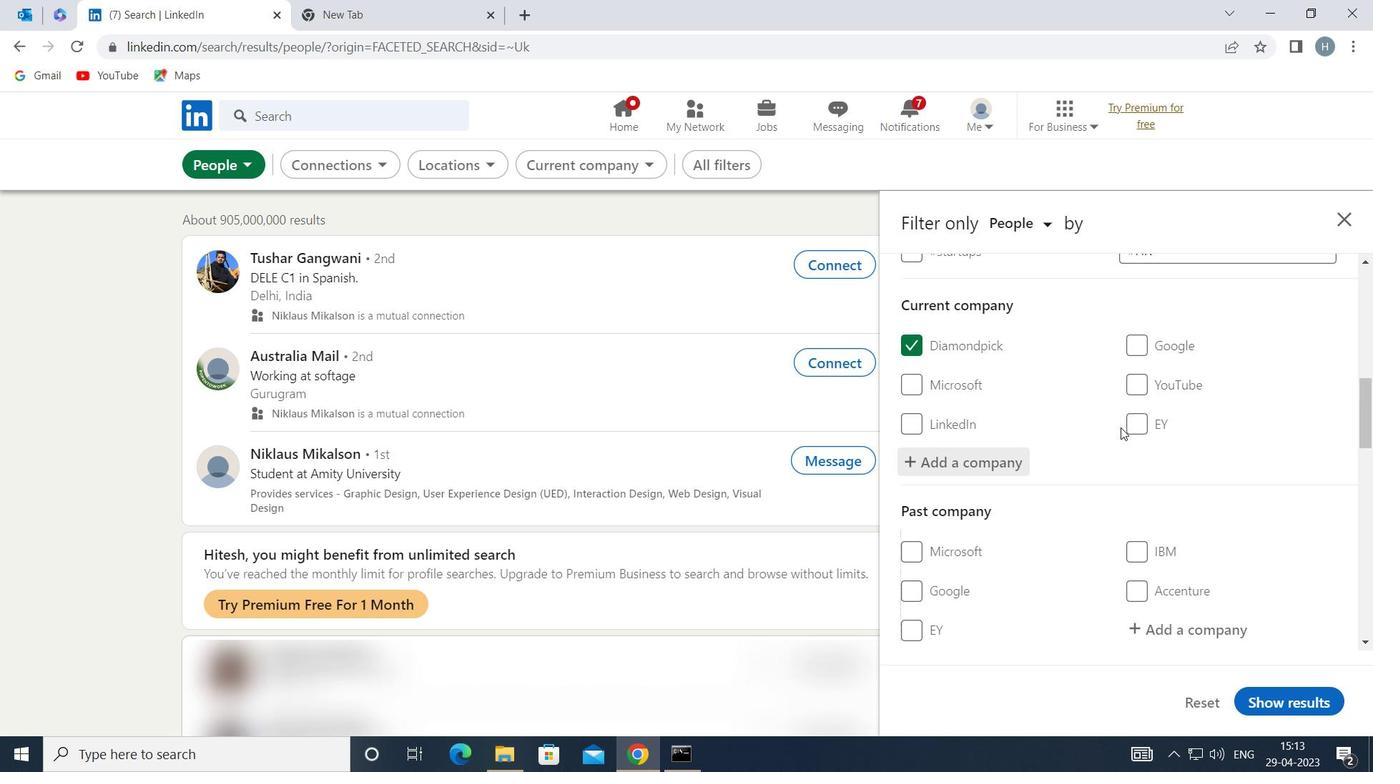 
Action: Mouse scrolled (1122, 426) with delta (0, 0)
Screenshot: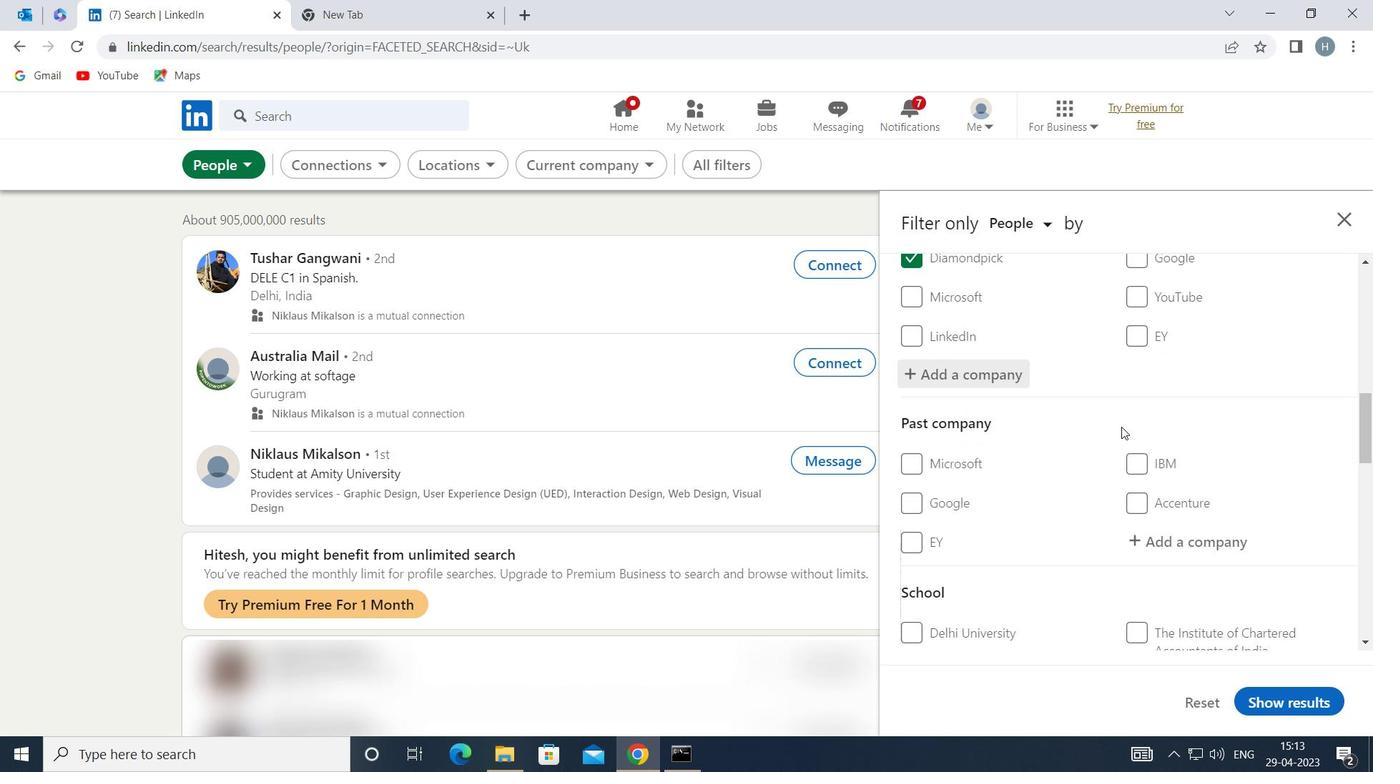 
Action: Mouse scrolled (1122, 426) with delta (0, 0)
Screenshot: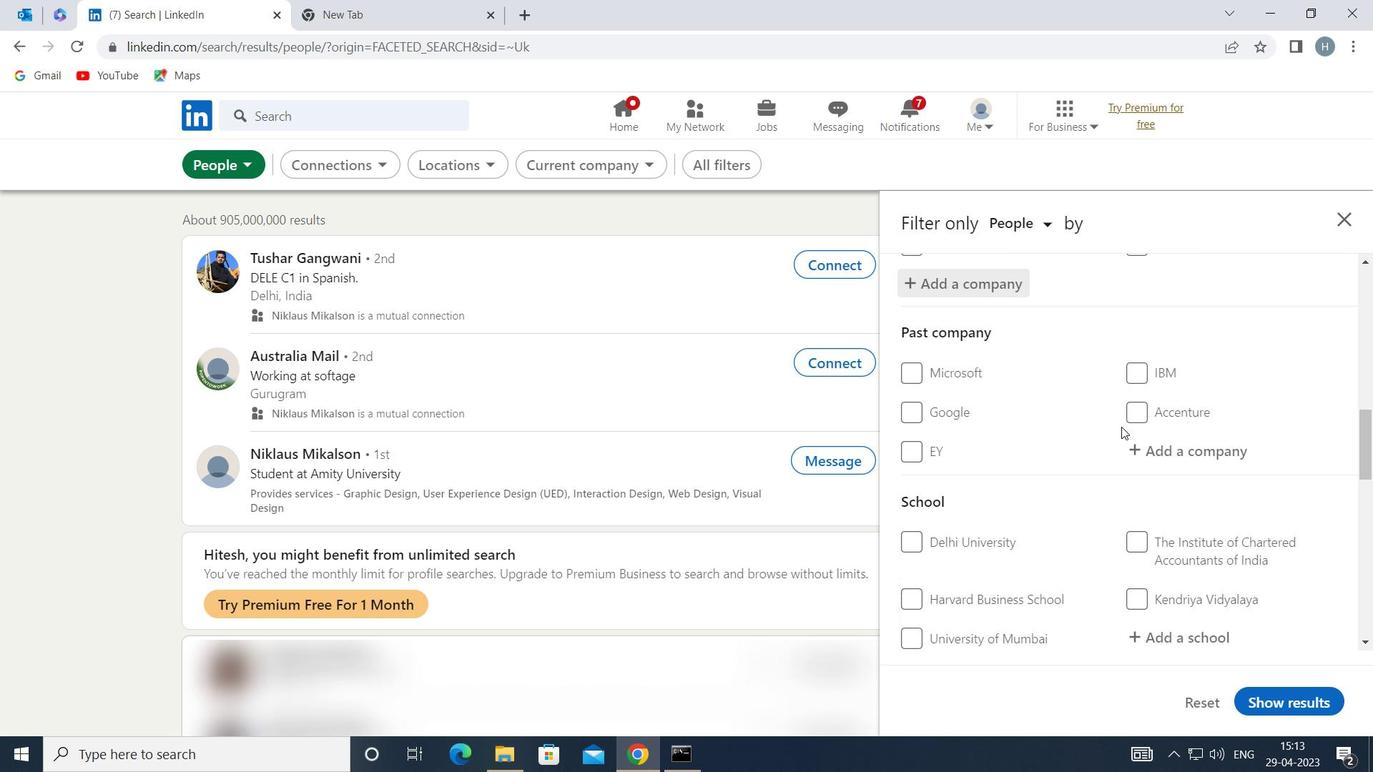 
Action: Mouse scrolled (1122, 426) with delta (0, 0)
Screenshot: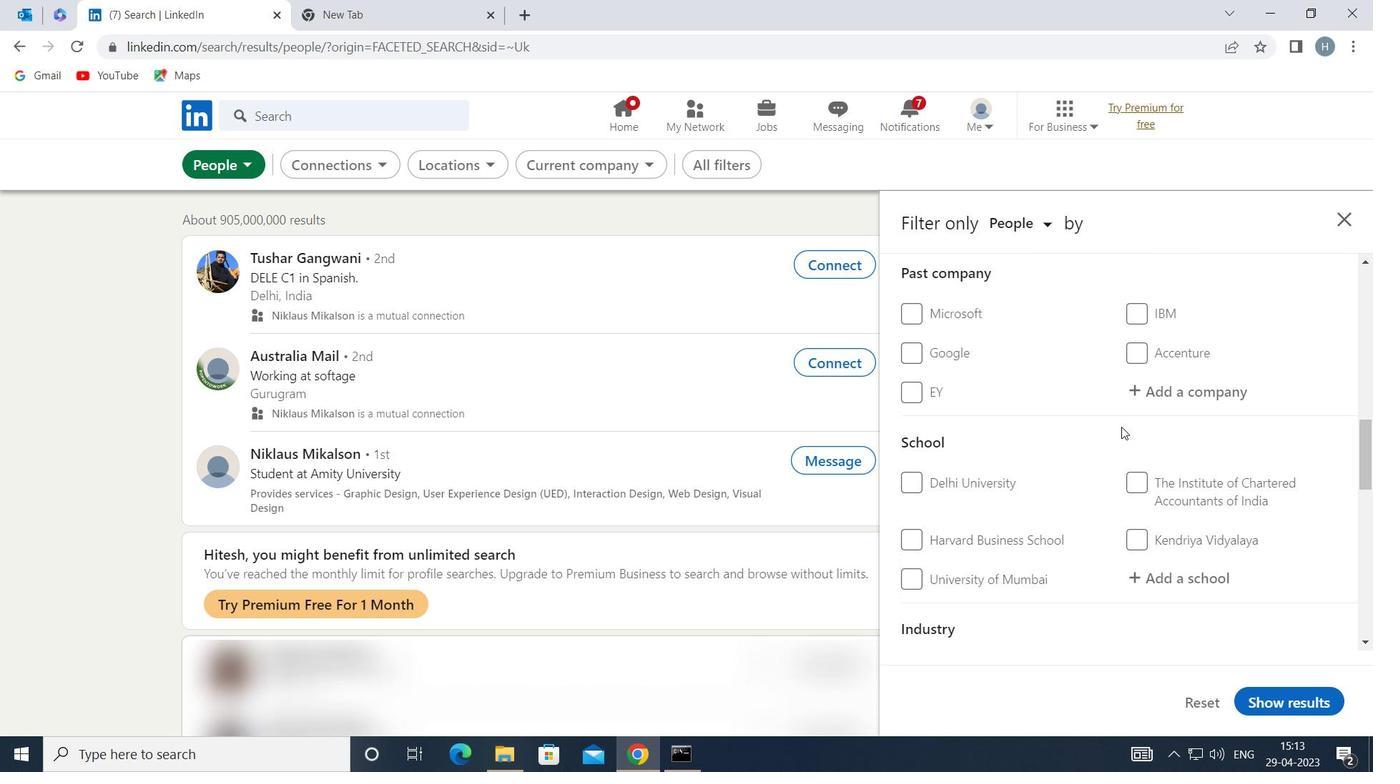 
Action: Mouse moved to (1178, 462)
Screenshot: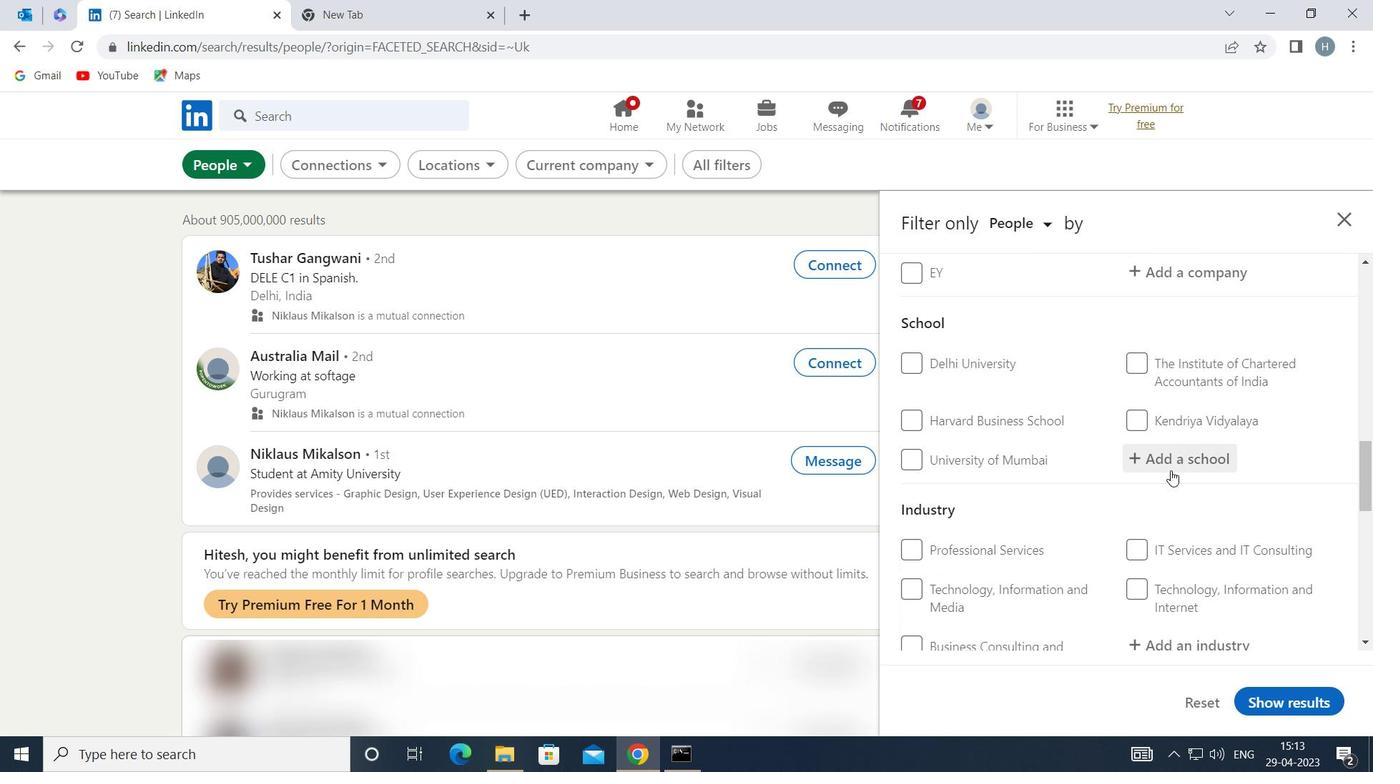 
Action: Mouse pressed left at (1178, 462)
Screenshot: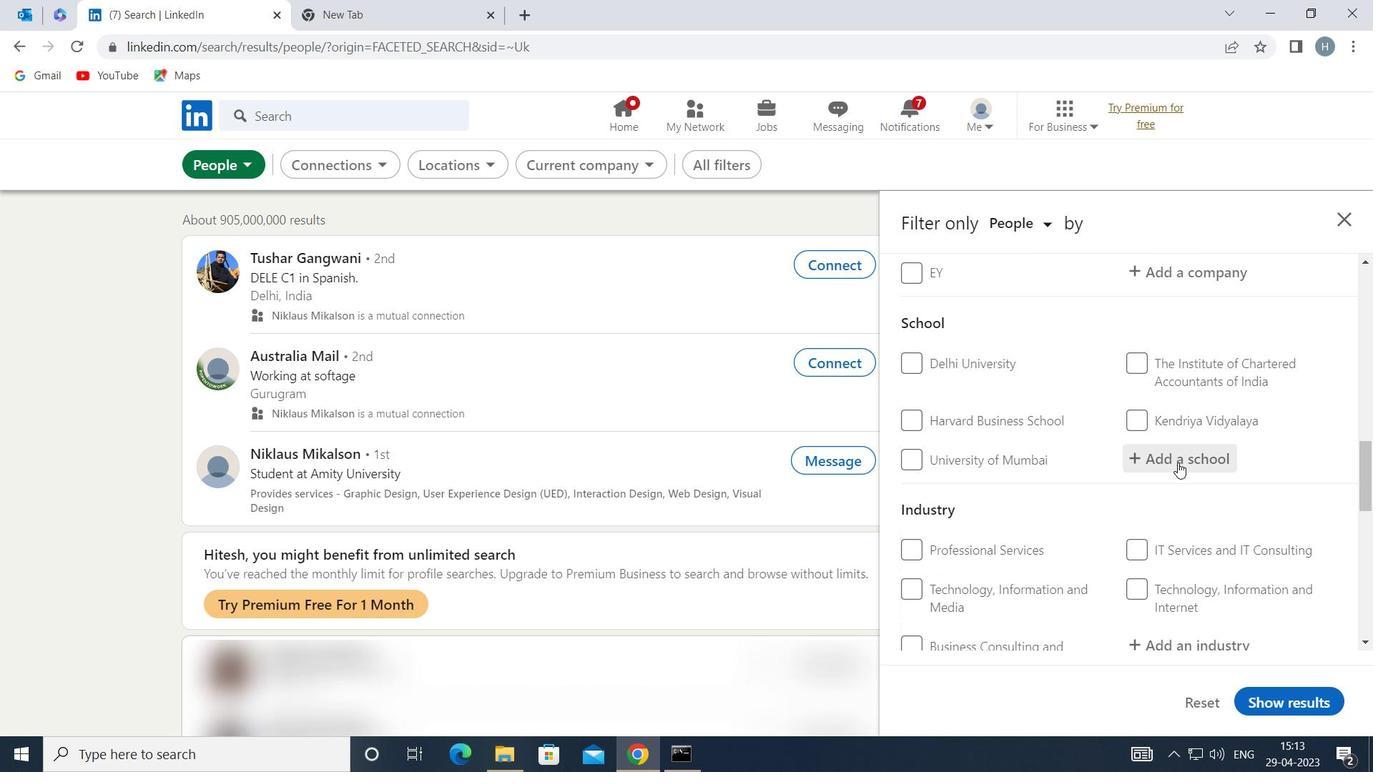 
Action: Mouse moved to (1162, 463)
Screenshot: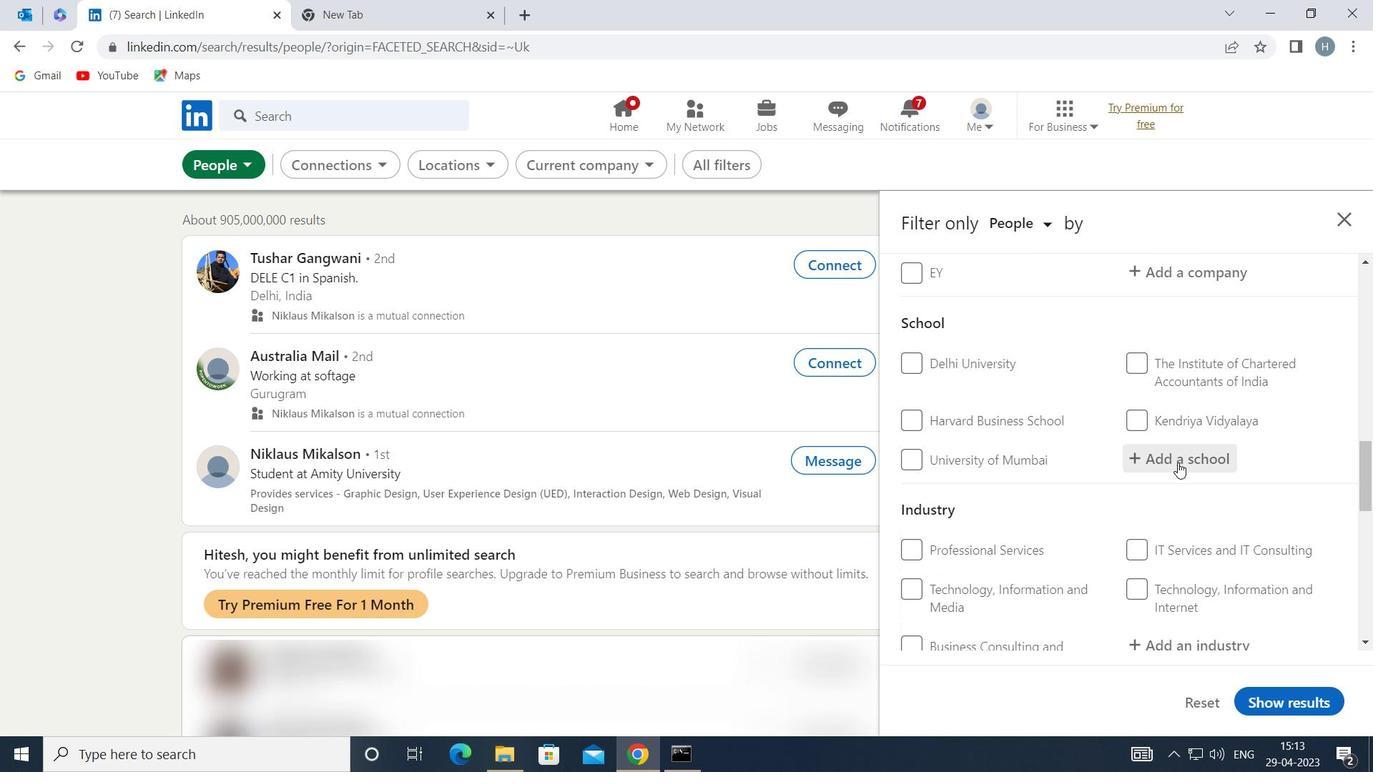 
Action: Key pressed <Key.shift>SREENIDHI
Screenshot: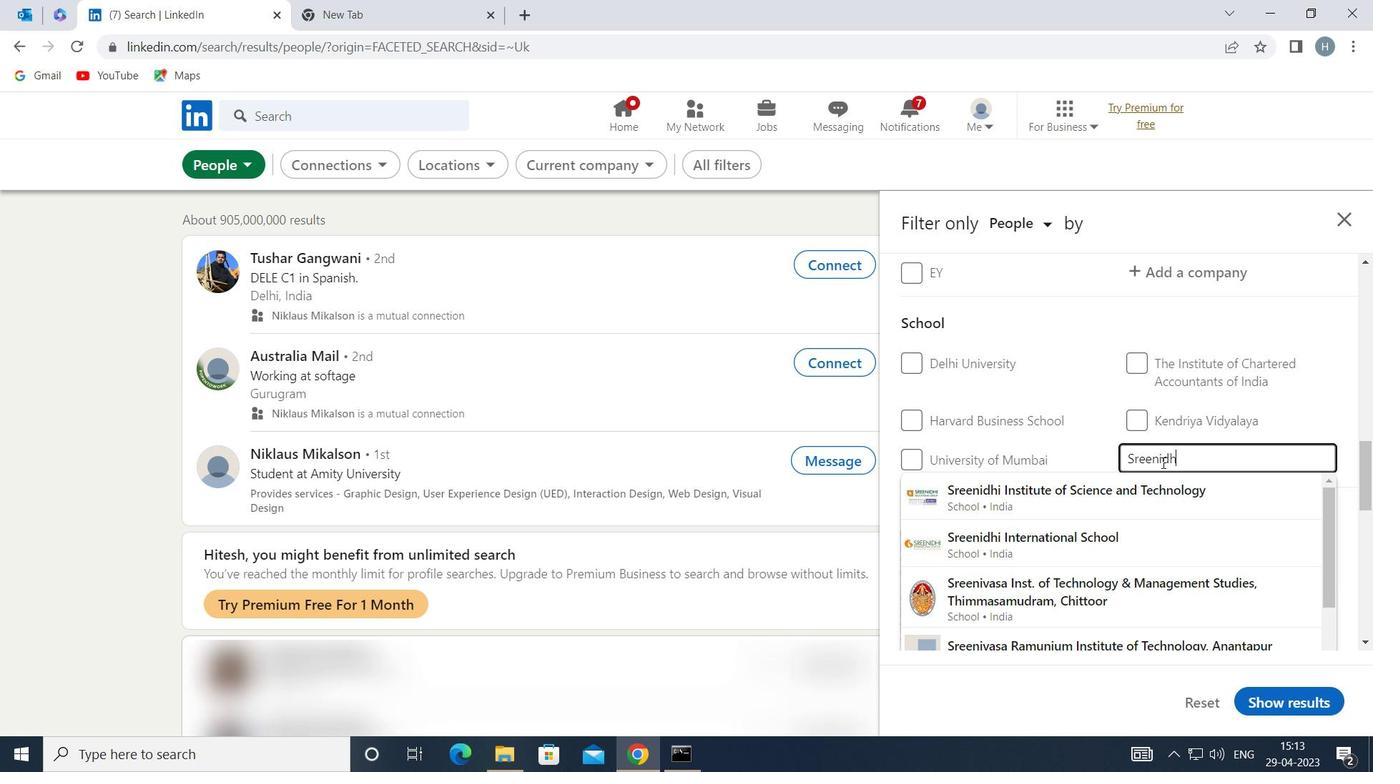 
Action: Mouse moved to (1172, 488)
Screenshot: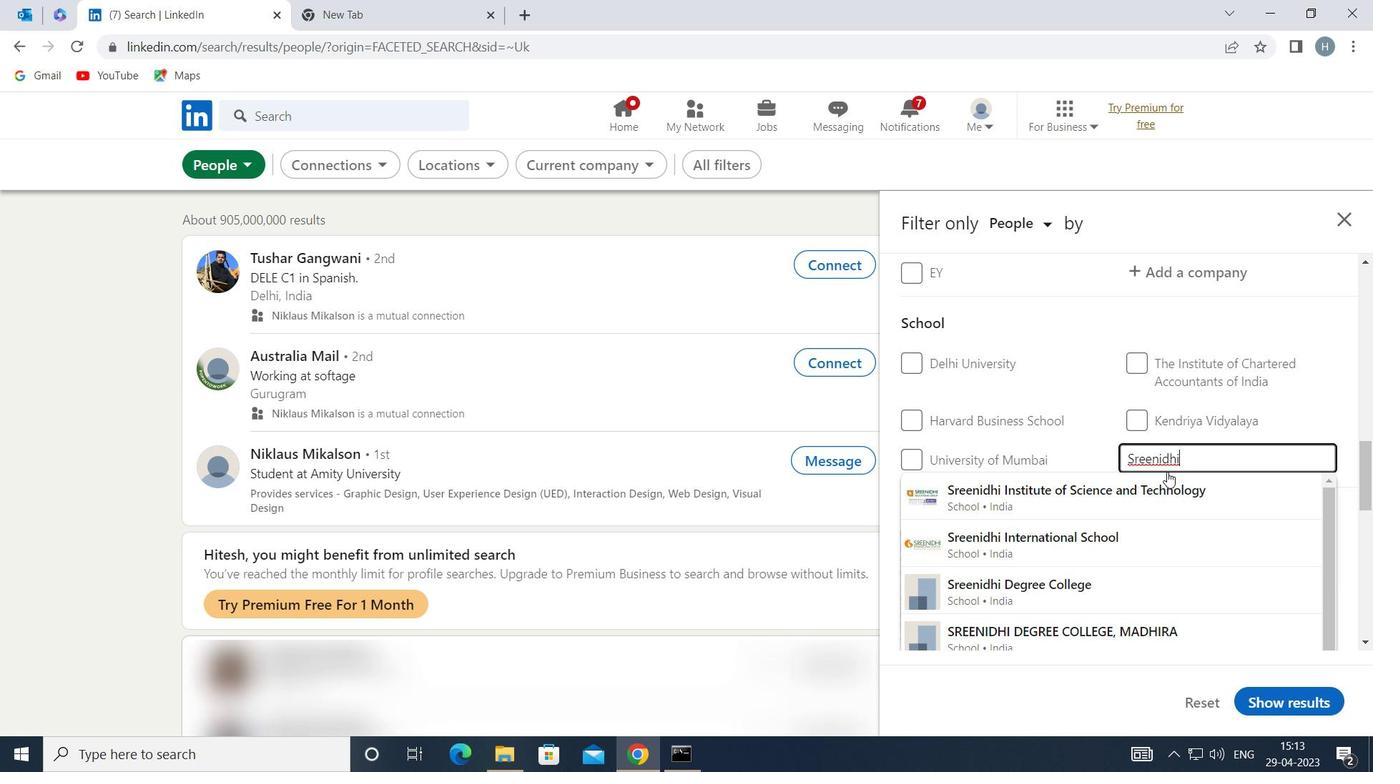 
Action: Mouse pressed left at (1172, 488)
Screenshot: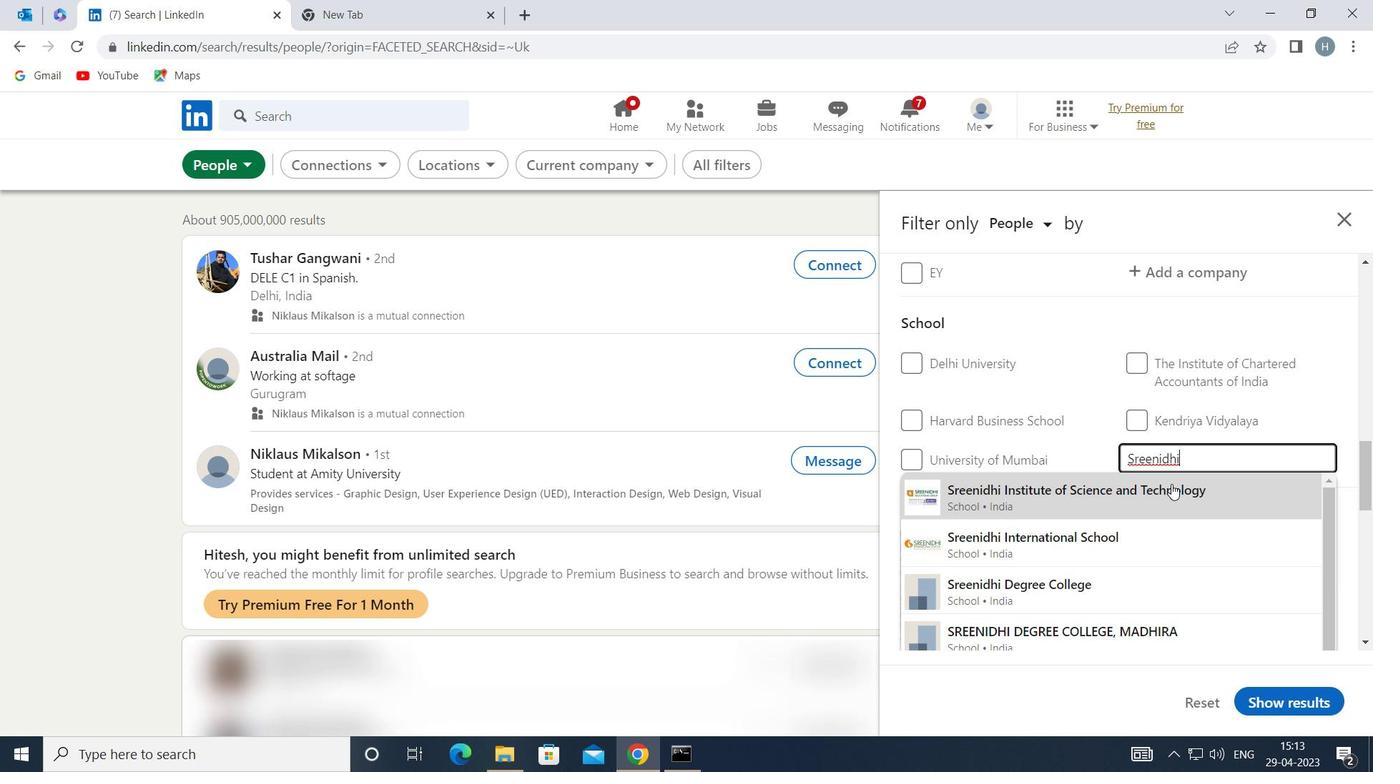 
Action: Mouse moved to (1021, 451)
Screenshot: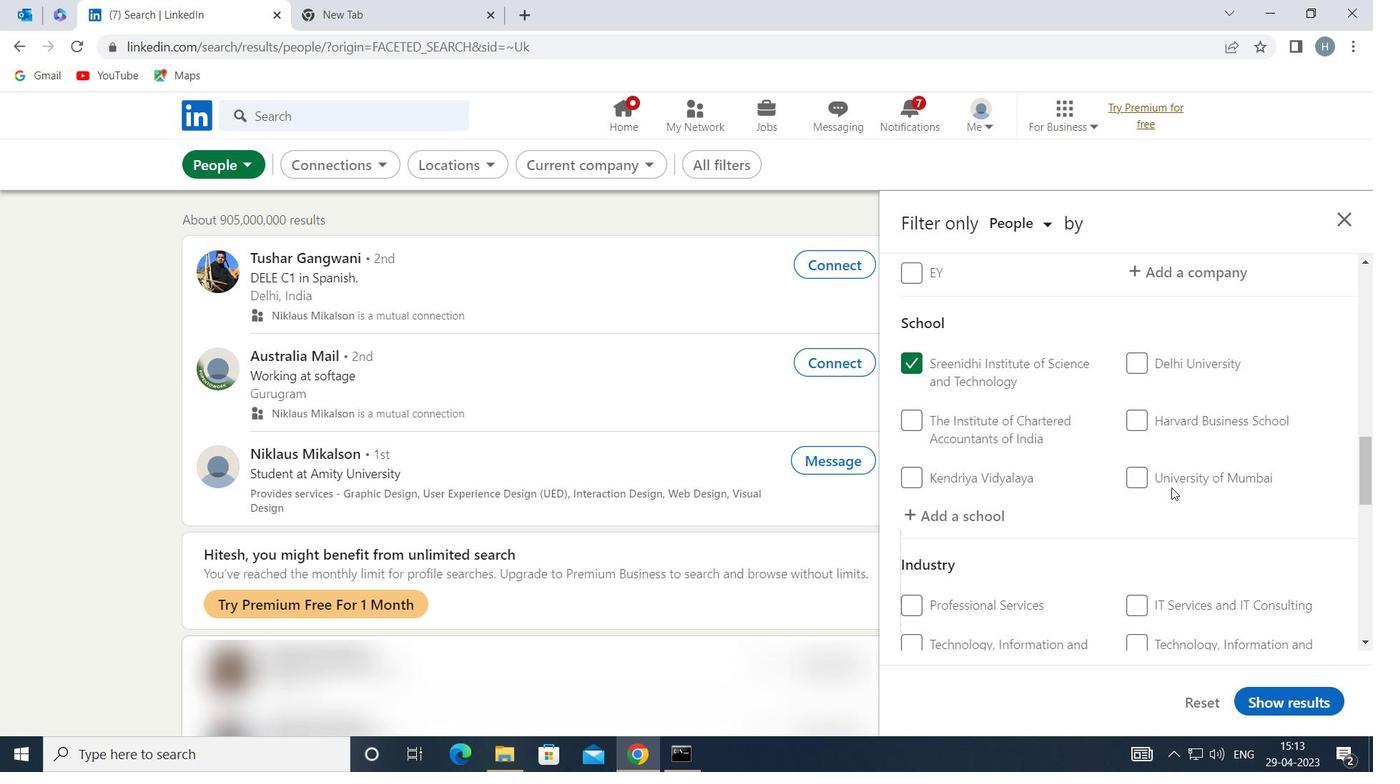 
Action: Mouse scrolled (1021, 450) with delta (0, 0)
Screenshot: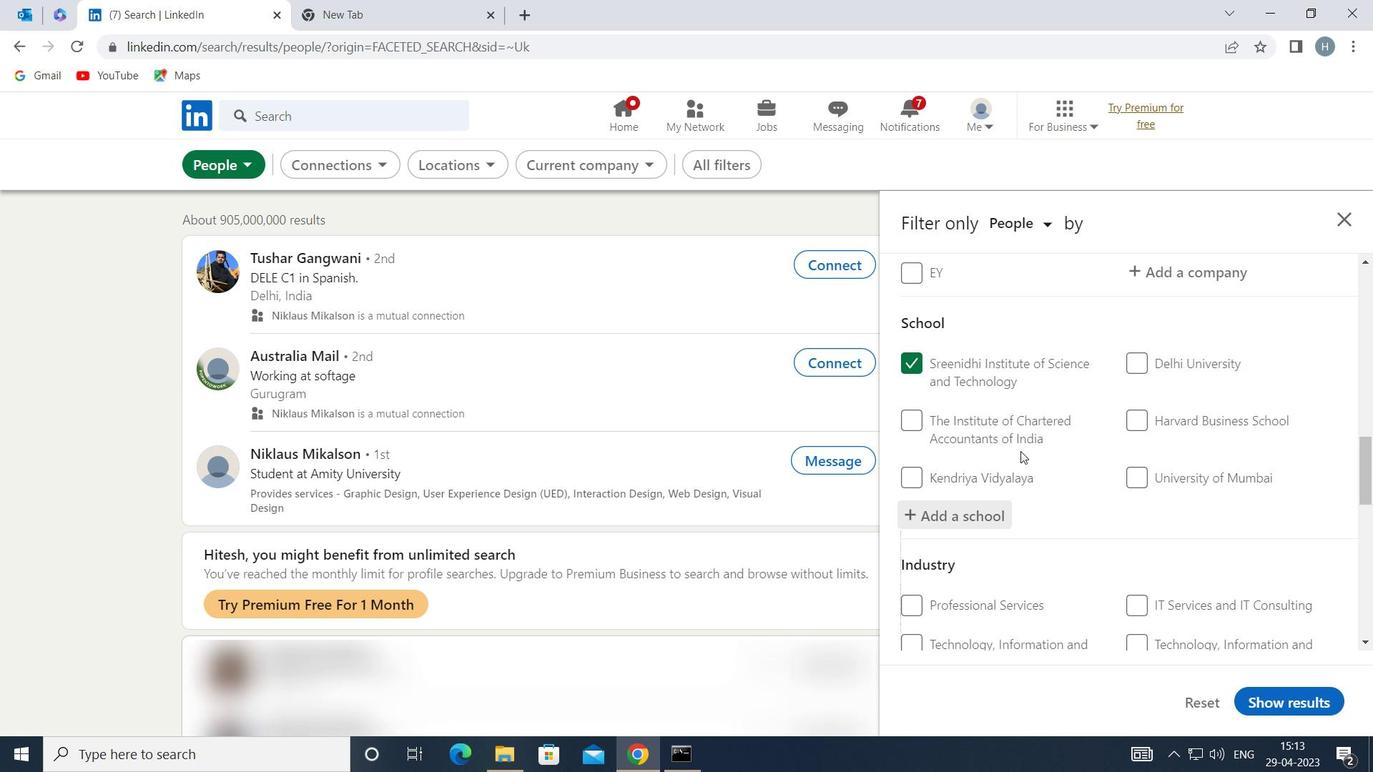 
Action: Mouse scrolled (1021, 450) with delta (0, 0)
Screenshot: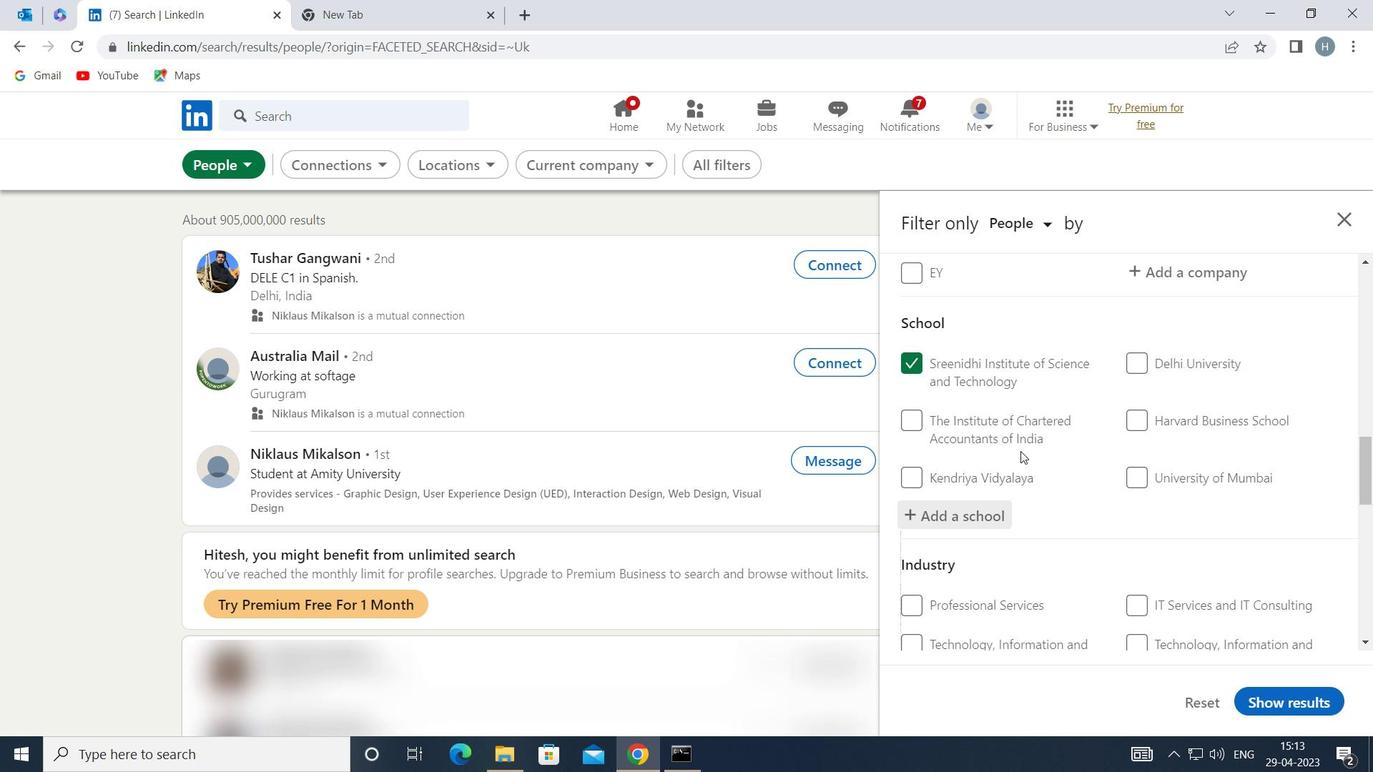 
Action: Mouse moved to (1025, 449)
Screenshot: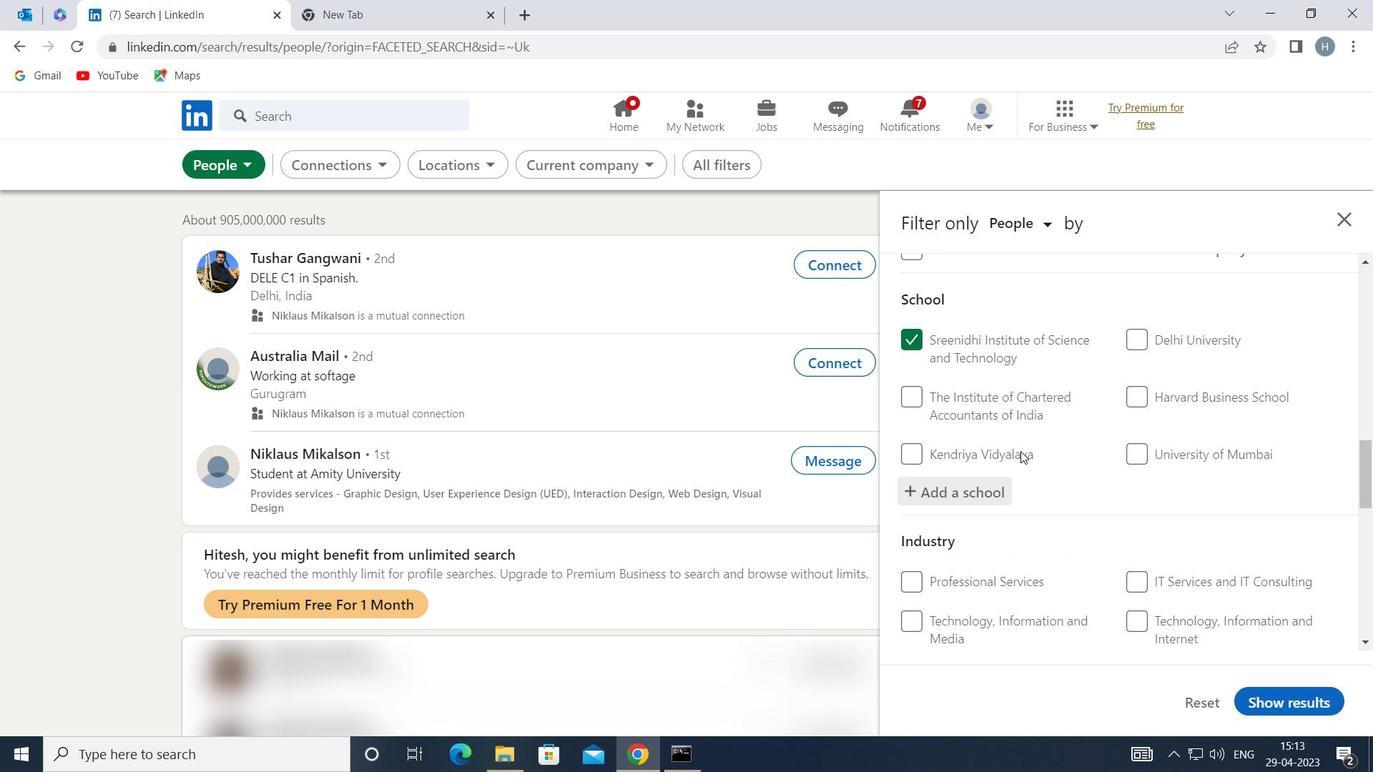 
Action: Mouse scrolled (1025, 448) with delta (0, 0)
Screenshot: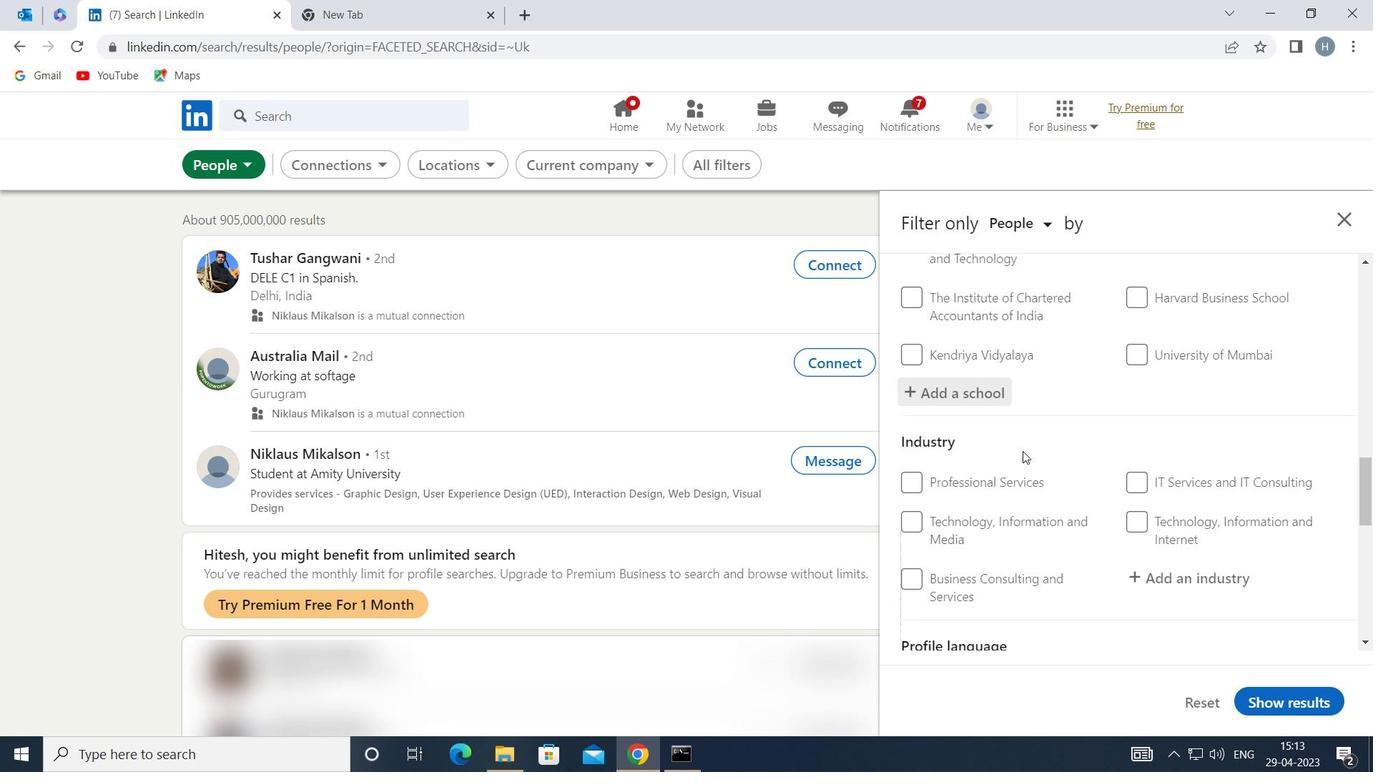 
Action: Mouse moved to (1176, 424)
Screenshot: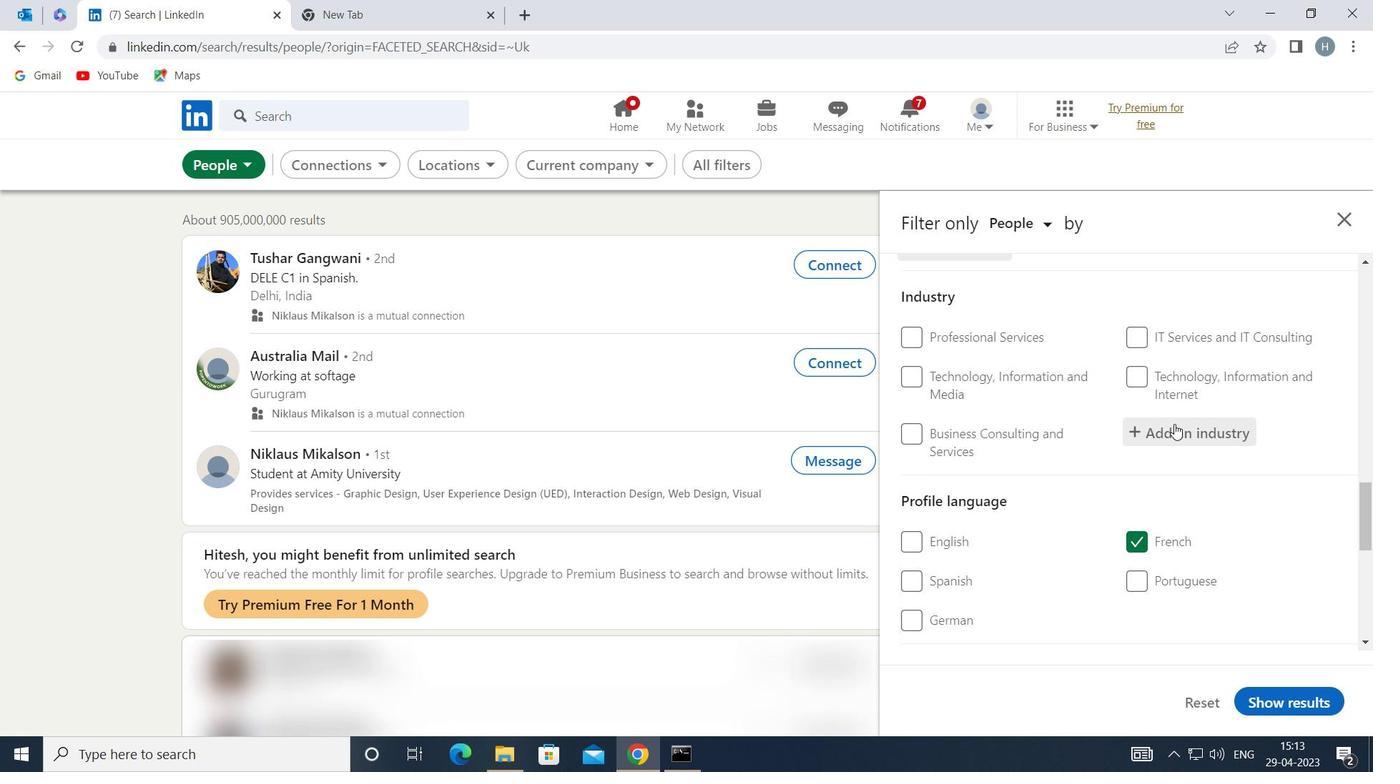 
Action: Mouse pressed left at (1176, 424)
Screenshot: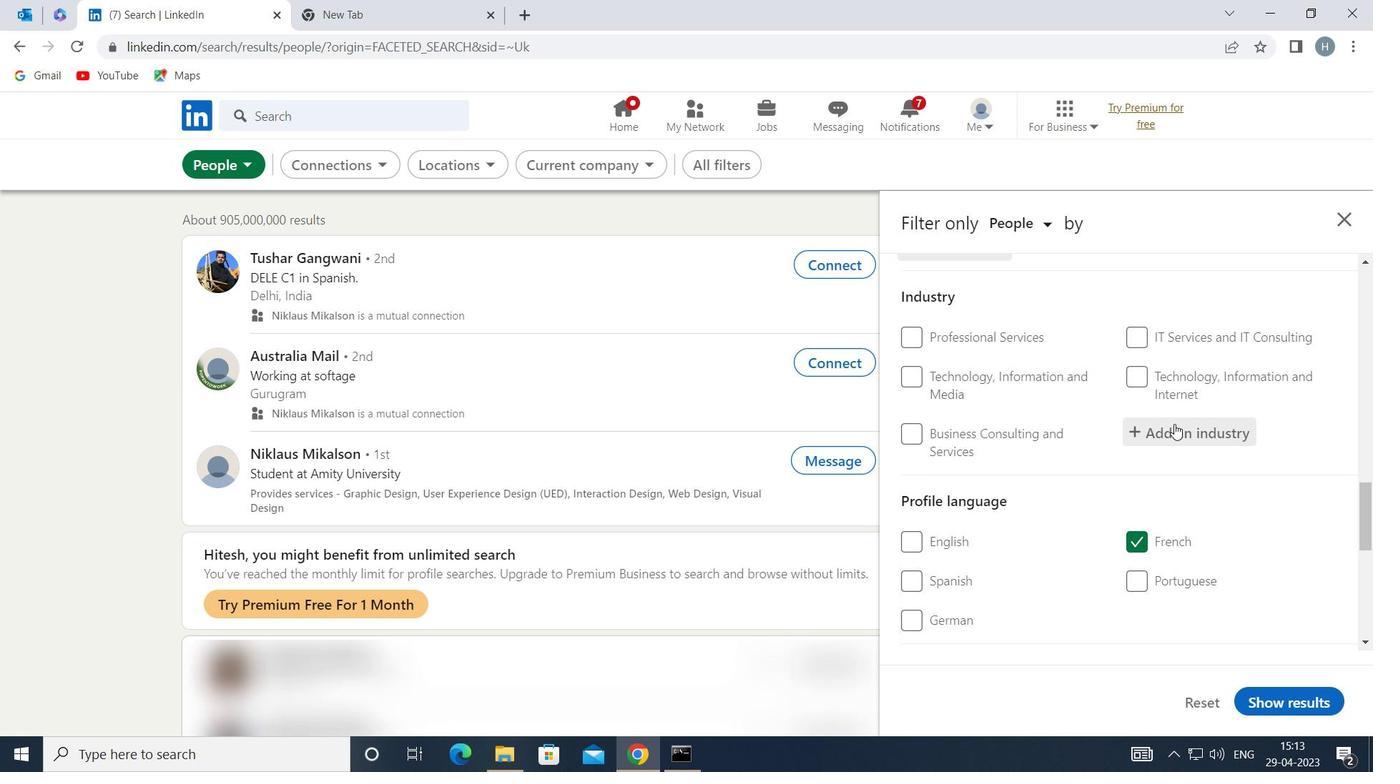 
Action: Mouse moved to (1177, 424)
Screenshot: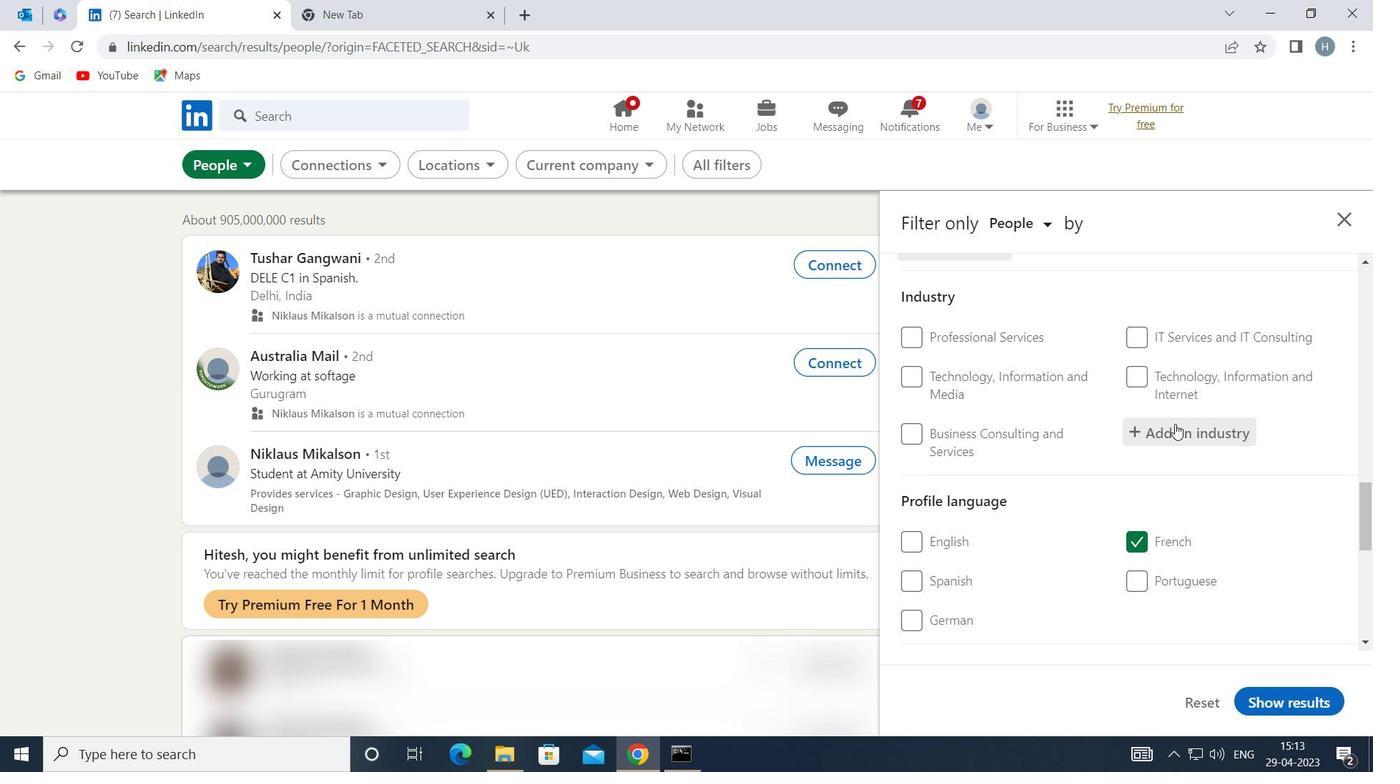 
Action: Key pressed <Key.shift>HEALTH
Screenshot: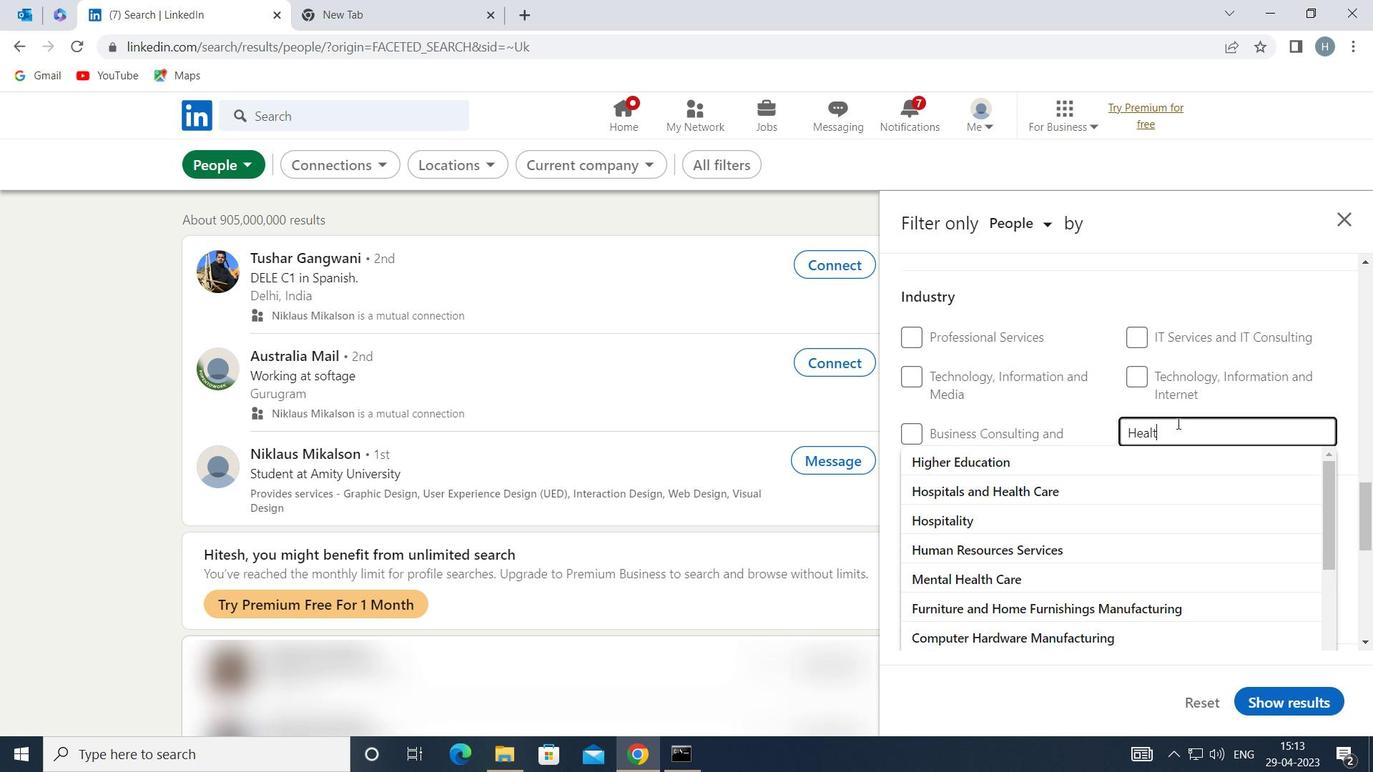 
Action: Mouse moved to (1095, 541)
Screenshot: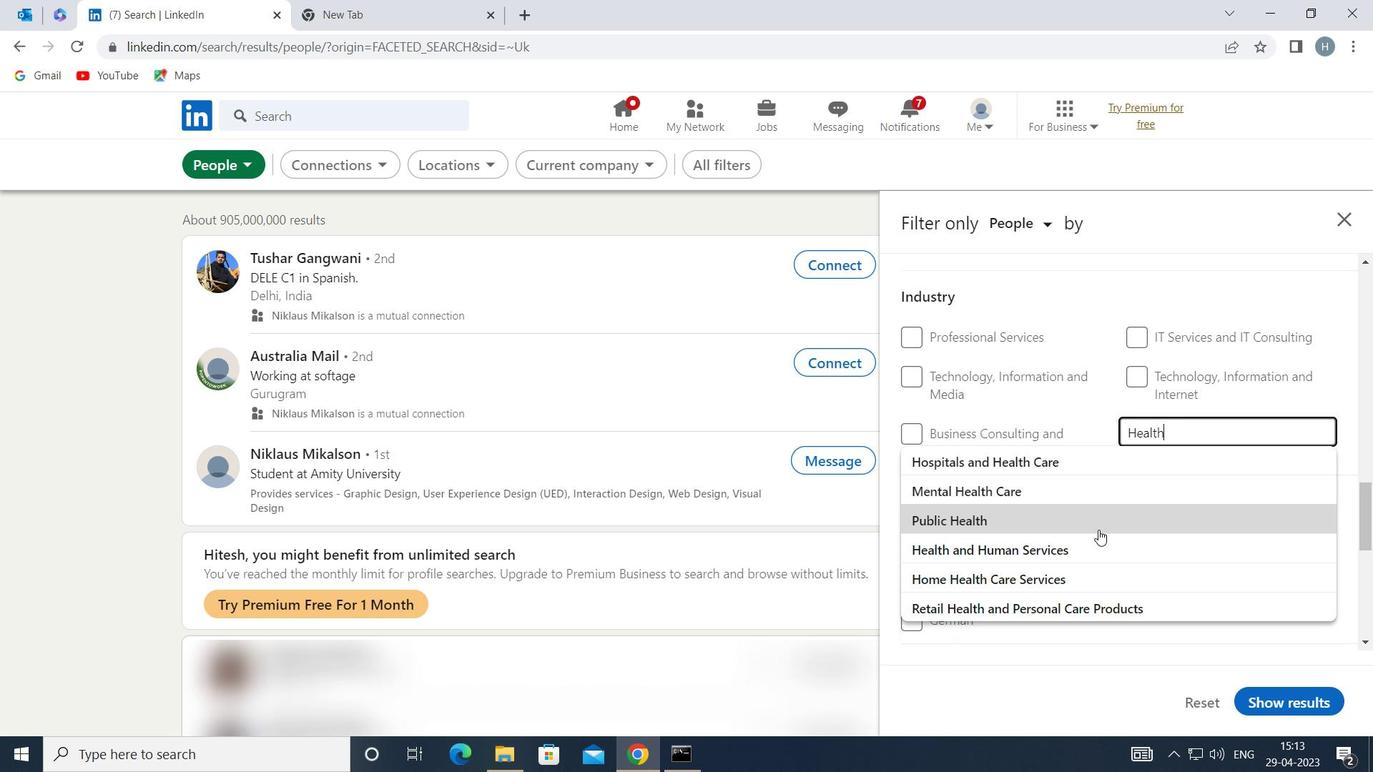 
Action: Mouse pressed left at (1095, 541)
Screenshot: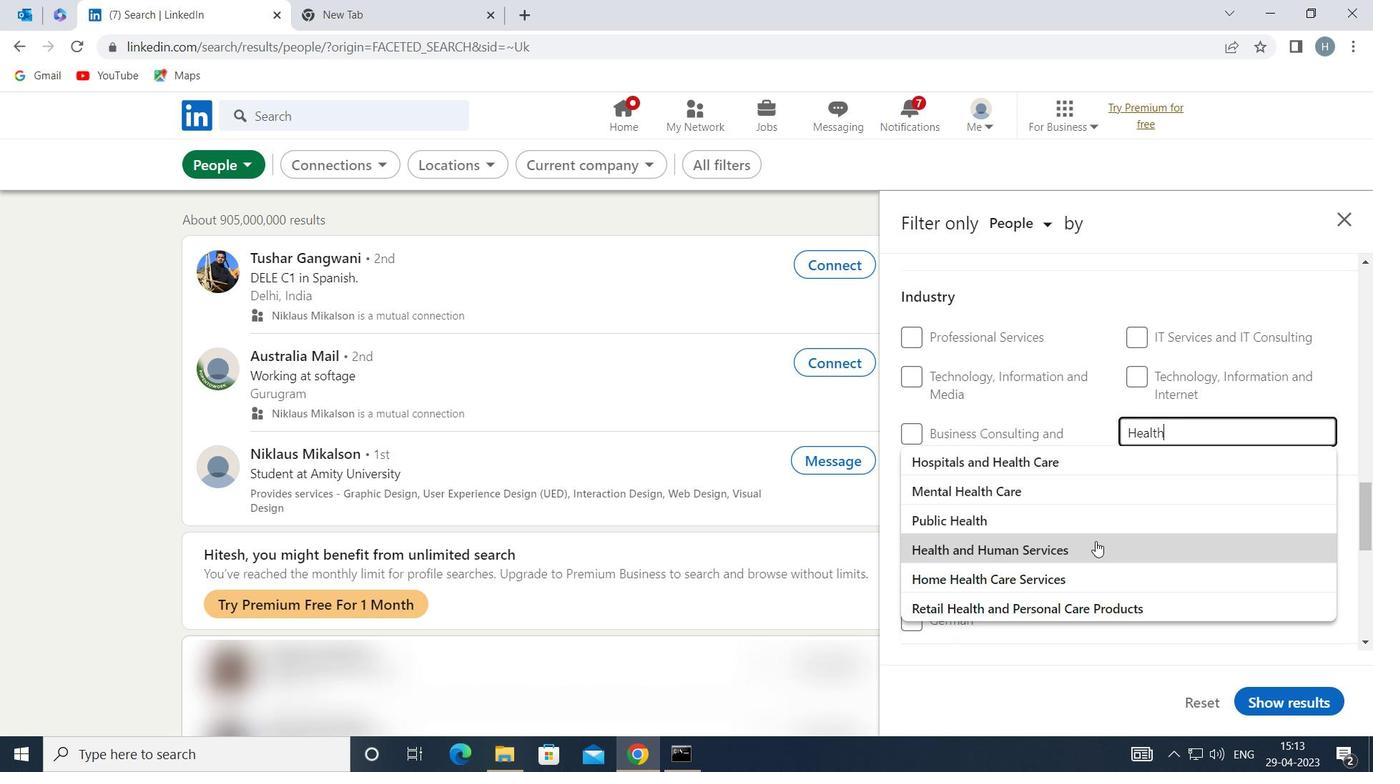 
Action: Mouse moved to (1085, 469)
Screenshot: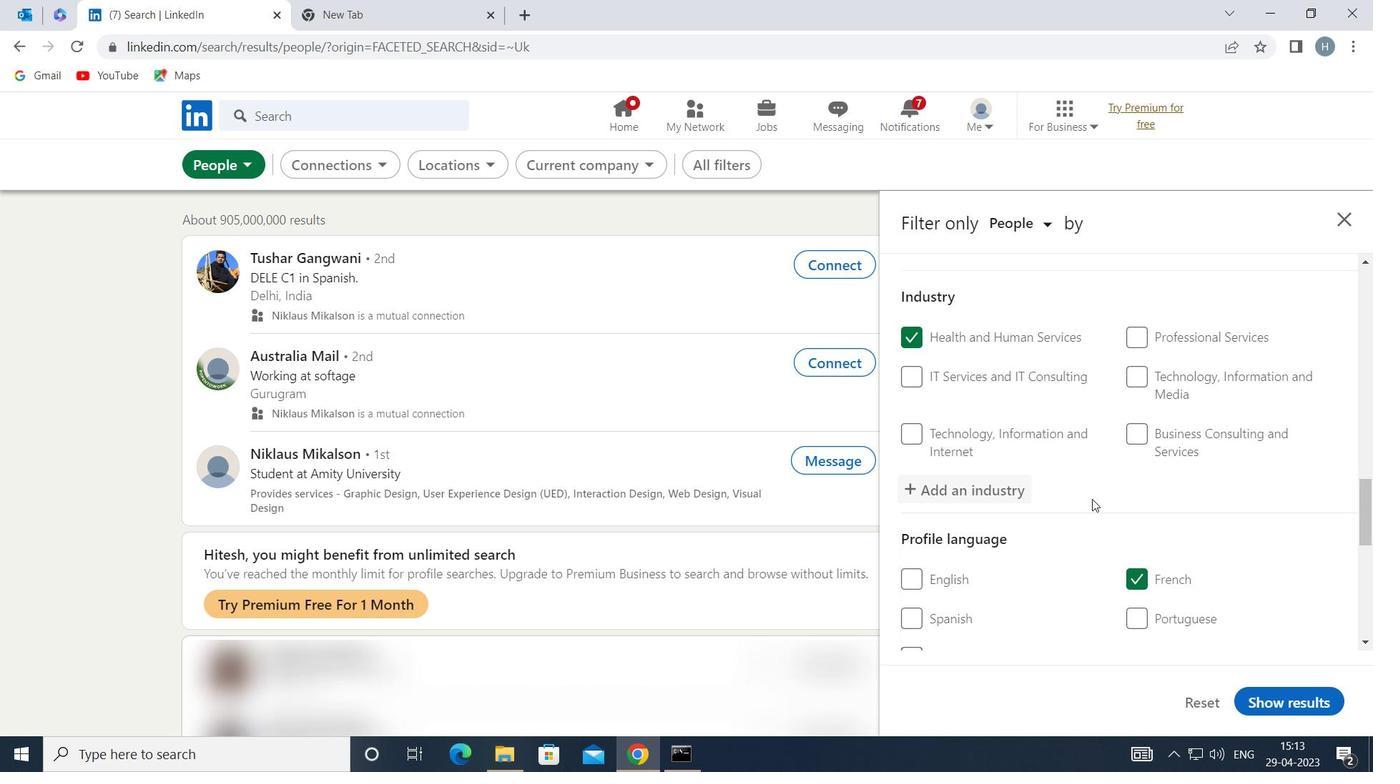 
Action: Mouse scrolled (1085, 468) with delta (0, 0)
Screenshot: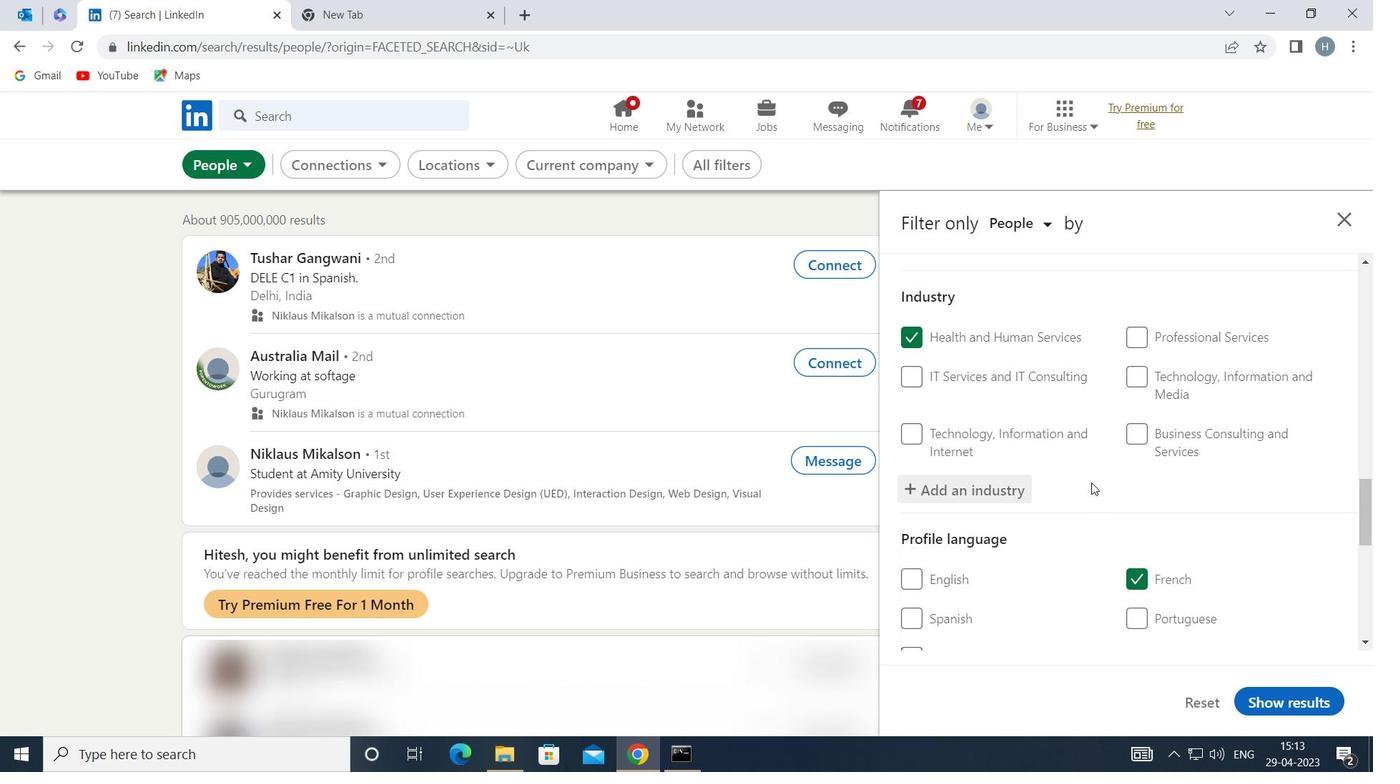 
Action: Mouse scrolled (1085, 468) with delta (0, 0)
Screenshot: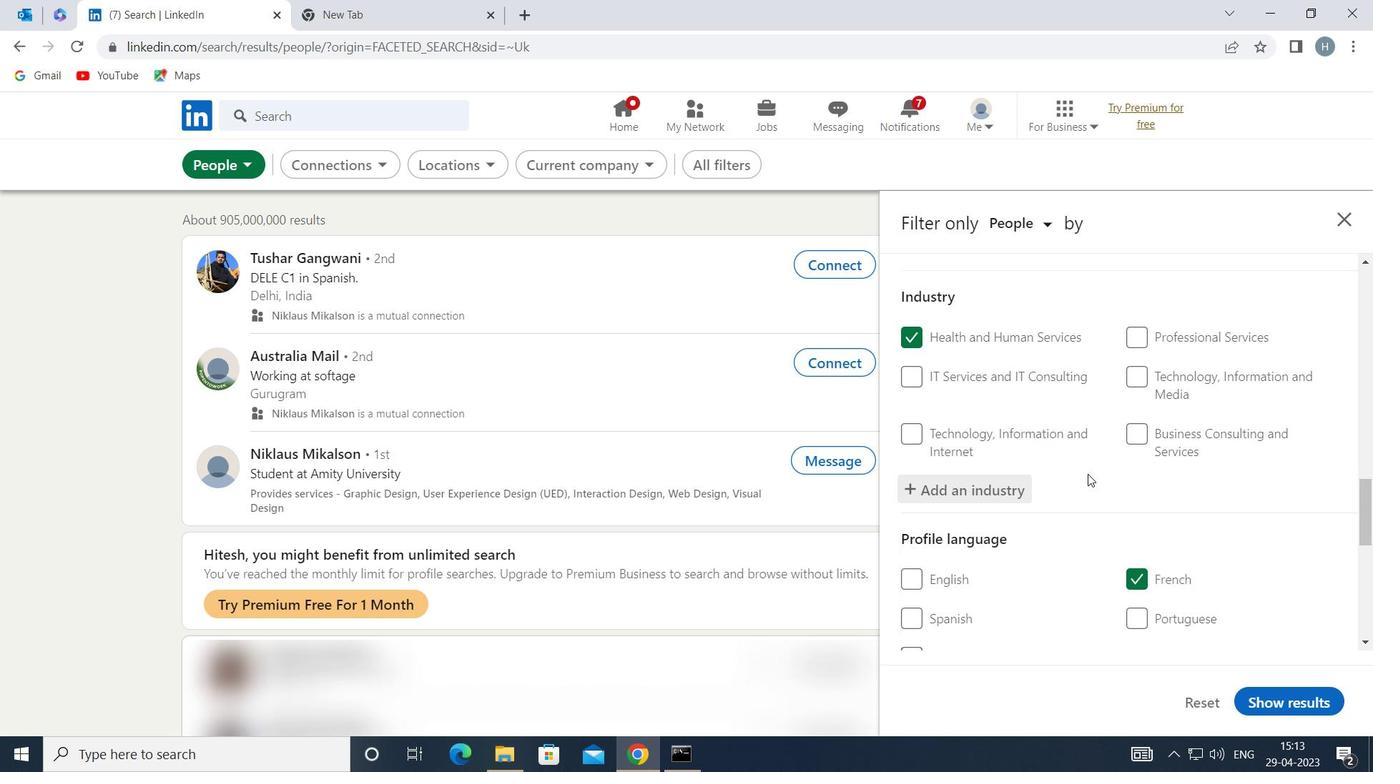 
Action: Mouse scrolled (1085, 468) with delta (0, 0)
Screenshot: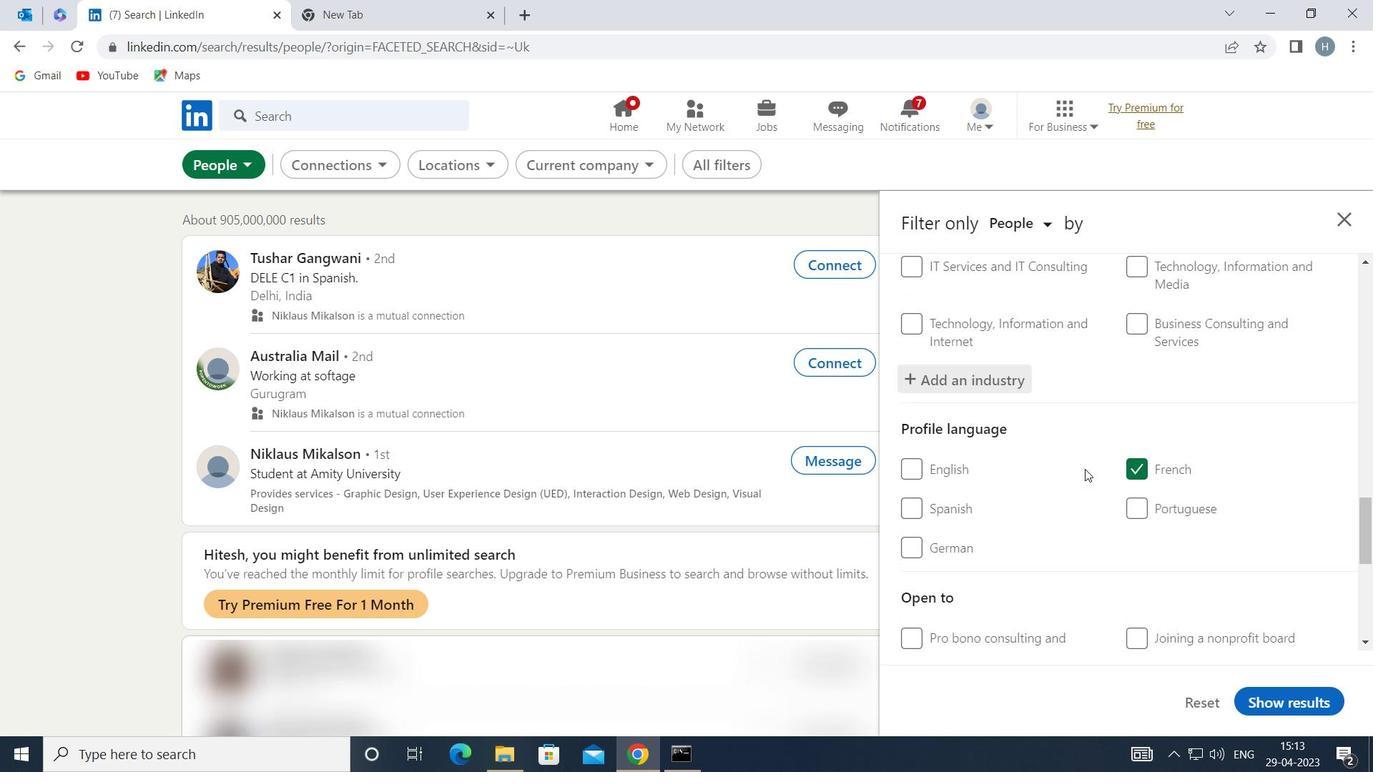 
Action: Mouse scrolled (1085, 468) with delta (0, 0)
Screenshot: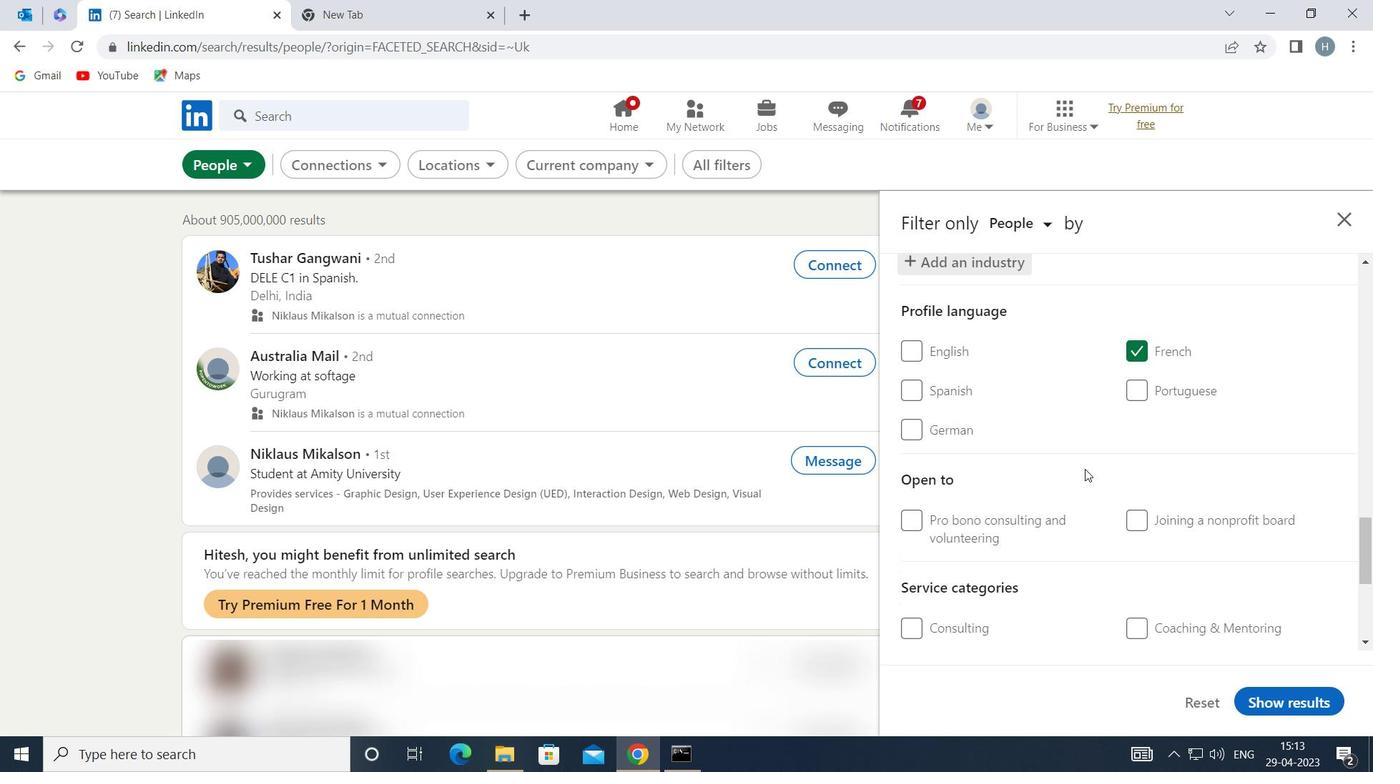
Action: Mouse moved to (1178, 573)
Screenshot: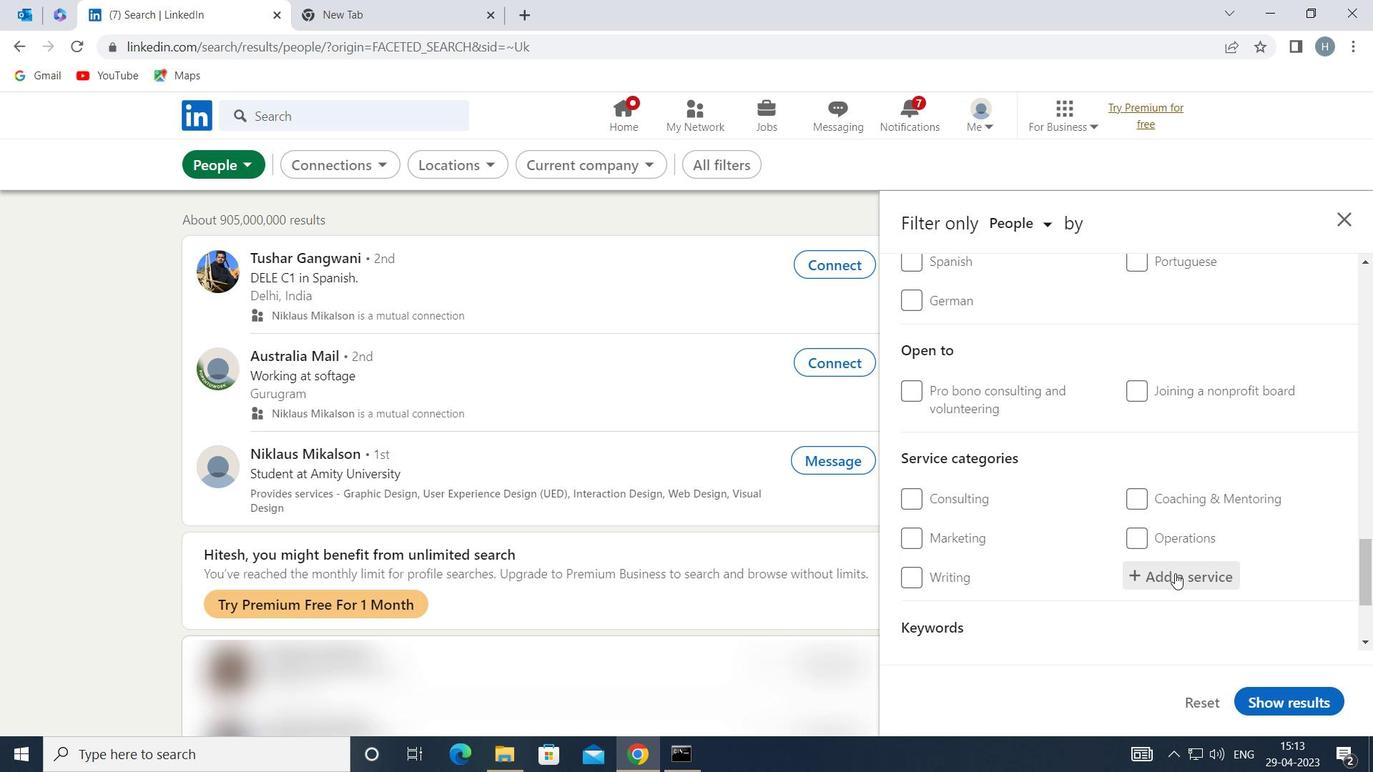 
Action: Mouse pressed left at (1178, 573)
Screenshot: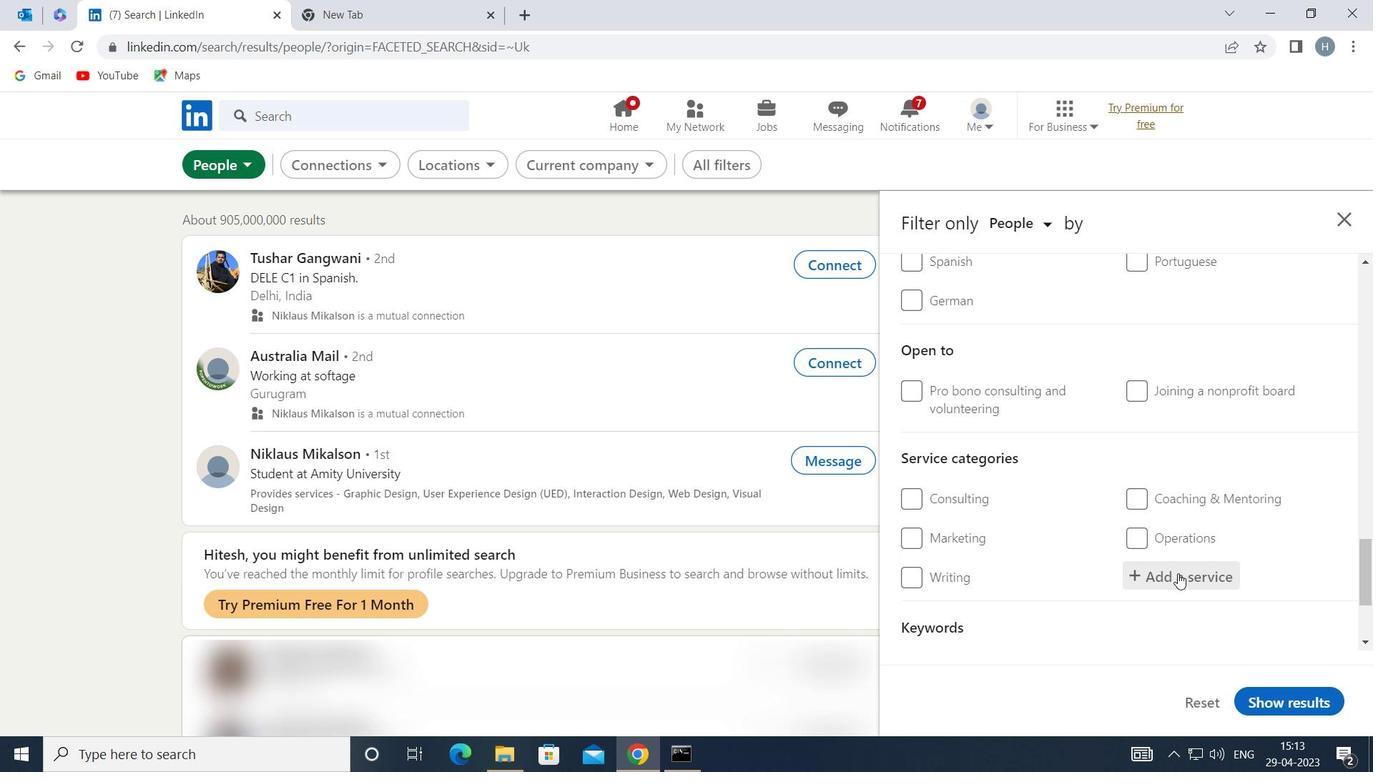 
Action: Mouse moved to (1178, 572)
Screenshot: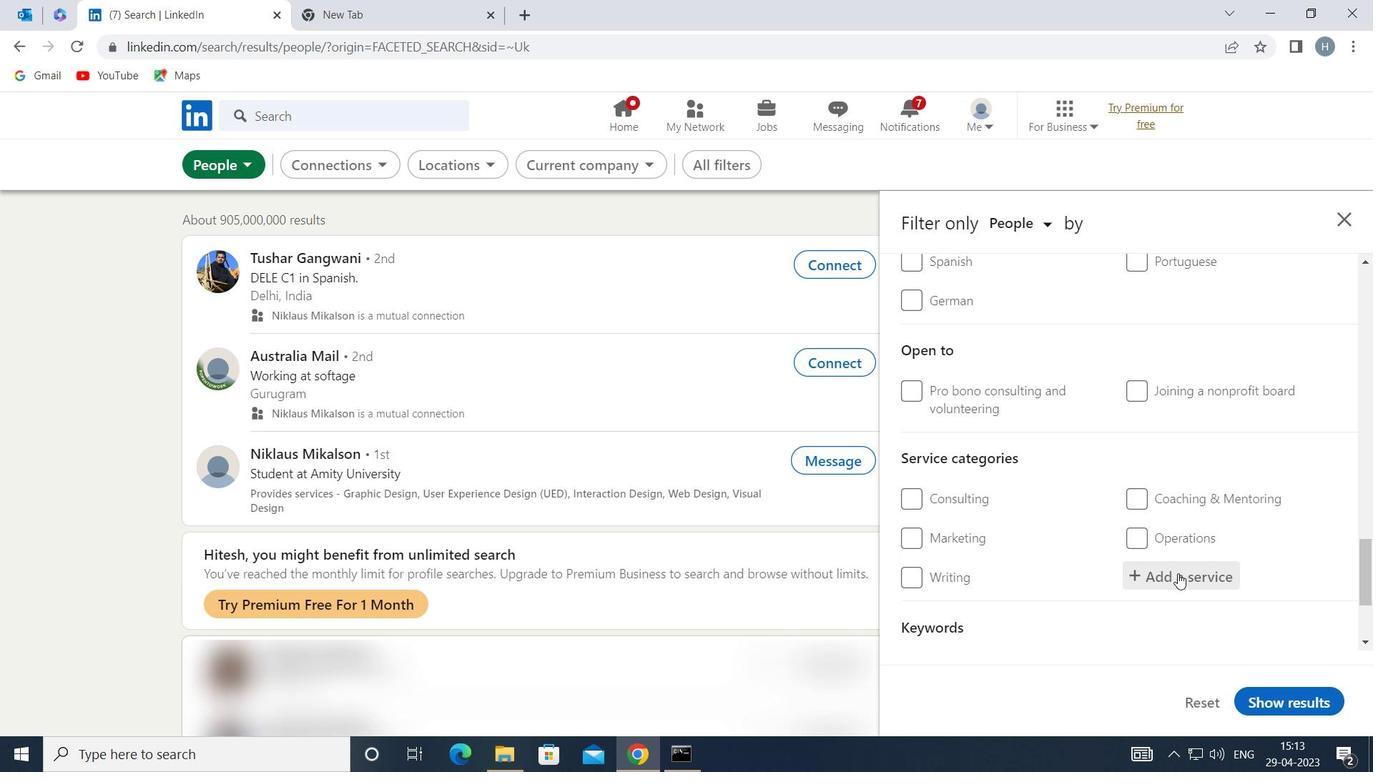 
Action: Key pressed <Key.shift>TR
Screenshot: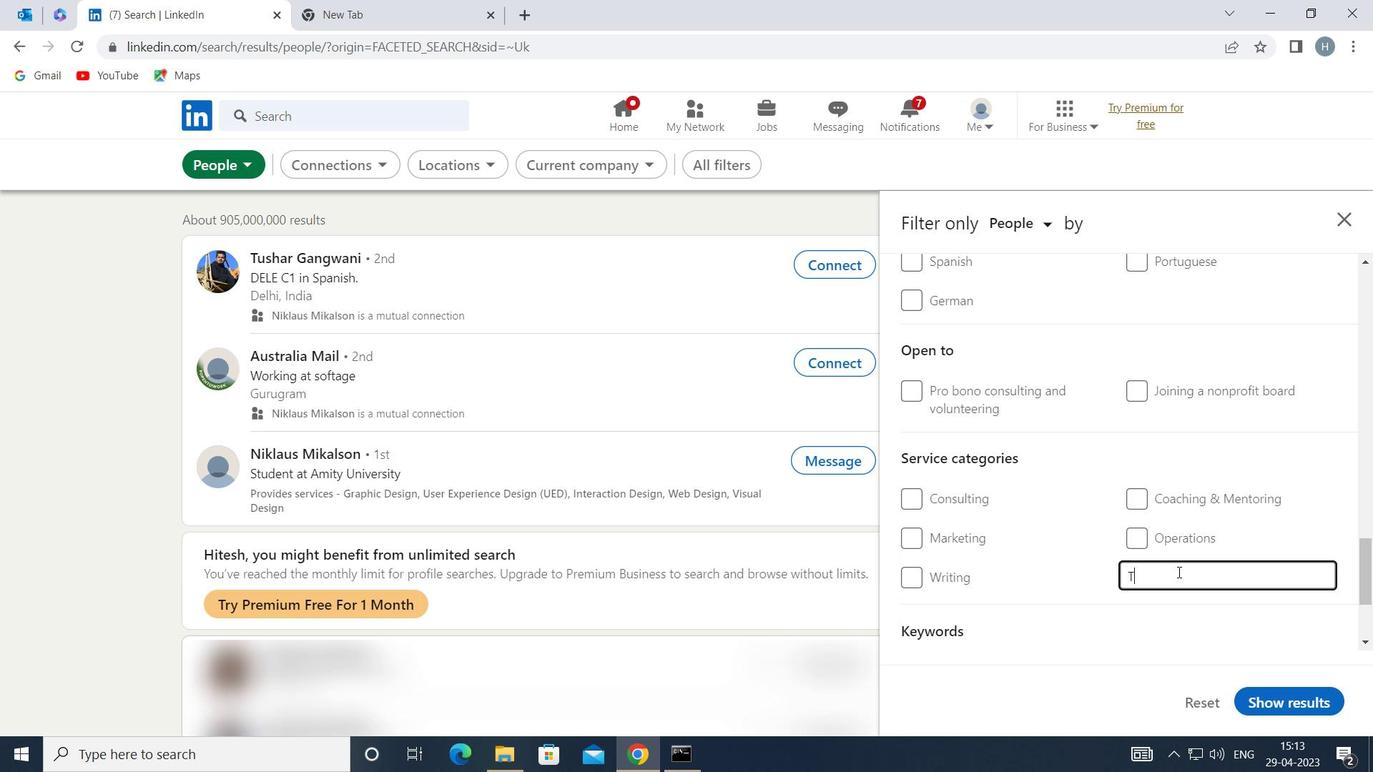 
Action: Mouse moved to (1177, 571)
Screenshot: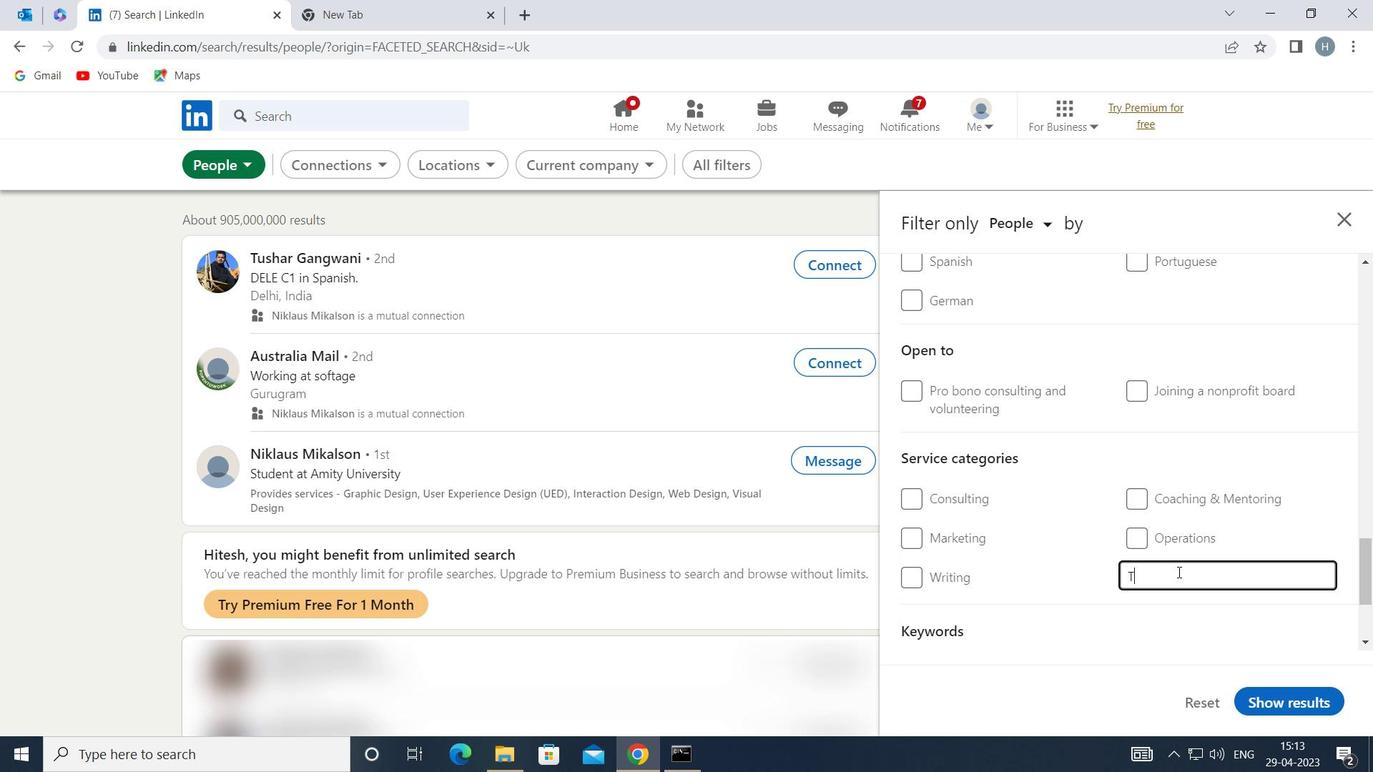 
Action: Key pressed ADE<Key.space><Key.shift>SH
Screenshot: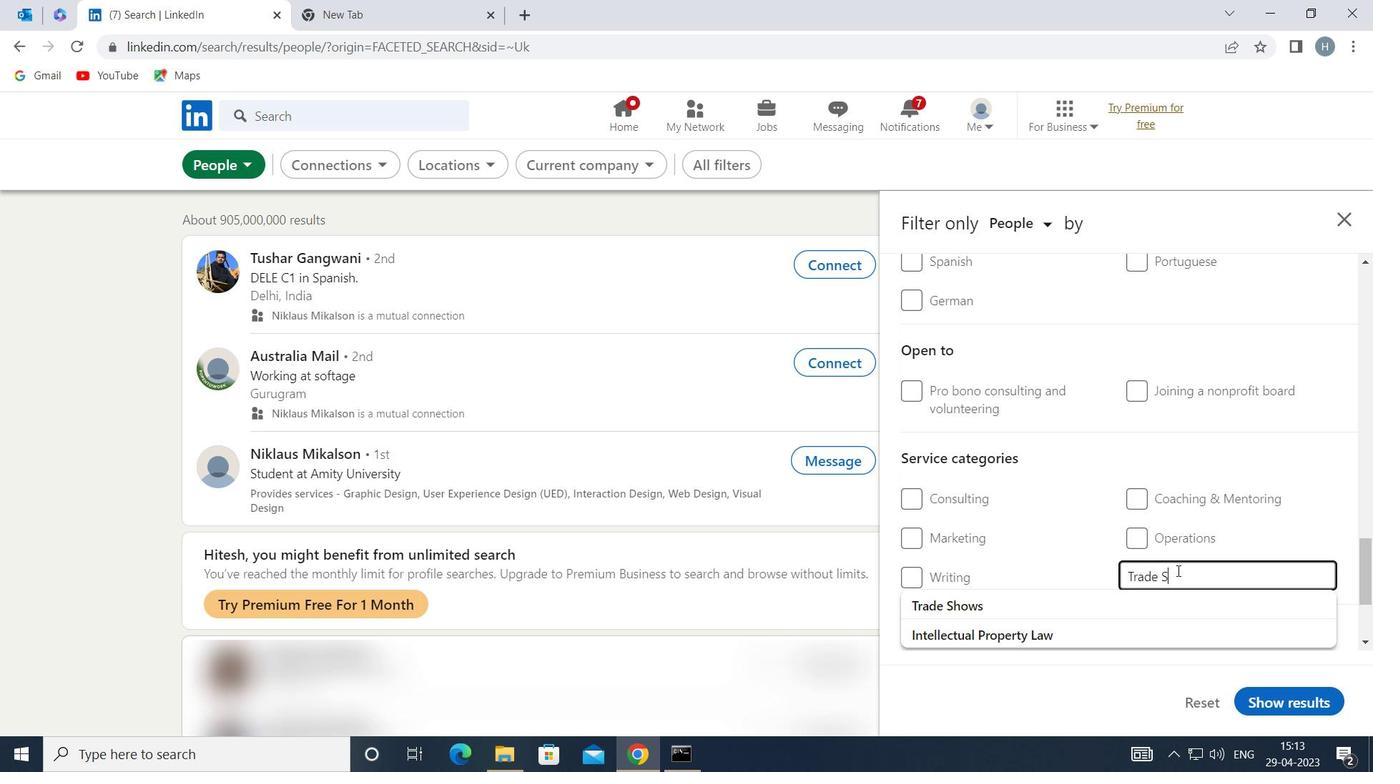 
Action: Mouse moved to (1158, 606)
Screenshot: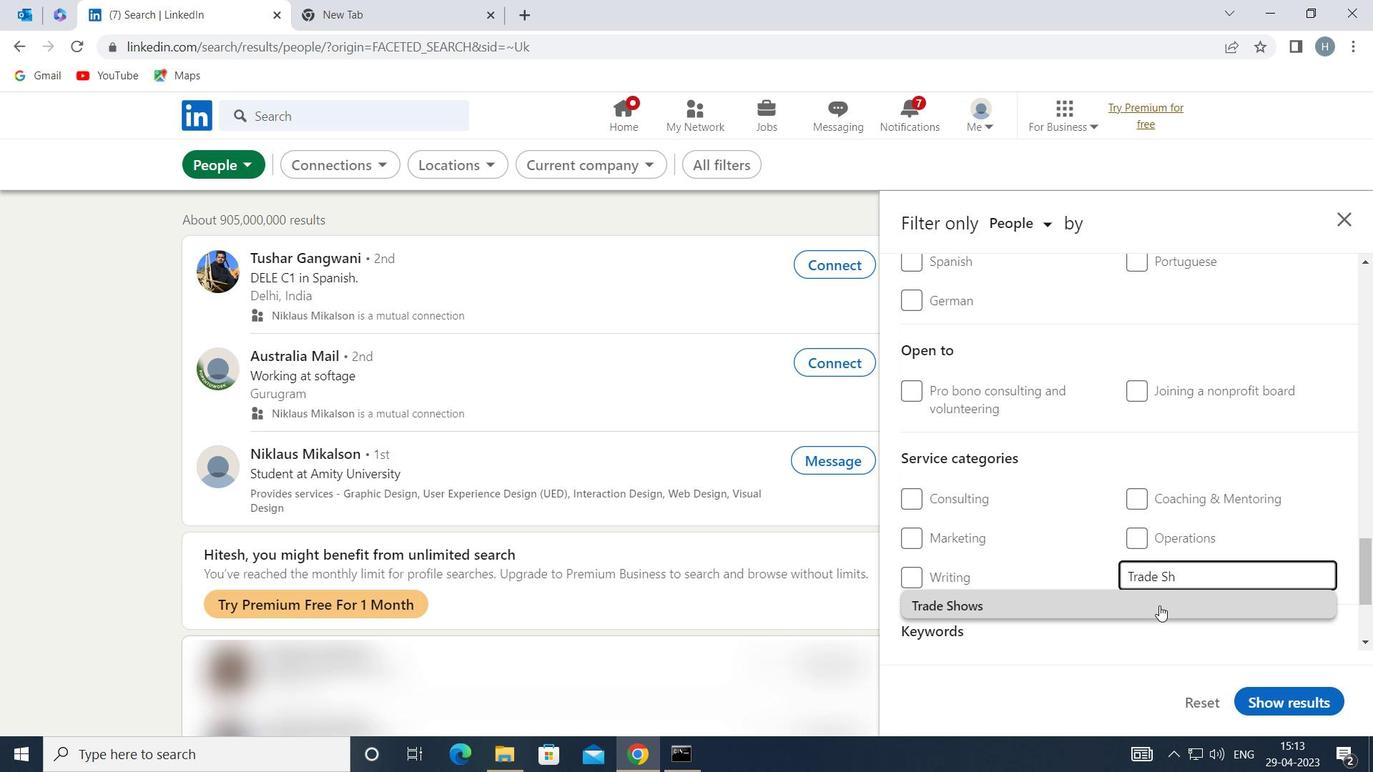 
Action: Mouse pressed left at (1158, 606)
Screenshot: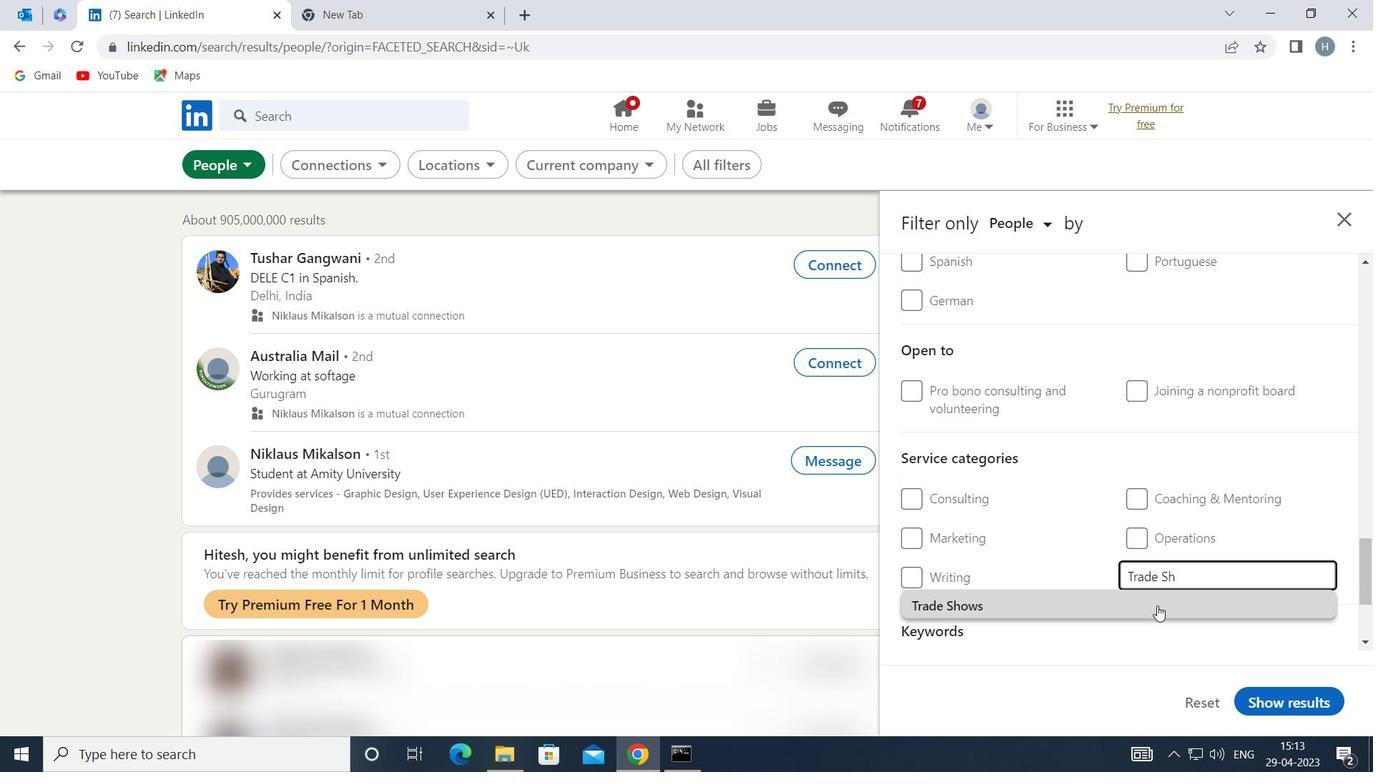 
Action: Mouse moved to (1154, 604)
Screenshot: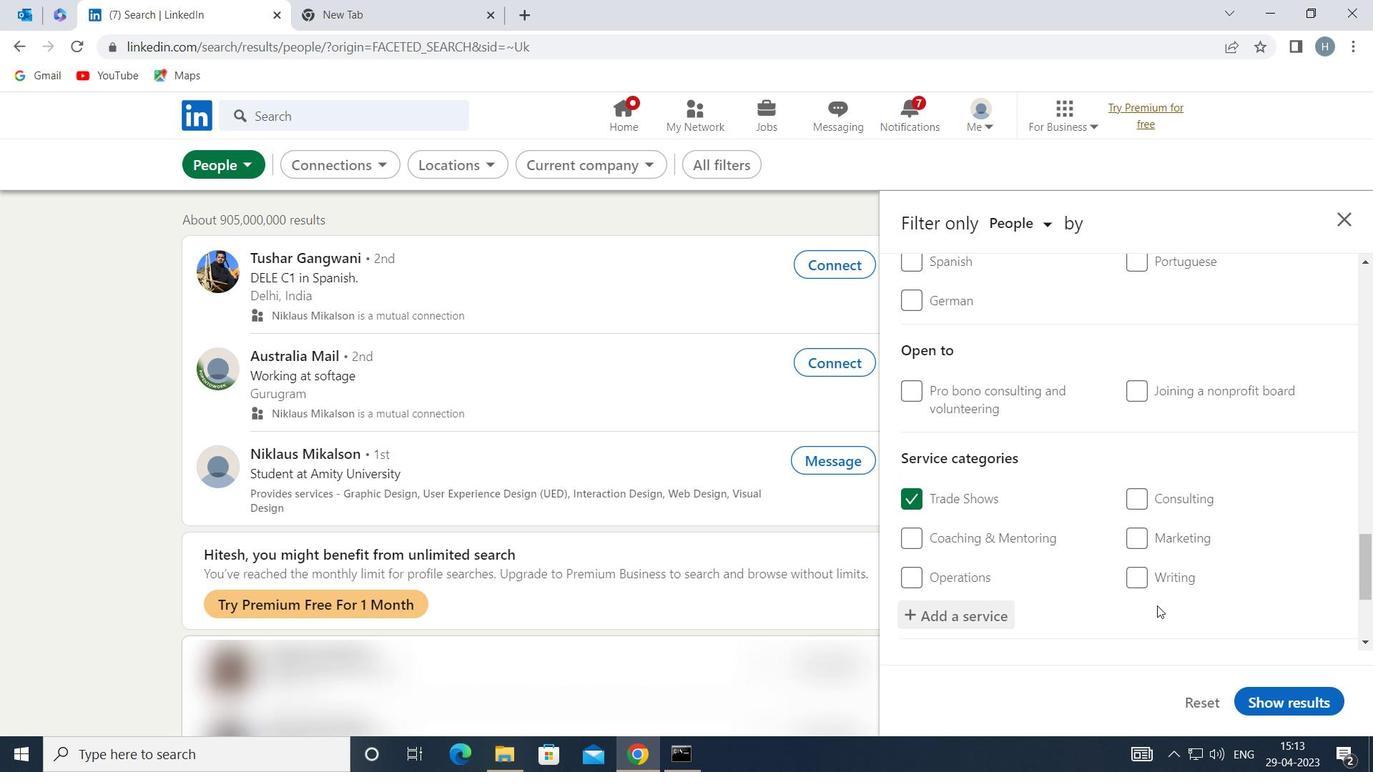 
Action: Mouse scrolled (1154, 603) with delta (0, 0)
Screenshot: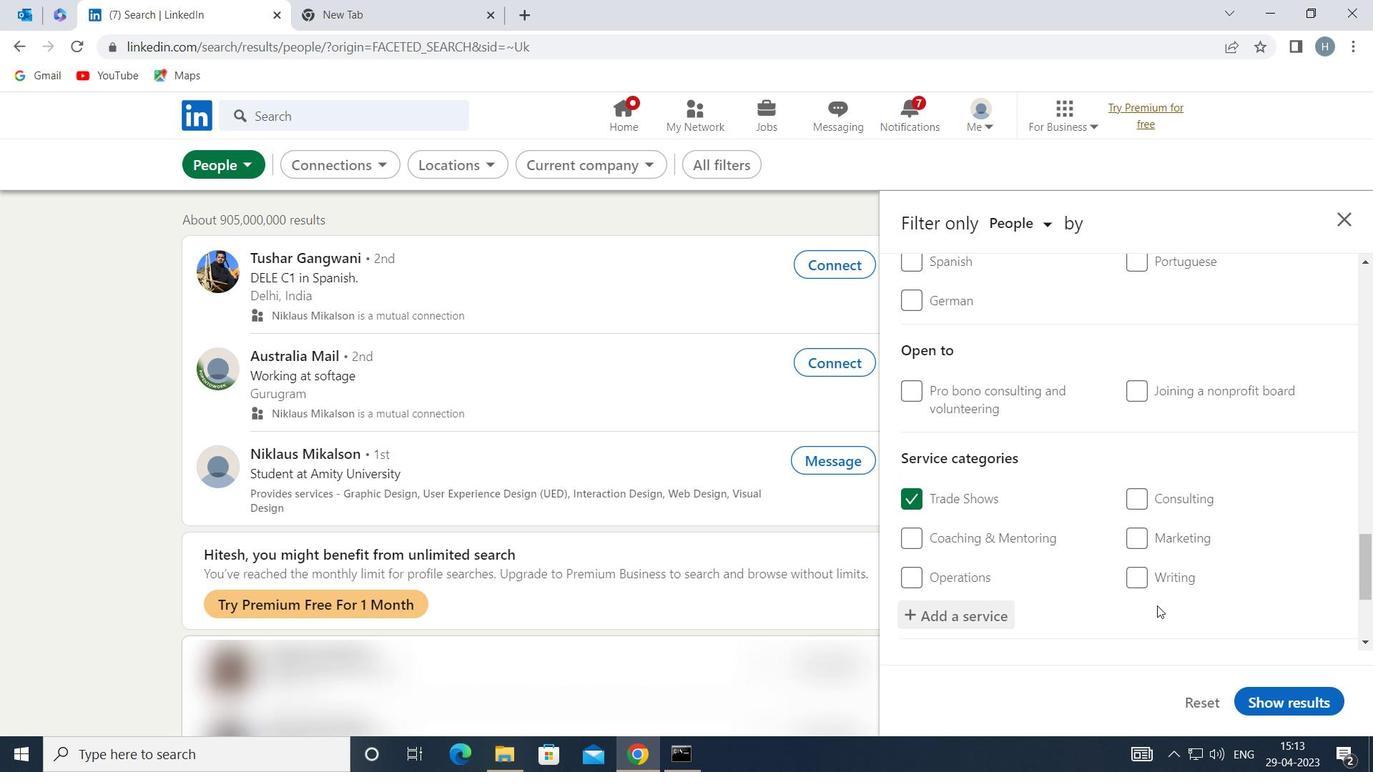 
Action: Mouse scrolled (1154, 603) with delta (0, 0)
Screenshot: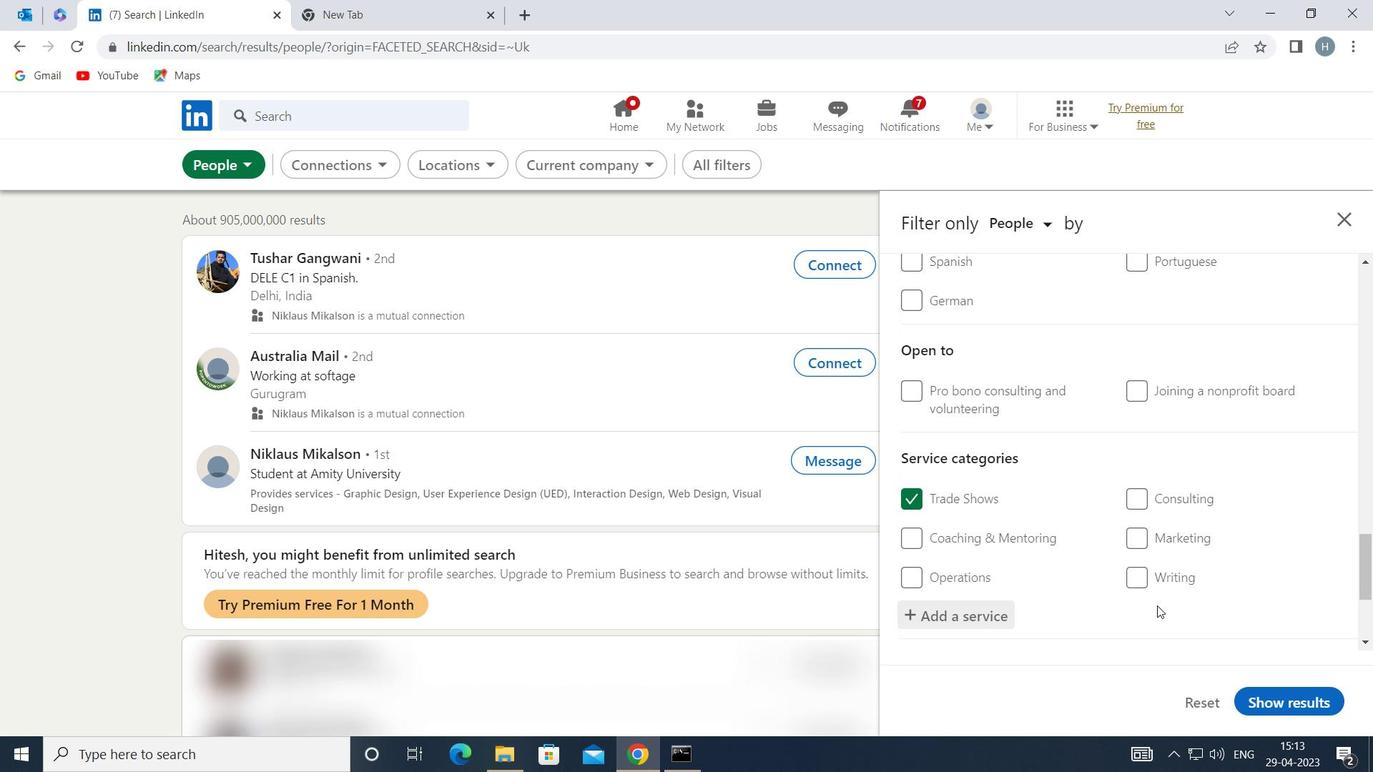 
Action: Mouse scrolled (1154, 603) with delta (0, 0)
Screenshot: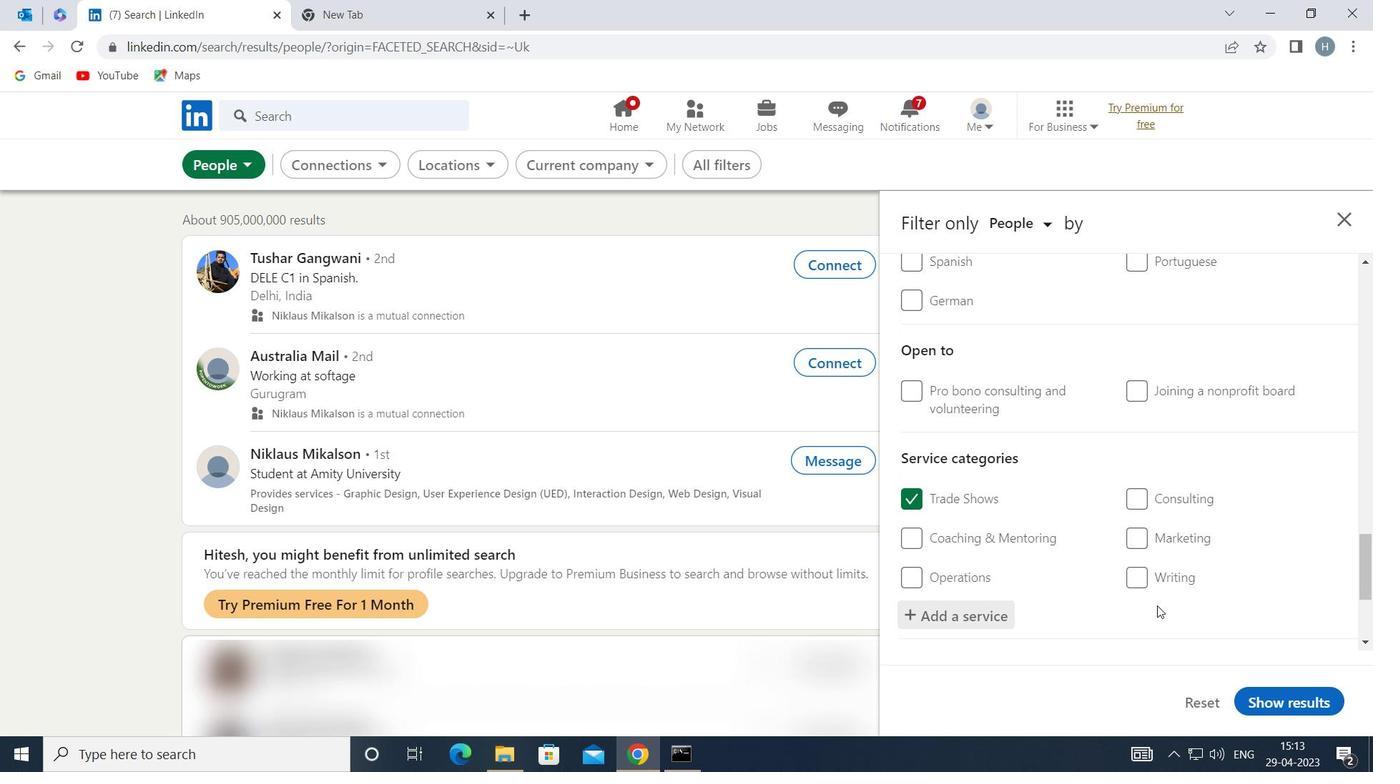 
Action: Mouse moved to (1170, 595)
Screenshot: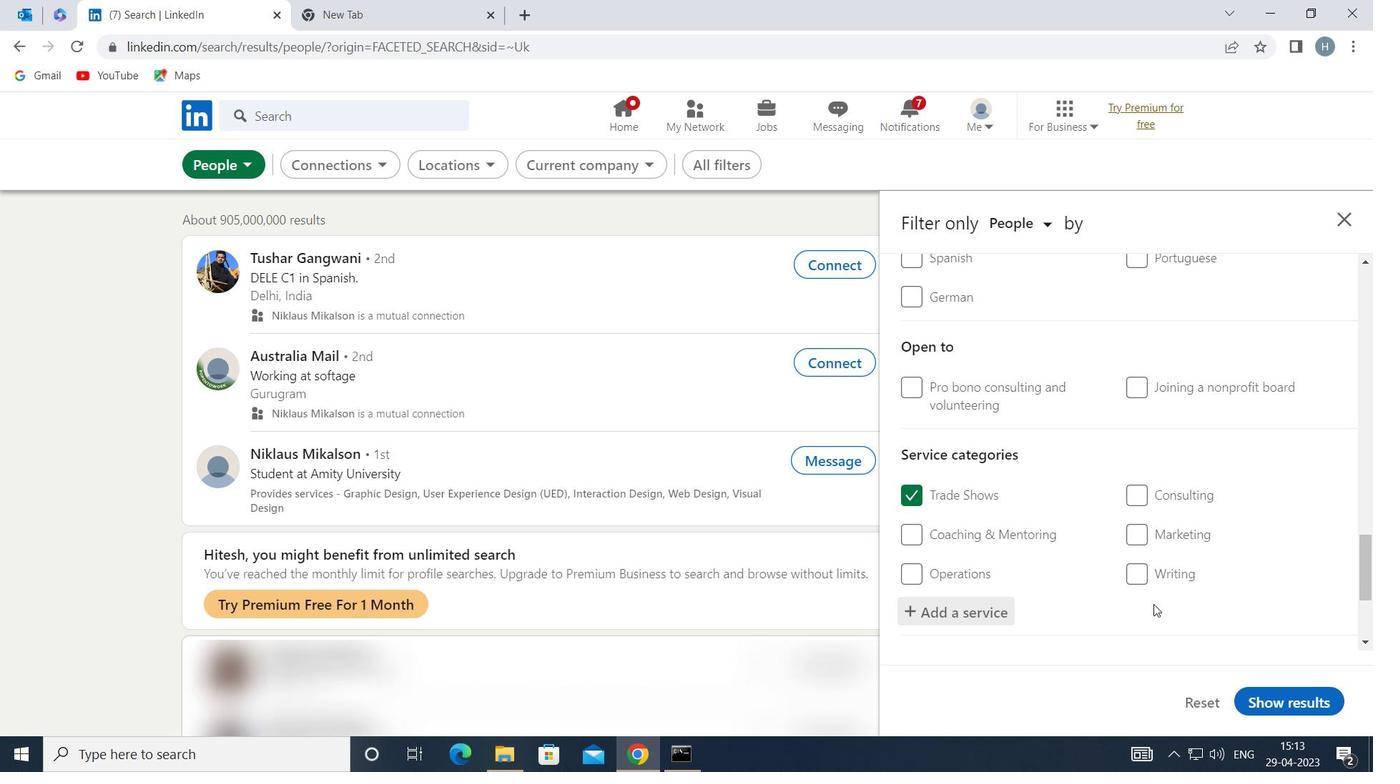 
Action: Mouse scrolled (1170, 594) with delta (0, 0)
Screenshot: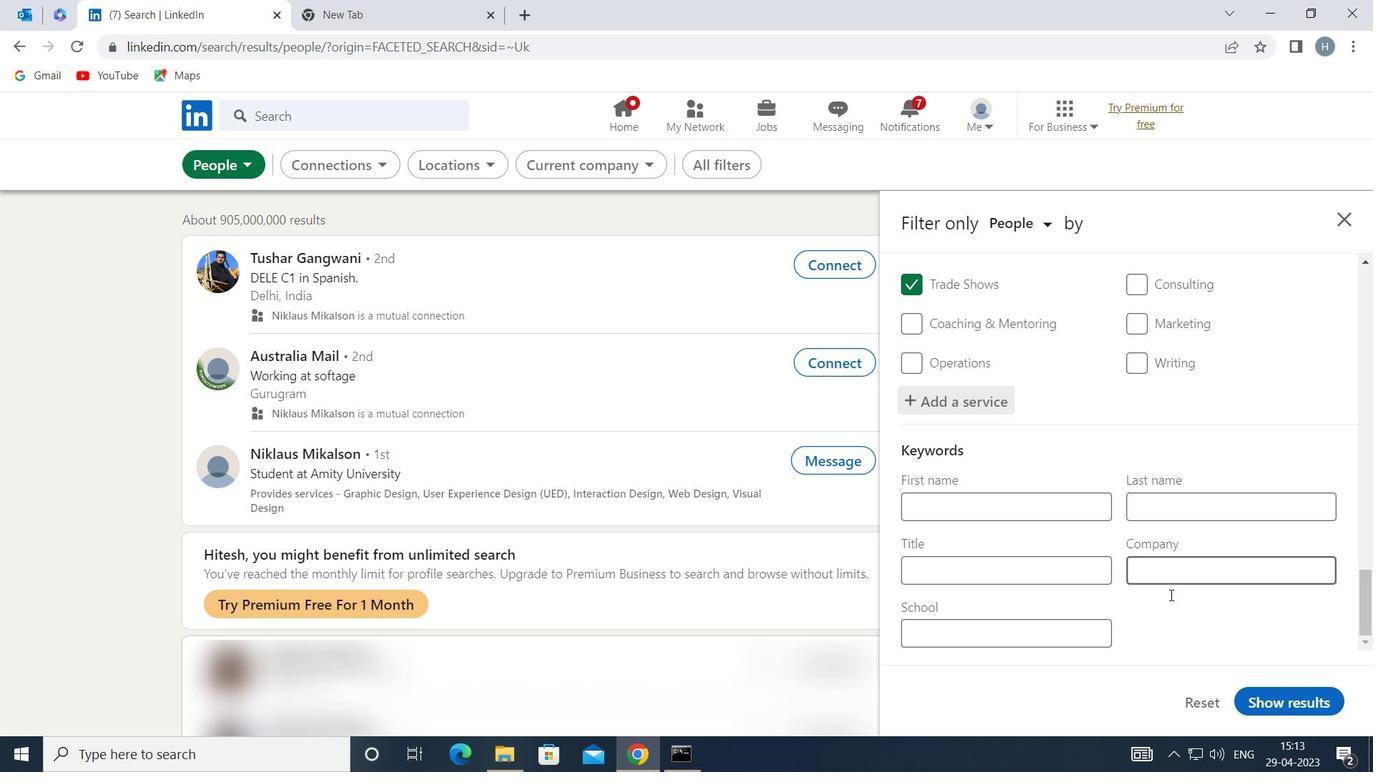 
Action: Mouse moved to (1074, 571)
Screenshot: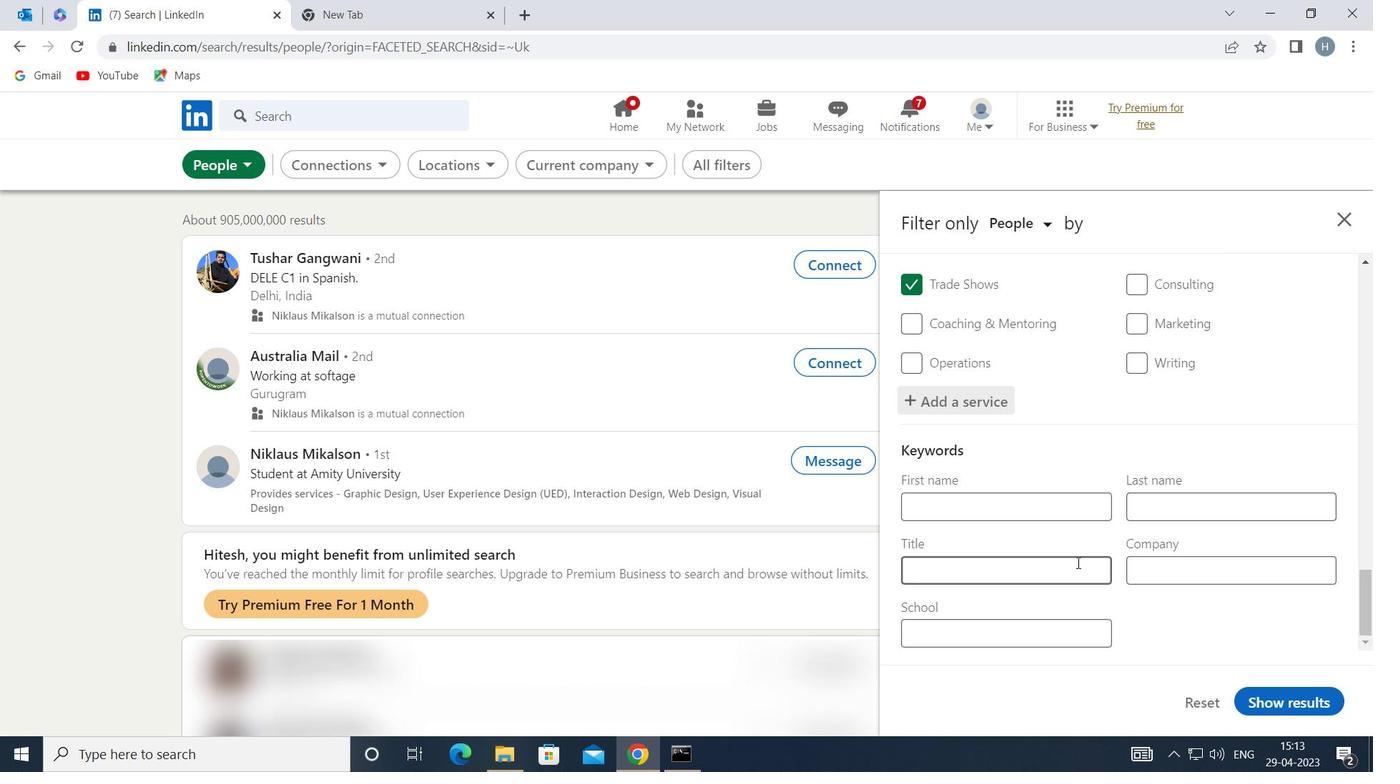 
Action: Mouse pressed left at (1074, 571)
Screenshot: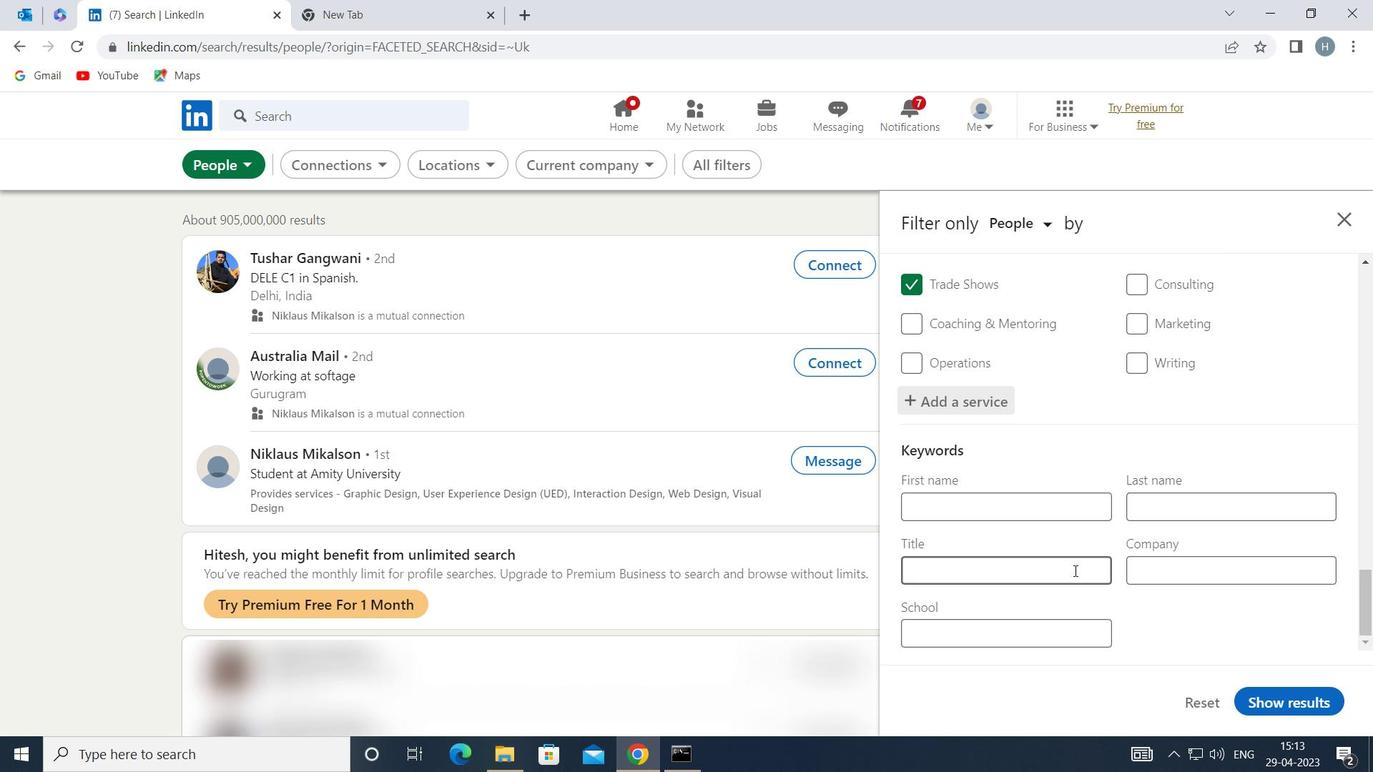 
Action: Mouse moved to (1072, 571)
Screenshot: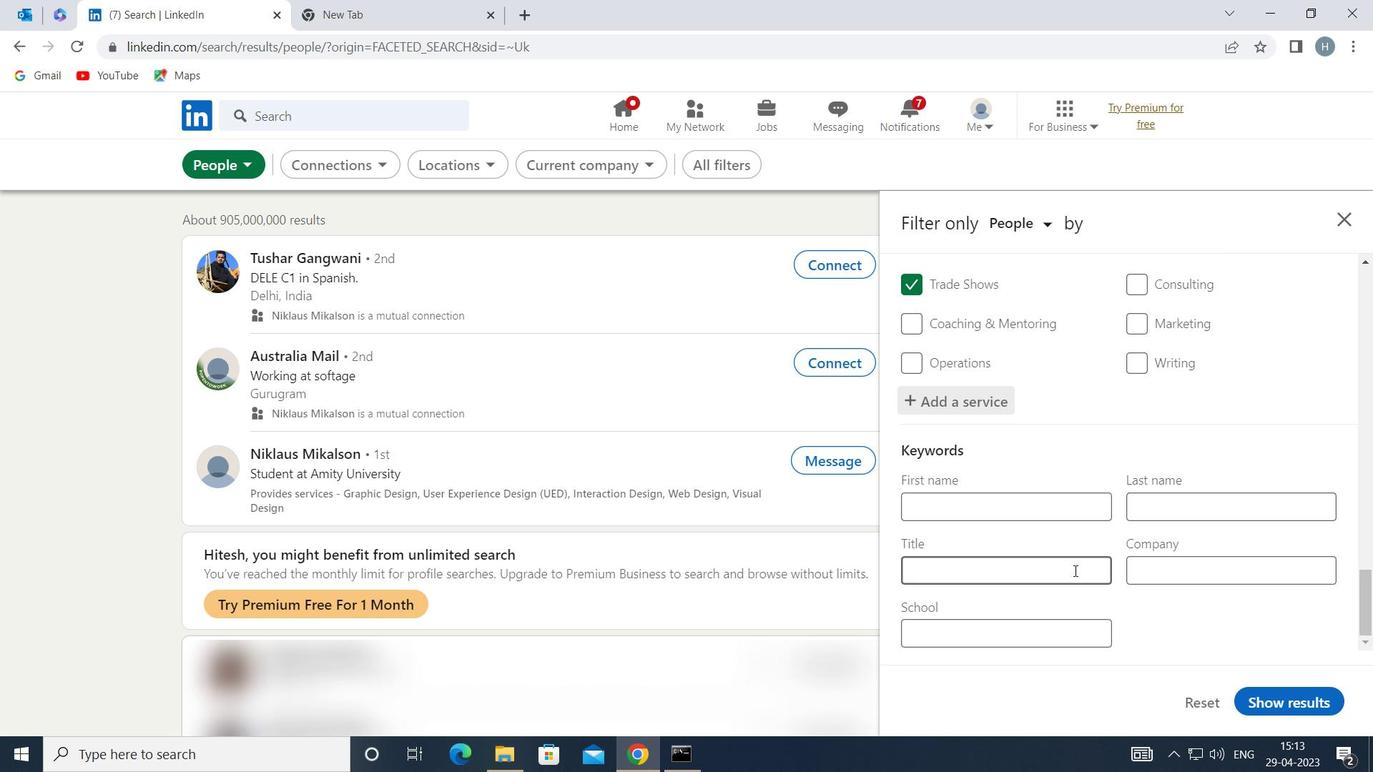 
Action: Key pressed <Key.shift><Key.shift>G<Key.backspace>HABITAT<Key.space><Key.shift>FOR<Key.space><Key.shift><Key.shift>HUMANITY<Key.space><Key.shift>BUILDER
Screenshot: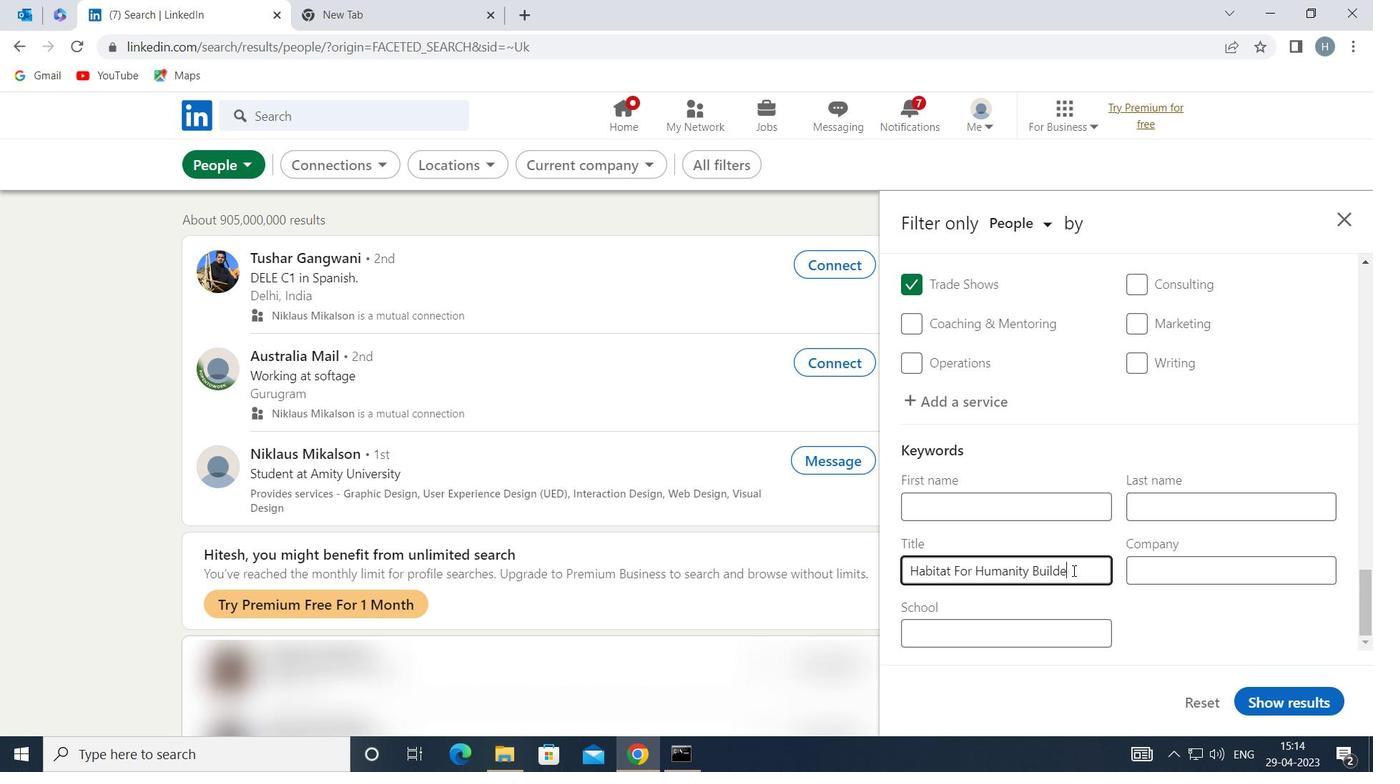 
Action: Mouse moved to (1294, 700)
Screenshot: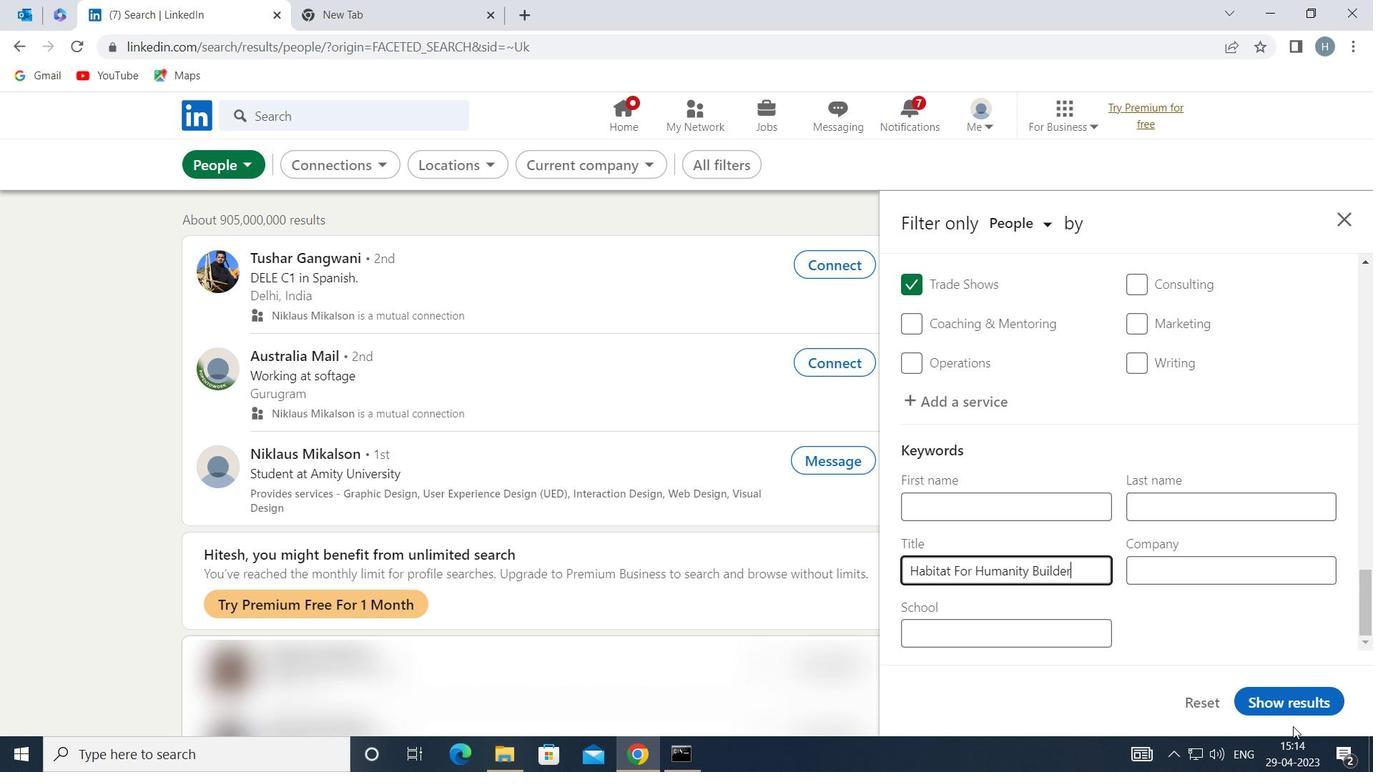 
Action: Mouse pressed left at (1294, 700)
Screenshot: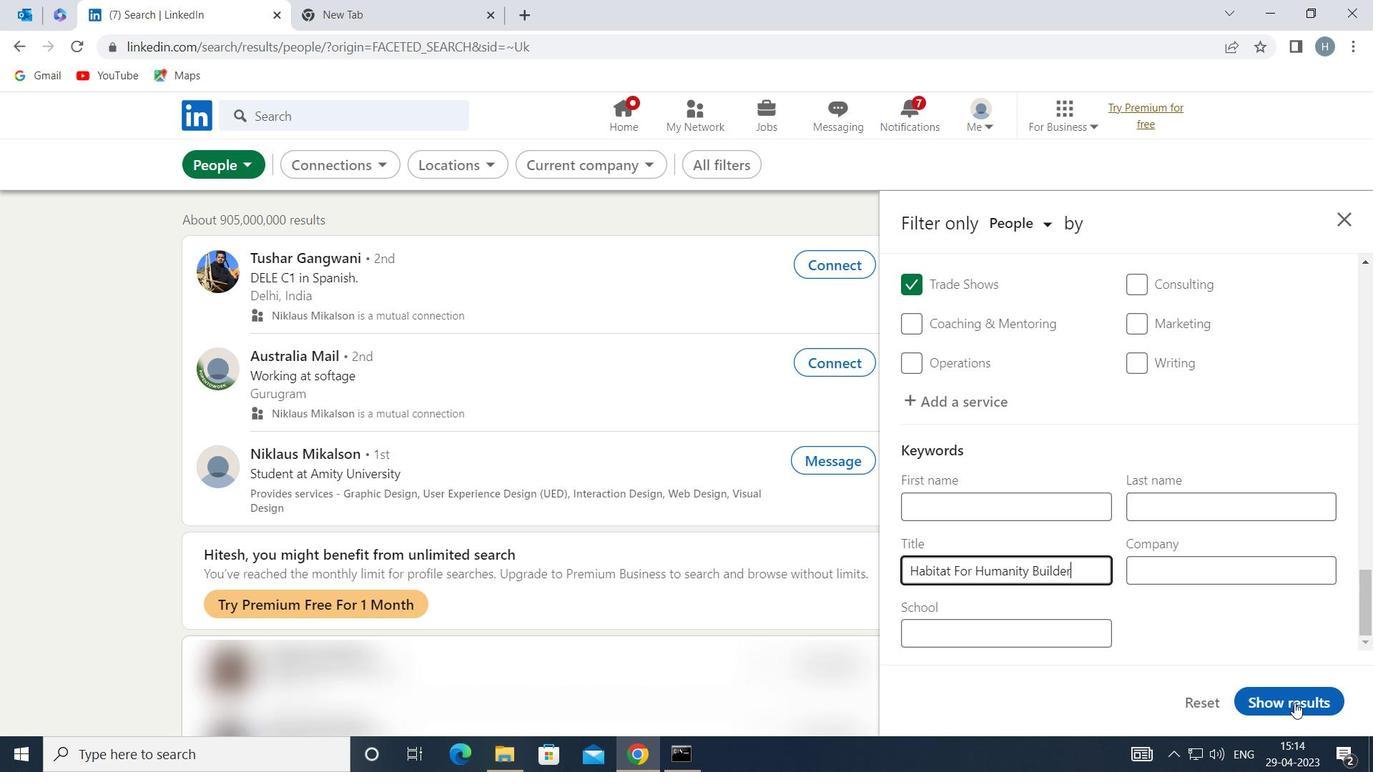 
Action: Mouse moved to (820, 316)
Screenshot: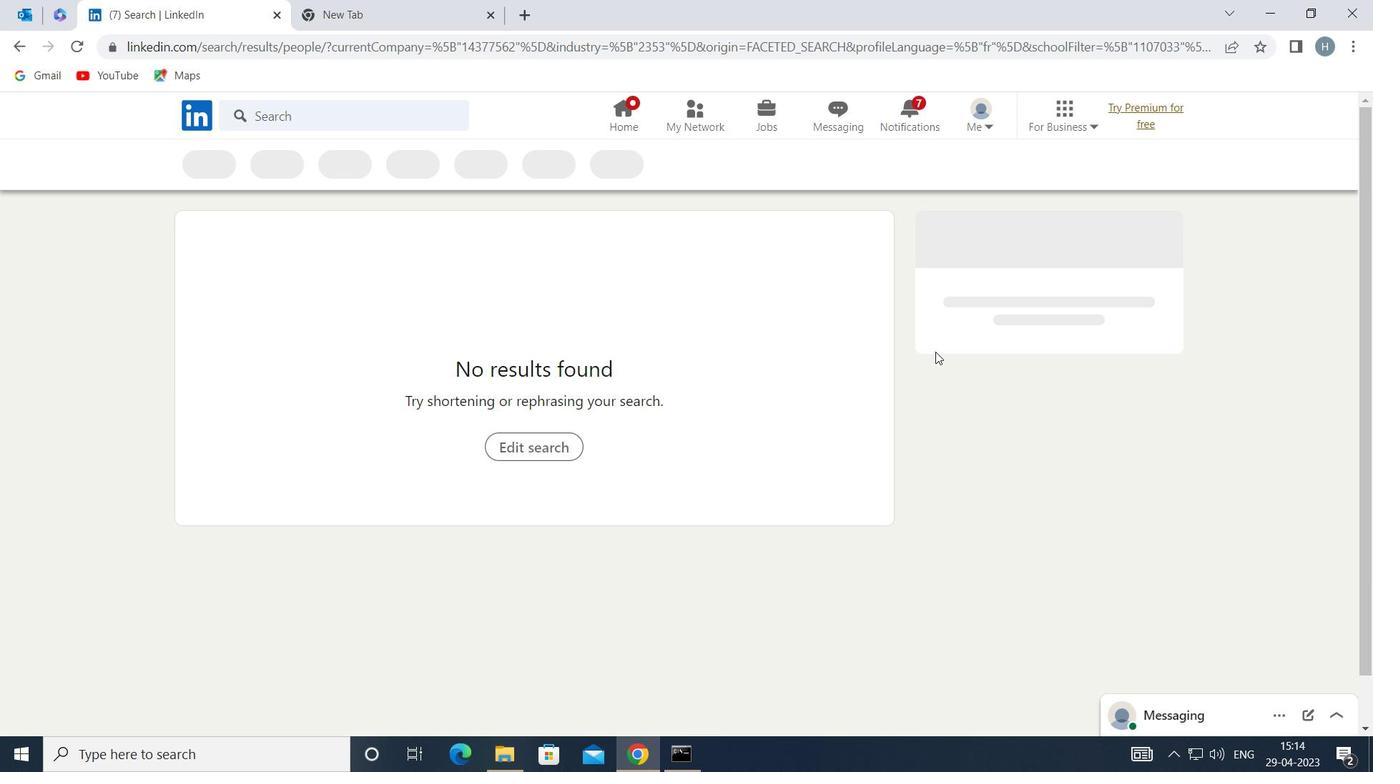 
